 Task: Find connections with filter location Água Preta with filter topic #sharktankwith filter profile language English with filter current company The Viral Fever with filter school Vishwakarma Institute Of Technology with filter industry Wellness and Fitness Services with filter service category Growth Marketing with filter keywords title Business Manager
Action: Mouse moved to (681, 133)
Screenshot: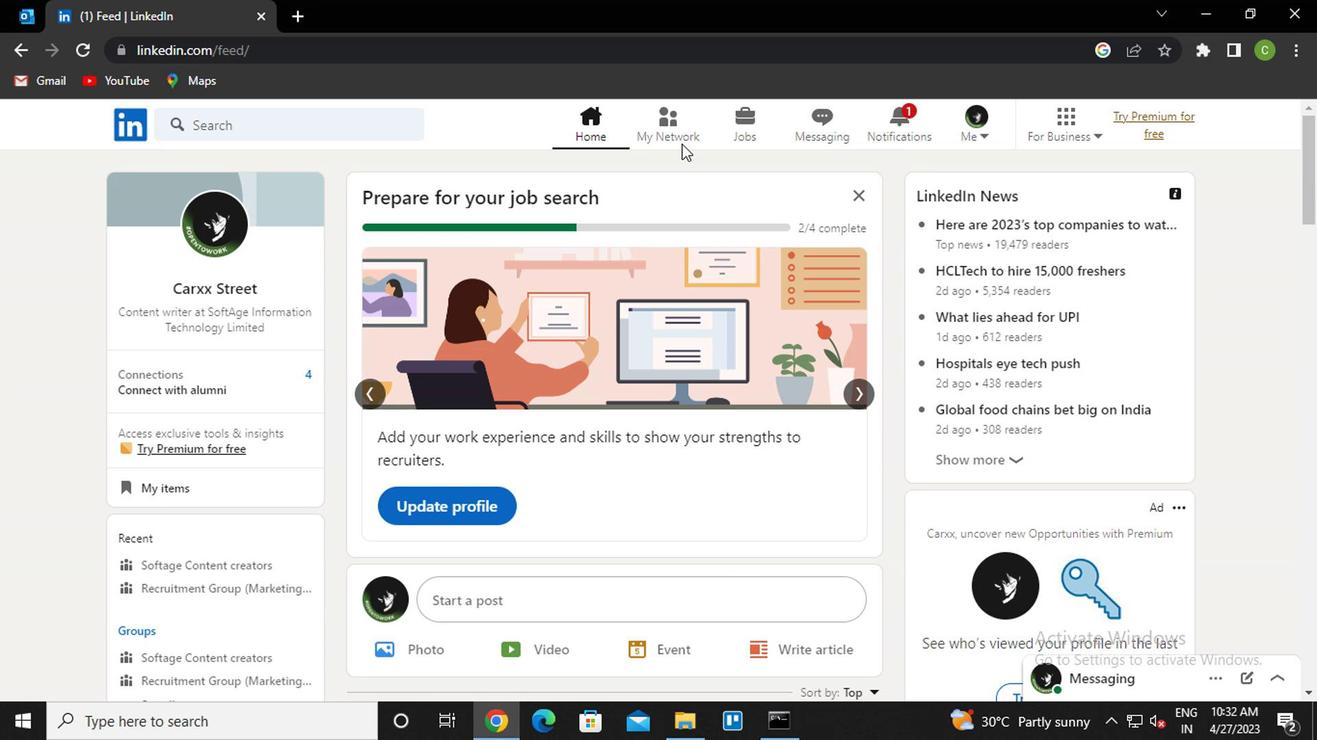 
Action: Mouse pressed left at (681, 133)
Screenshot: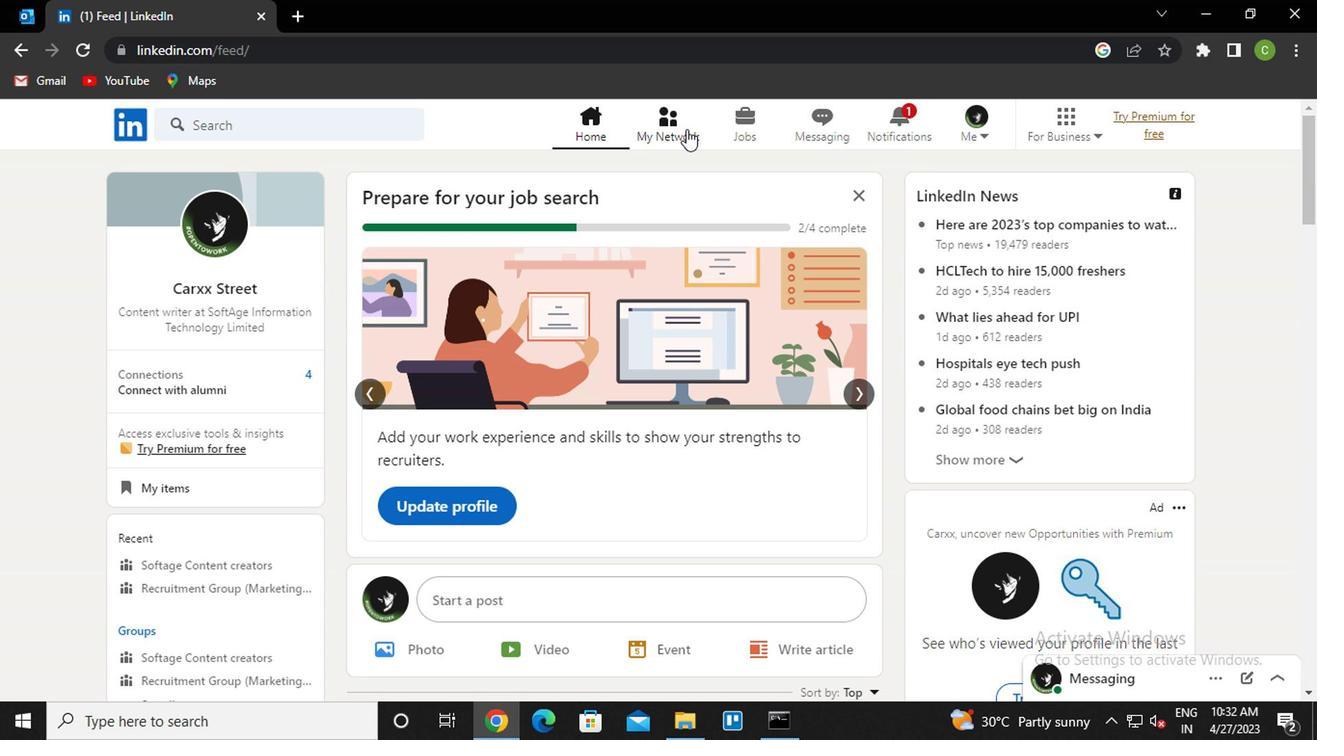 
Action: Mouse moved to (295, 234)
Screenshot: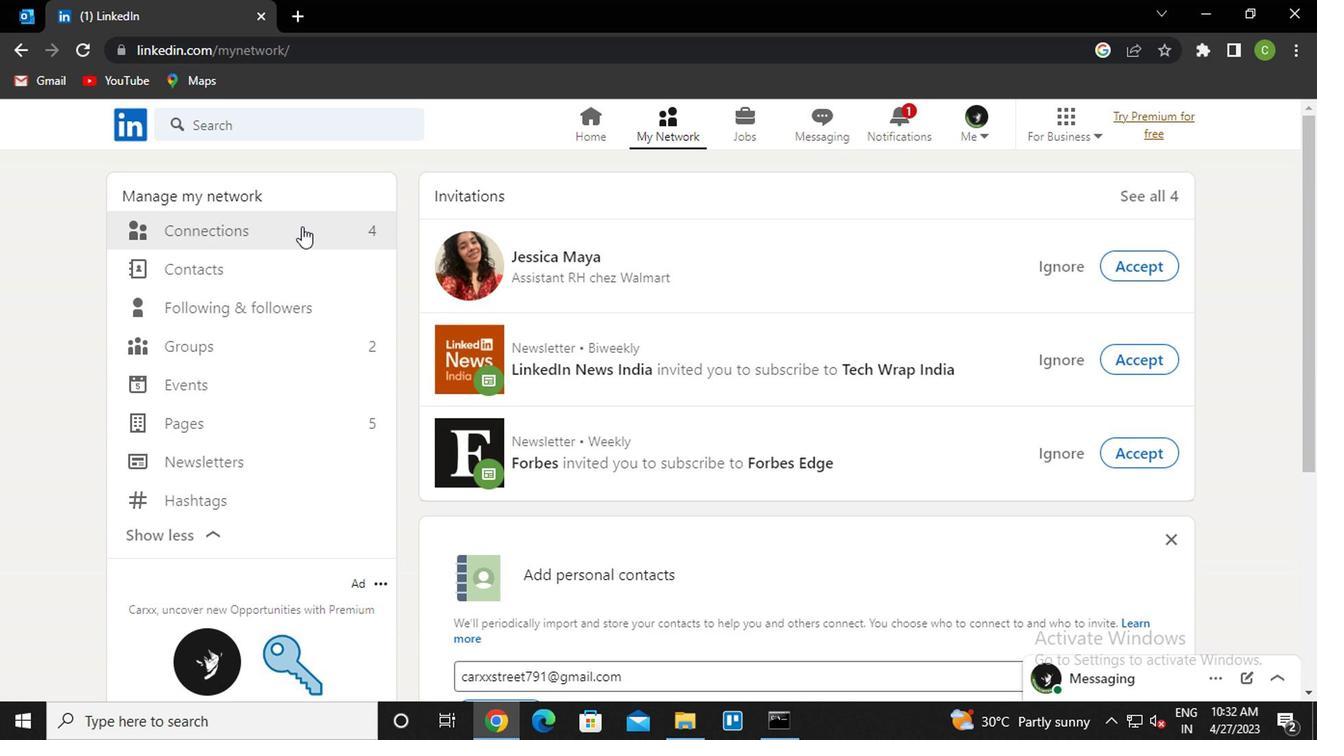 
Action: Mouse pressed left at (295, 234)
Screenshot: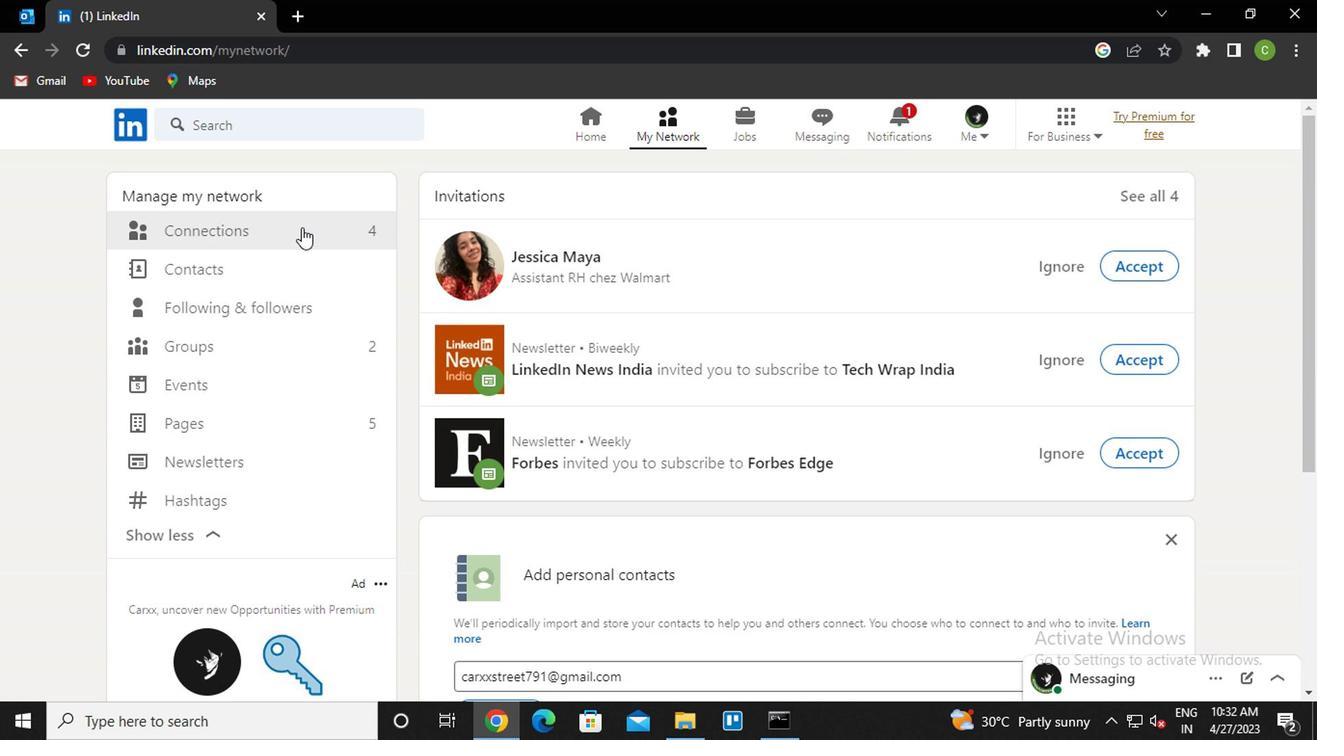 
Action: Mouse moved to (806, 243)
Screenshot: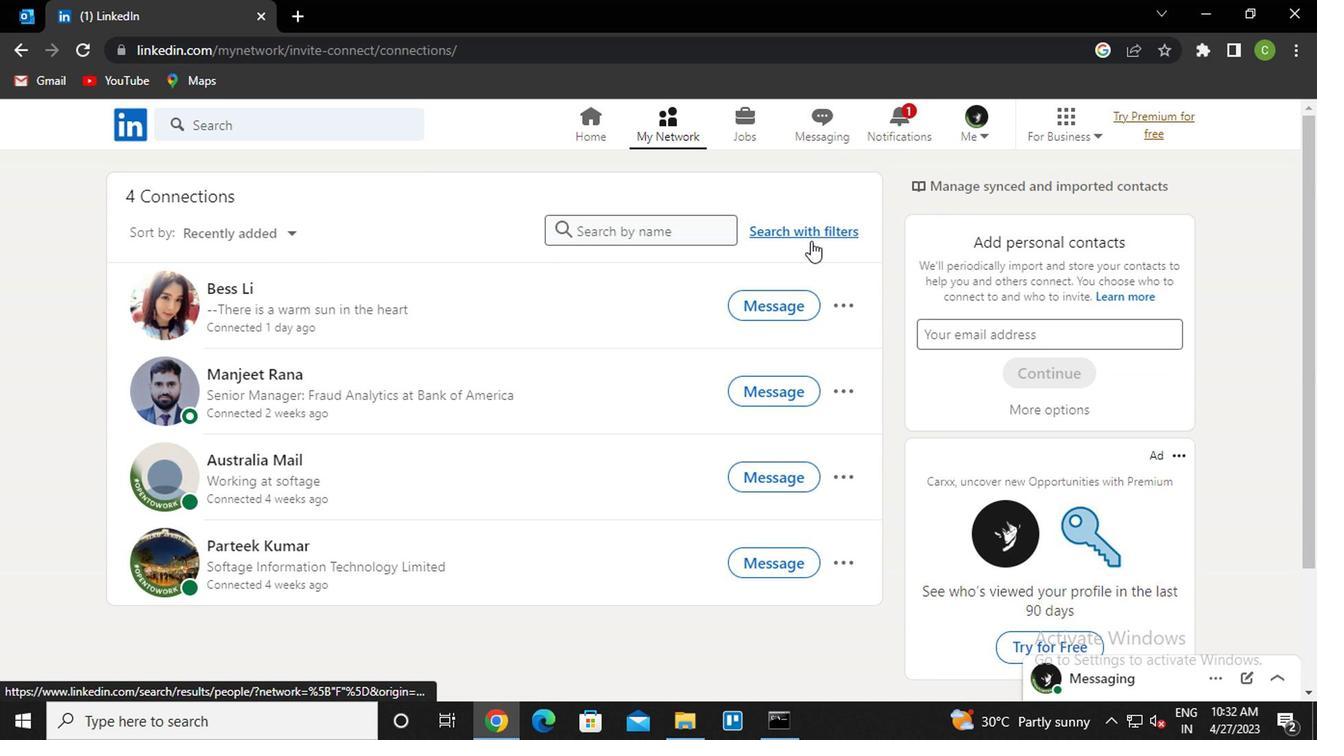 
Action: Mouse pressed left at (806, 243)
Screenshot: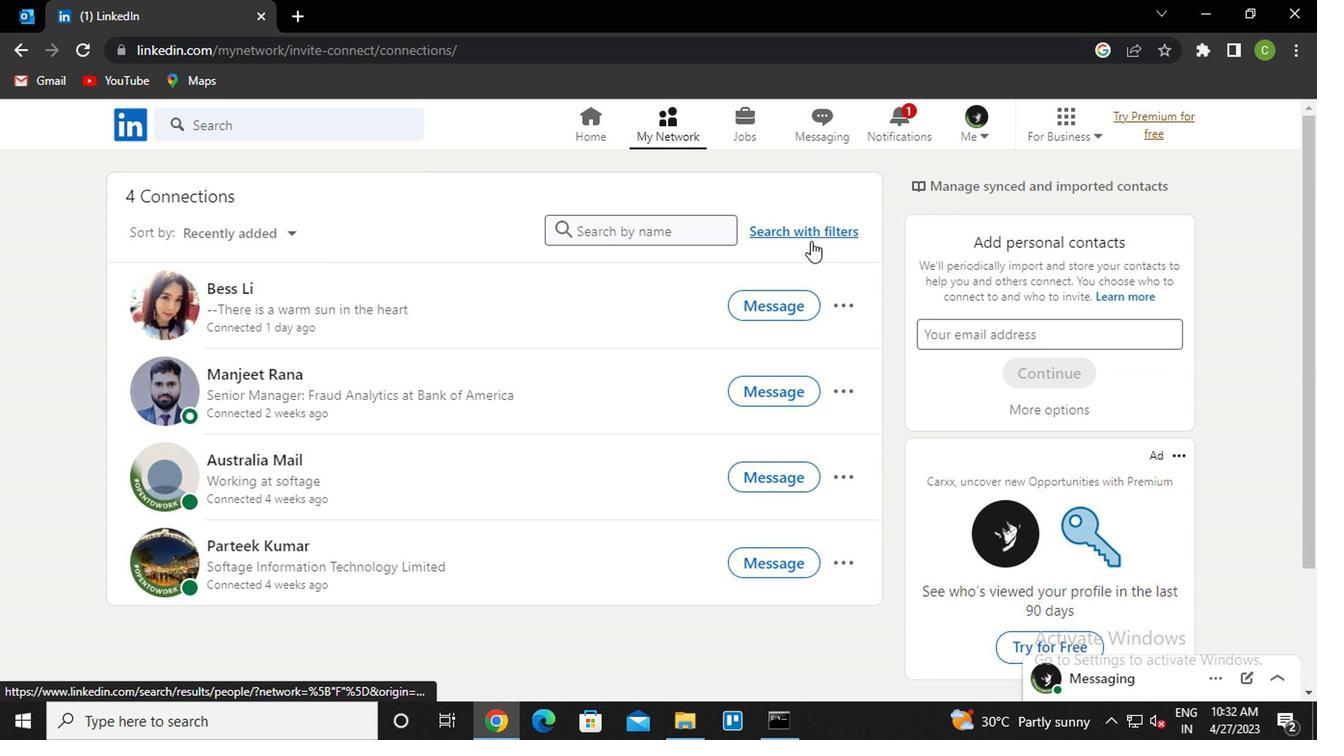 
Action: Mouse moved to (652, 175)
Screenshot: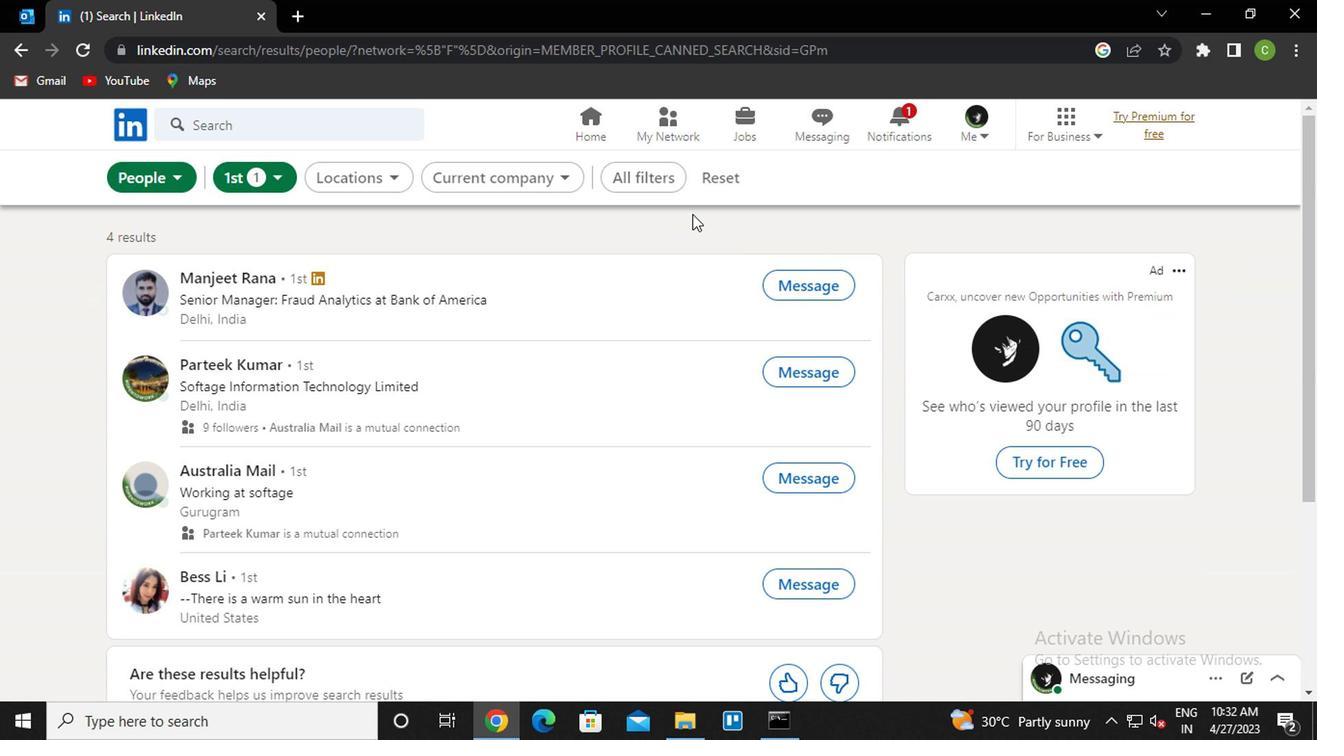 
Action: Mouse pressed left at (652, 175)
Screenshot: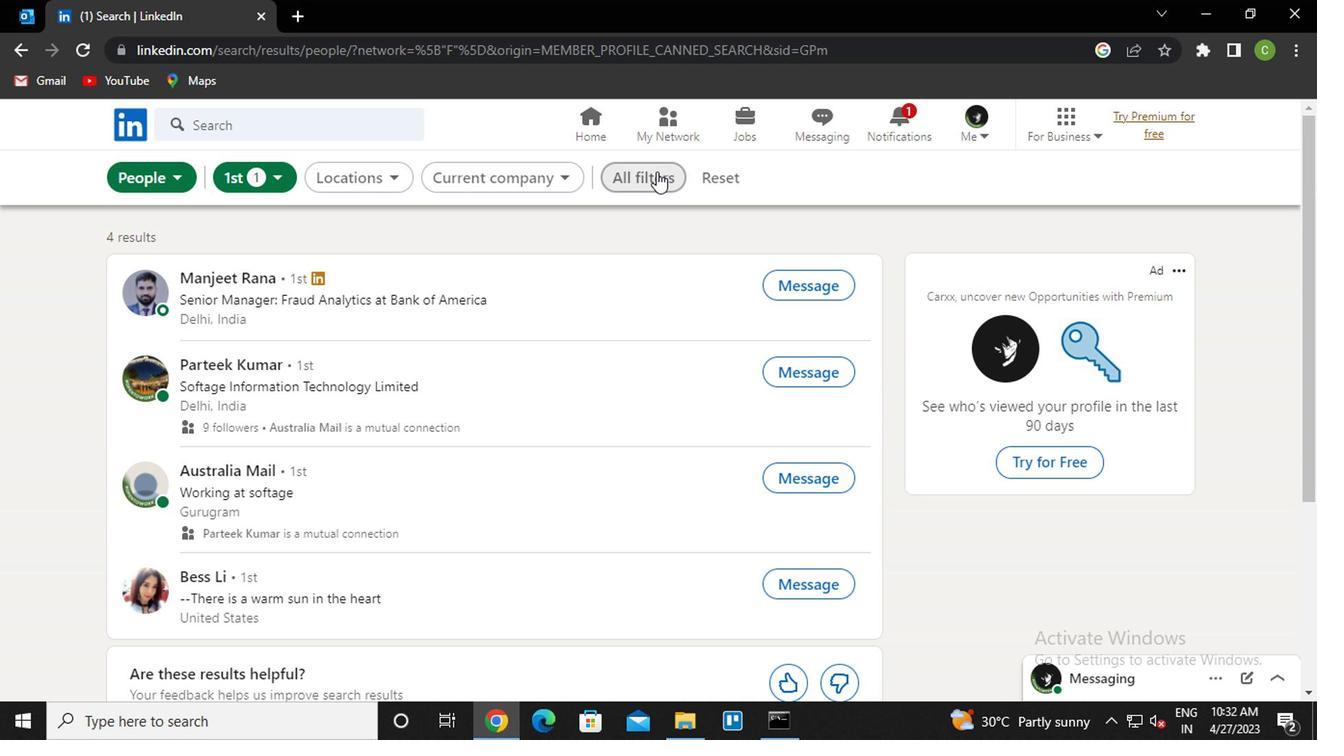 
Action: Mouse moved to (988, 394)
Screenshot: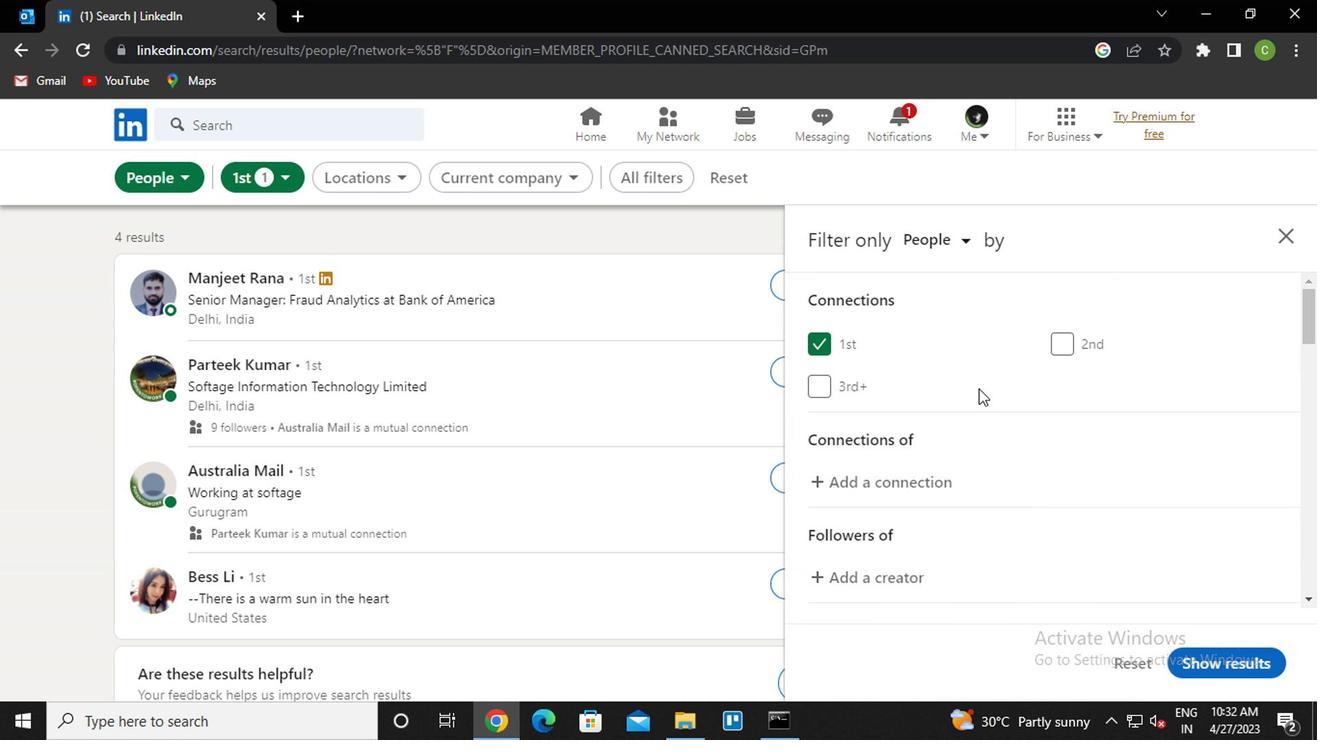 
Action: Mouse scrolled (988, 393) with delta (0, 0)
Screenshot: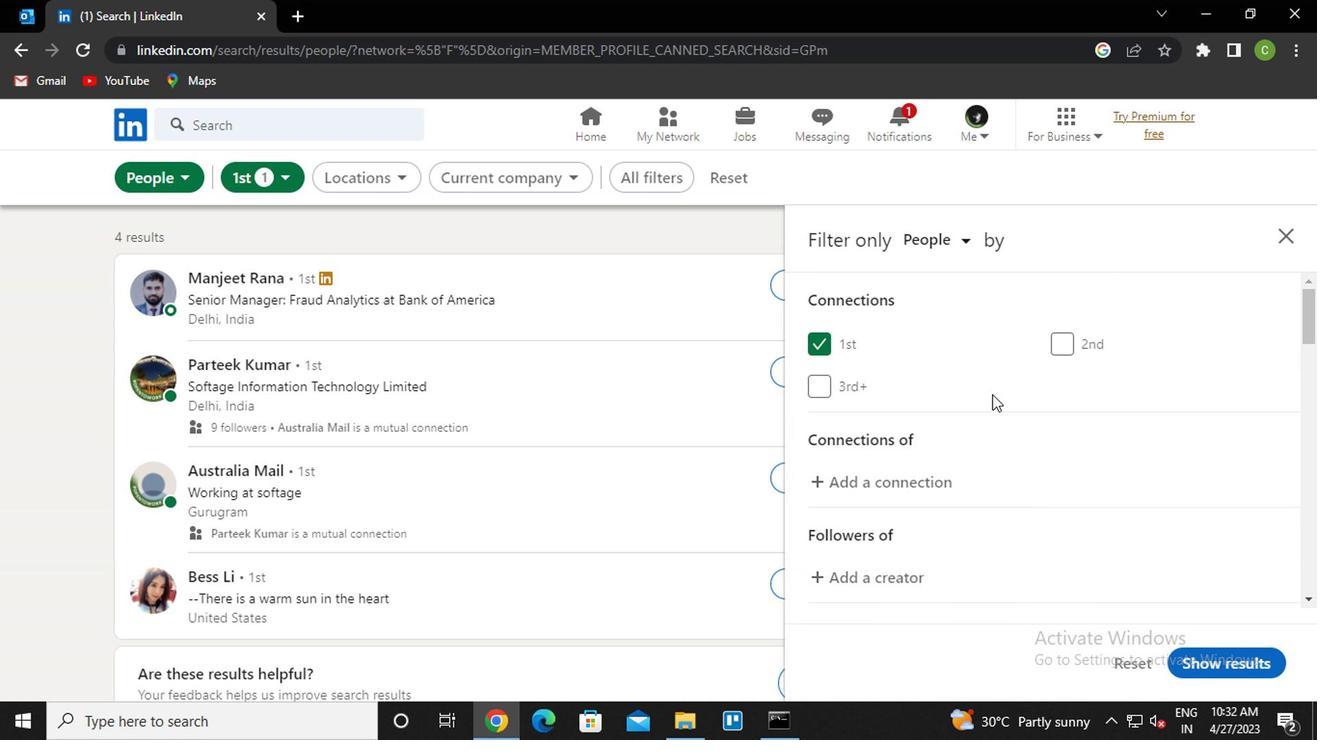 
Action: Mouse scrolled (988, 393) with delta (0, 0)
Screenshot: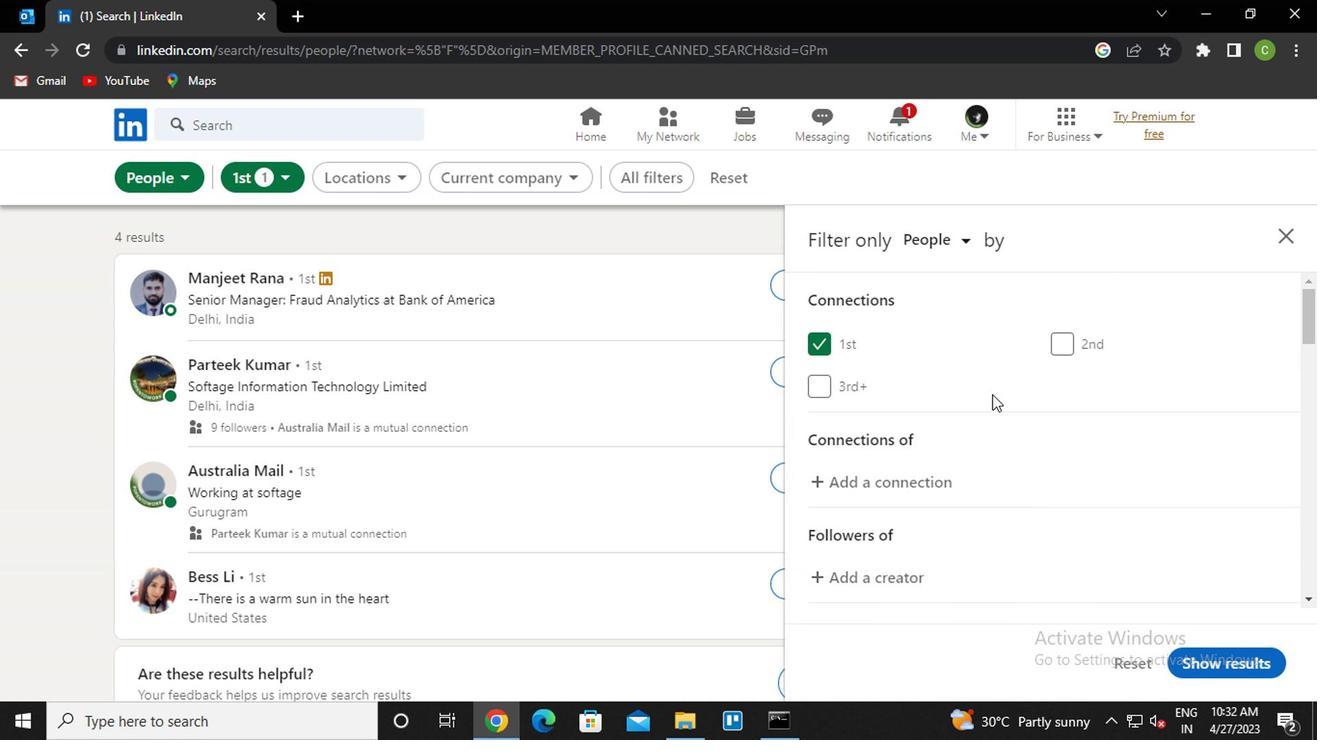 
Action: Mouse scrolled (988, 393) with delta (0, 0)
Screenshot: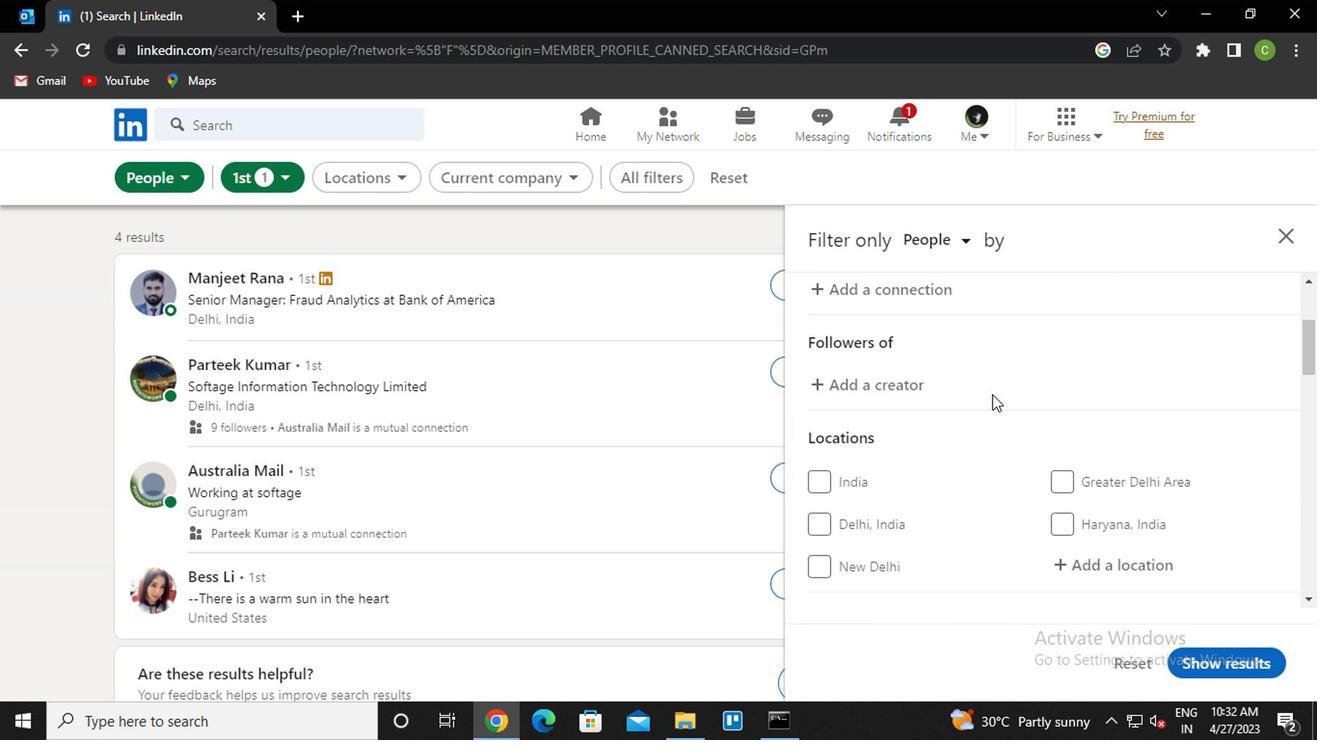 
Action: Mouse moved to (1082, 469)
Screenshot: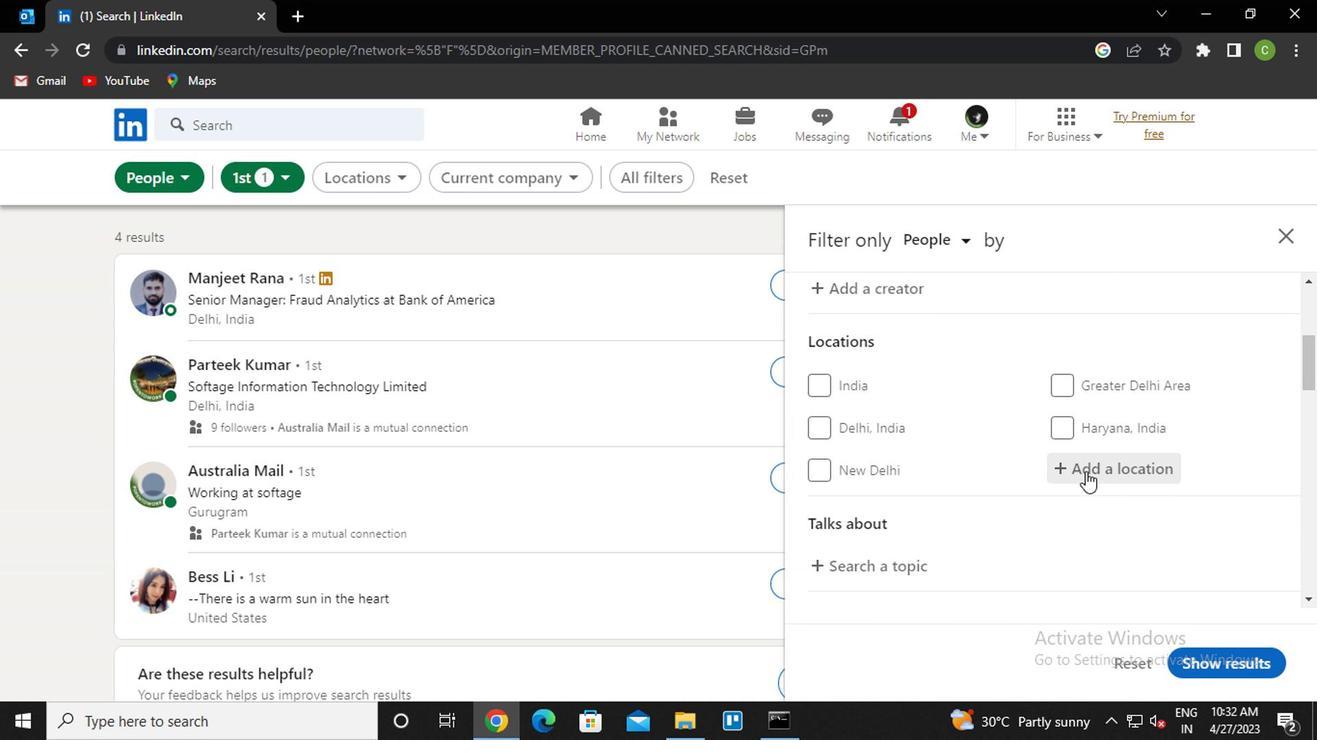 
Action: Mouse pressed left at (1082, 469)
Screenshot: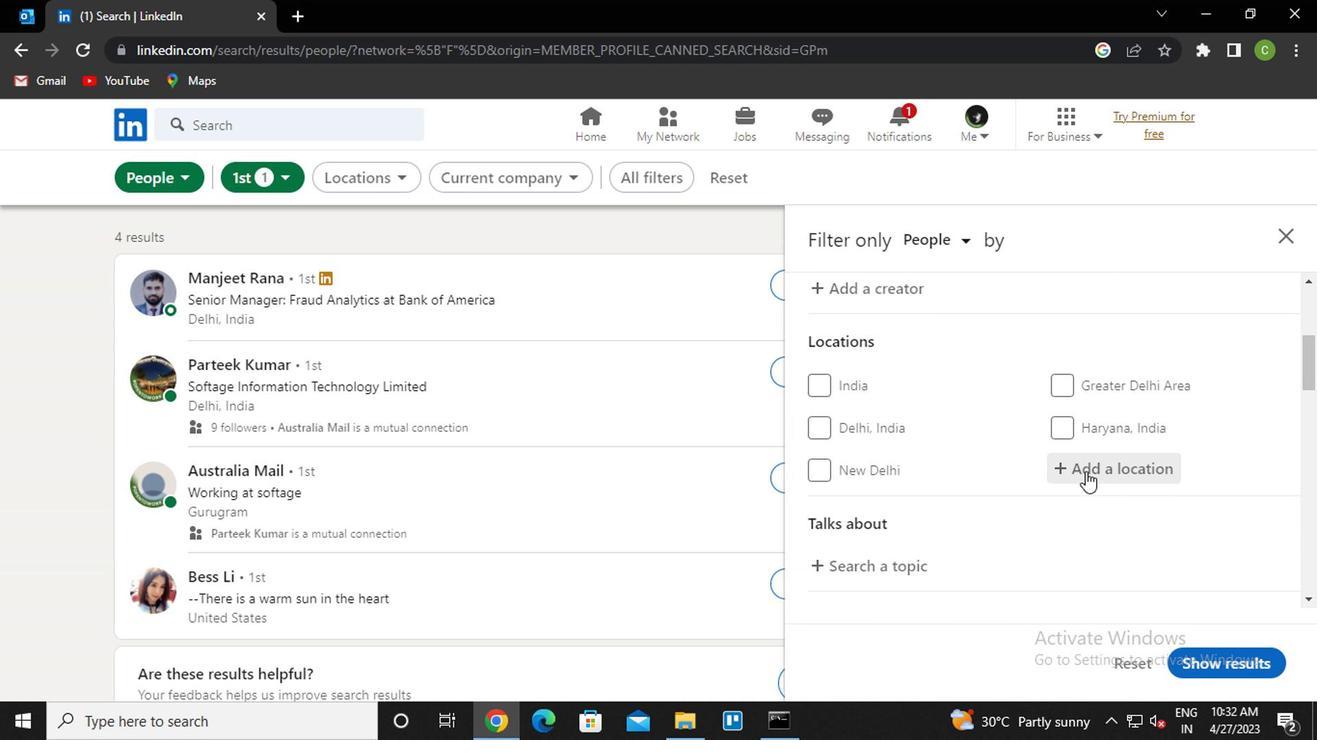 
Action: Key pressed a<Key.caps_lock>gua<Key.space>pret<Key.down><Key.enter>
Screenshot: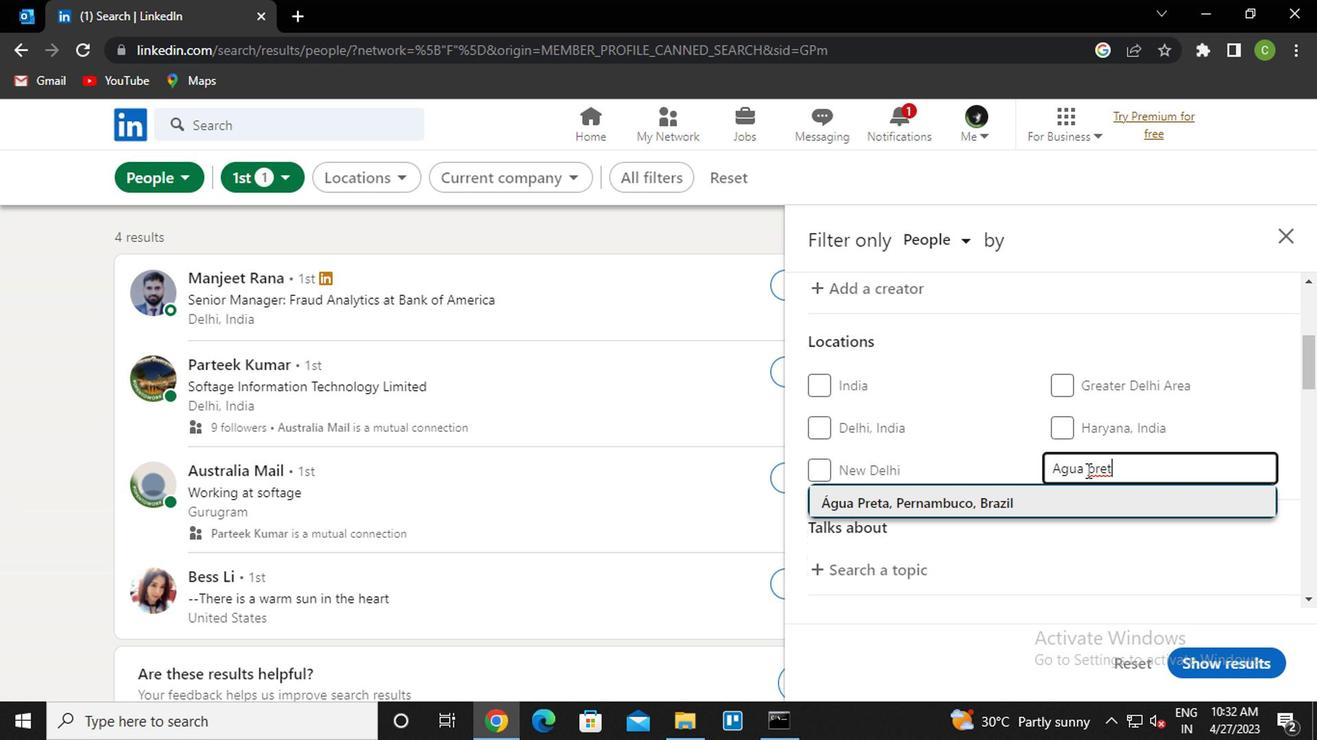 
Action: Mouse moved to (1075, 480)
Screenshot: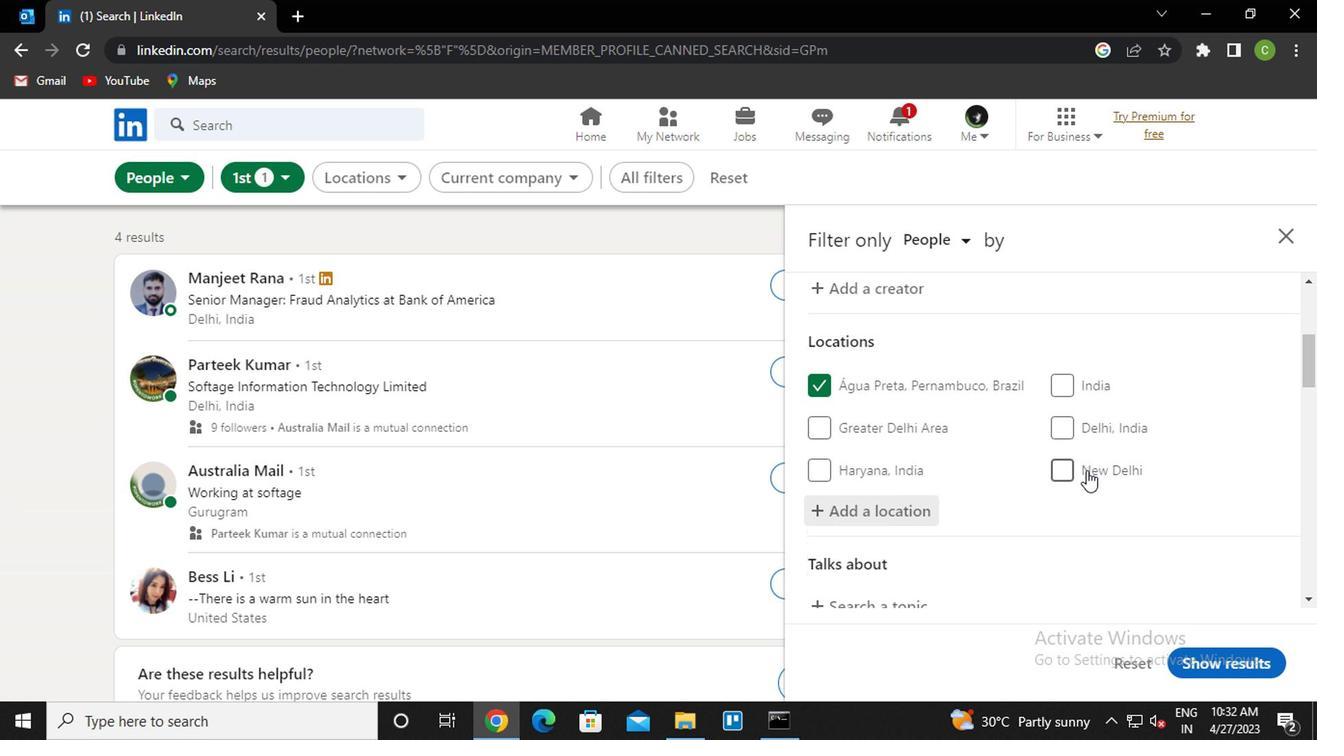 
Action: Mouse scrolled (1075, 479) with delta (0, 0)
Screenshot: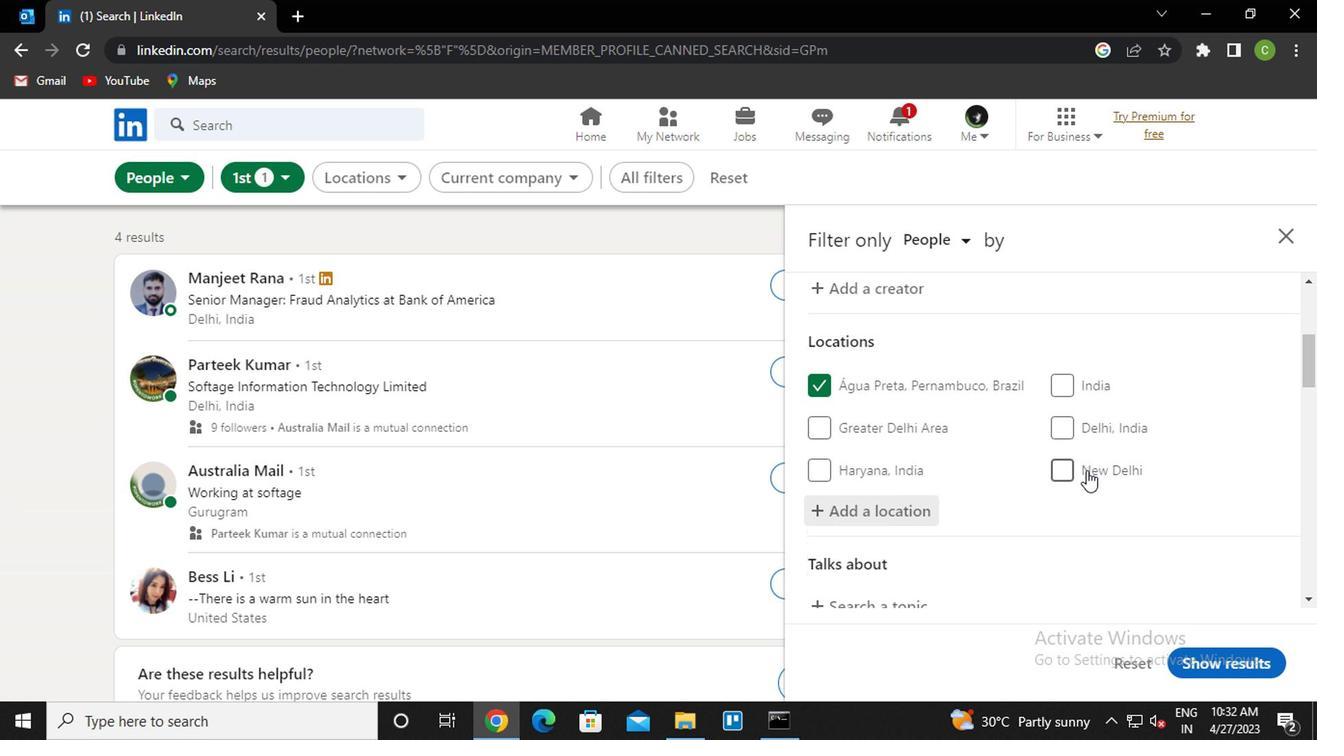 
Action: Mouse moved to (1074, 480)
Screenshot: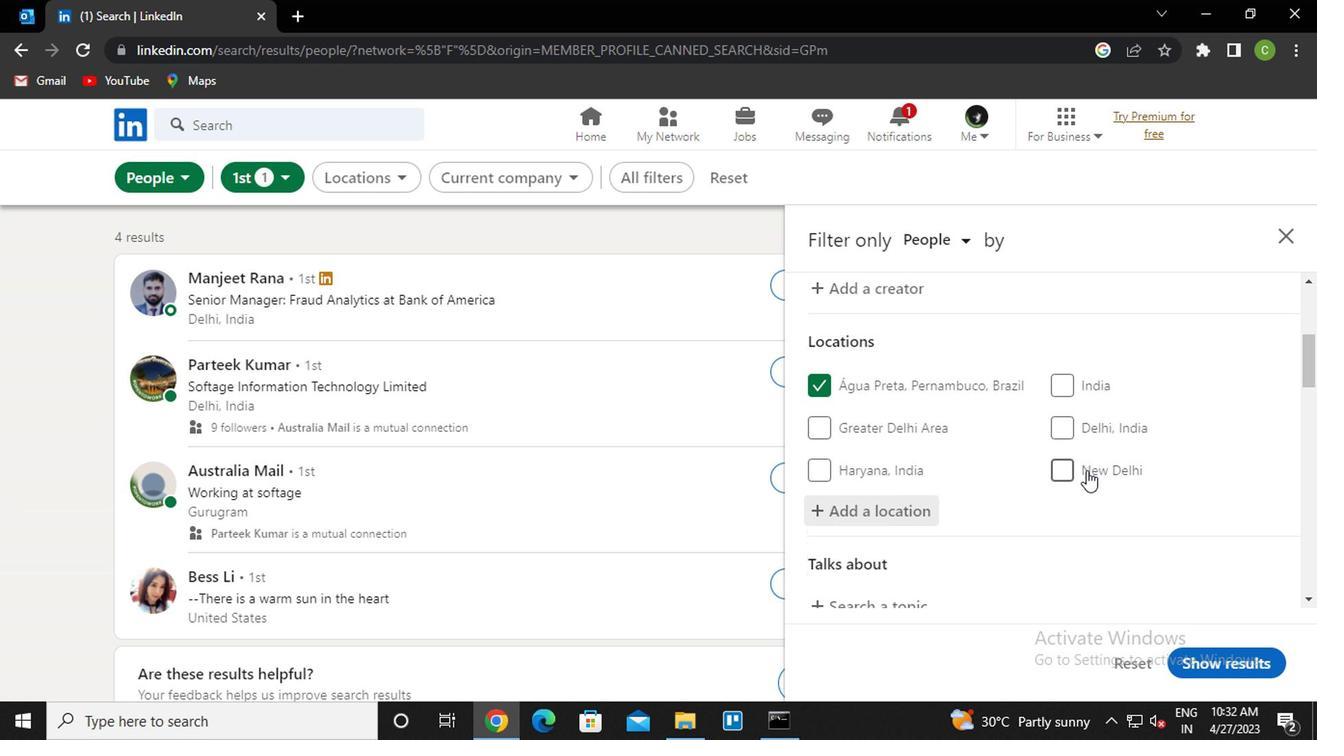 
Action: Mouse scrolled (1074, 480) with delta (0, 0)
Screenshot: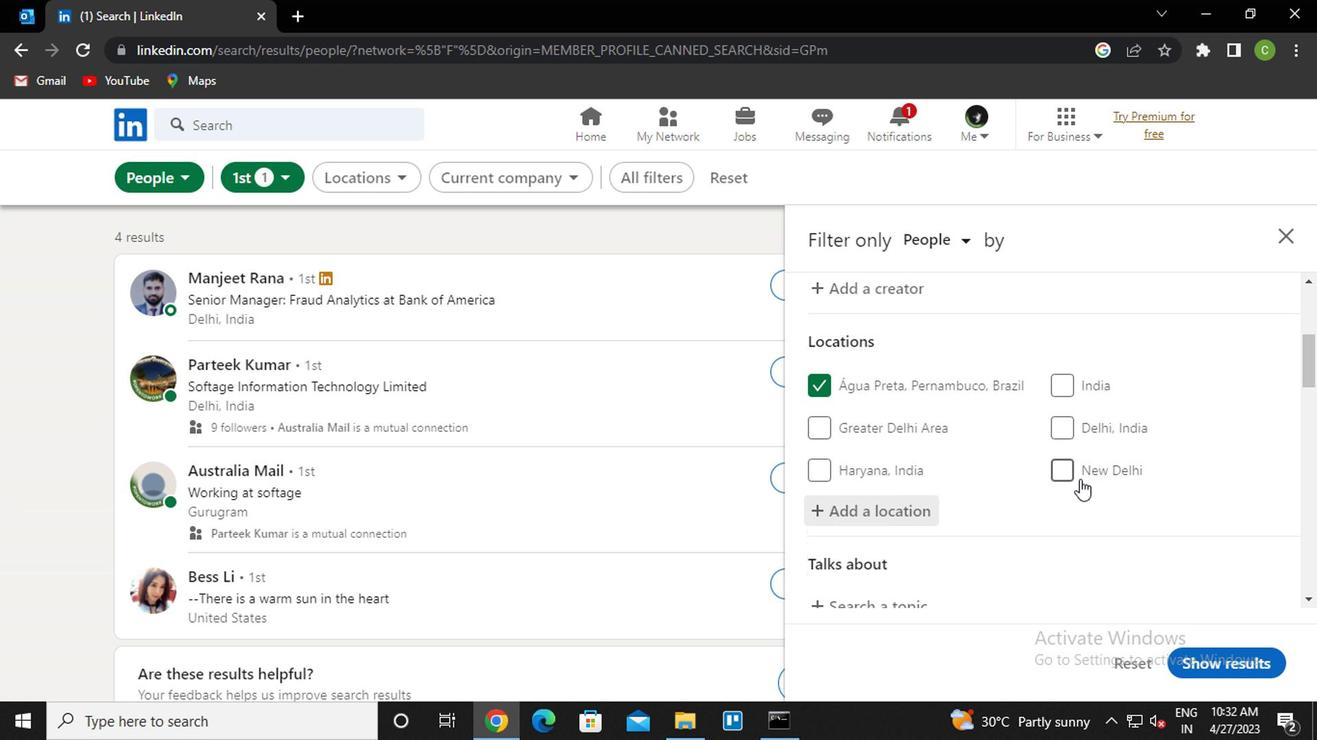 
Action: Mouse moved to (858, 406)
Screenshot: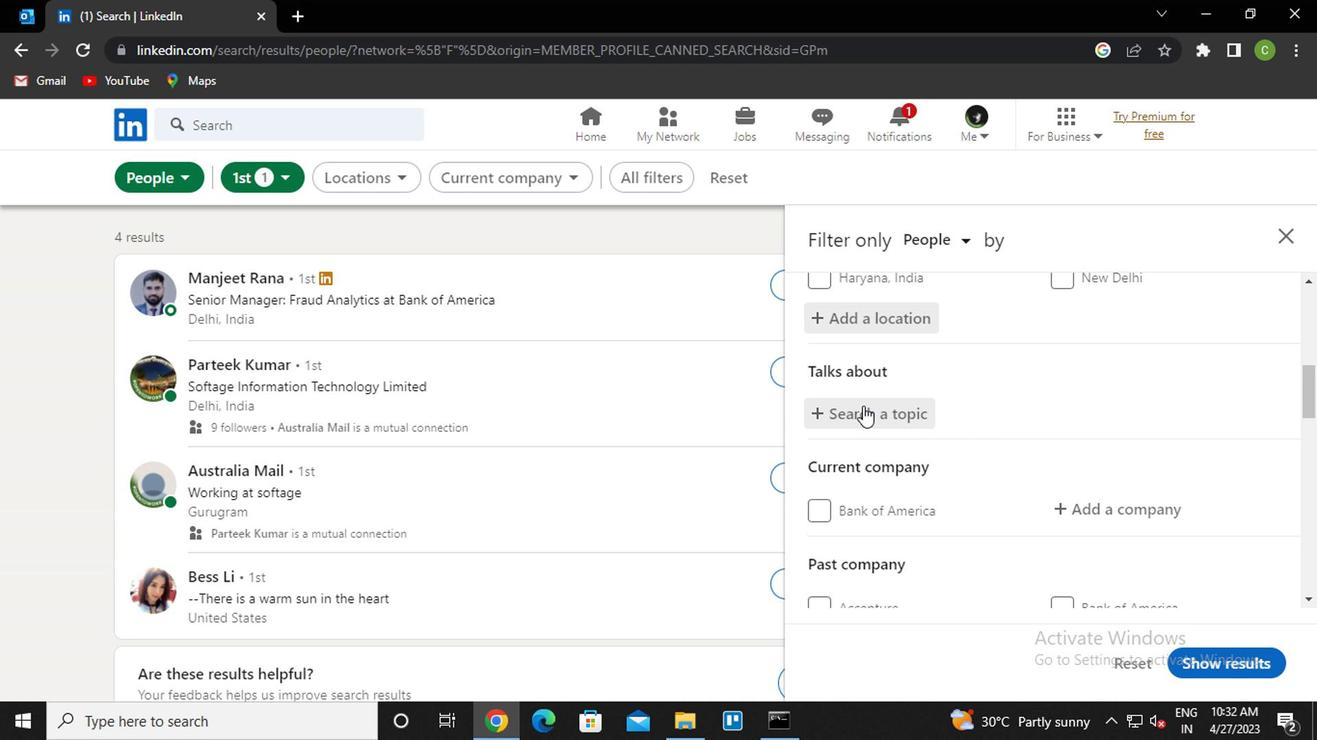 
Action: Mouse pressed left at (858, 406)
Screenshot: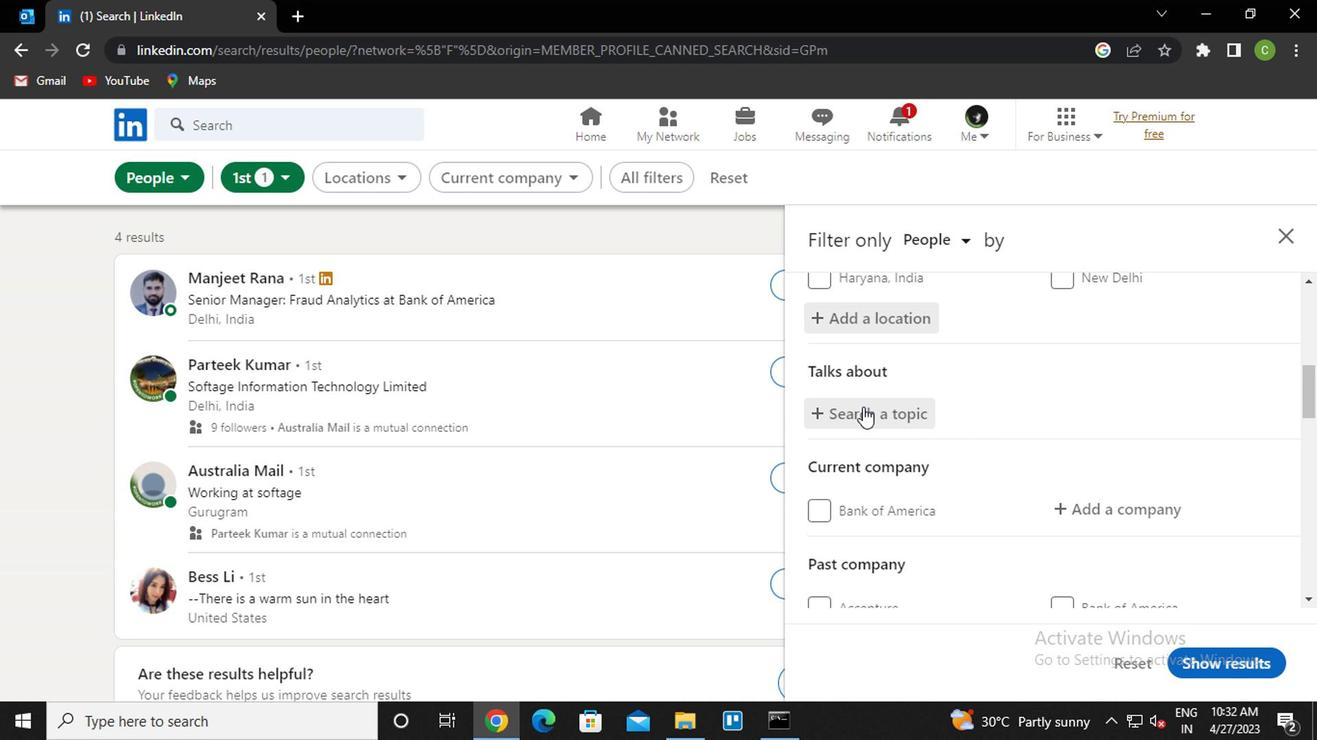 
Action: Mouse moved to (861, 406)
Screenshot: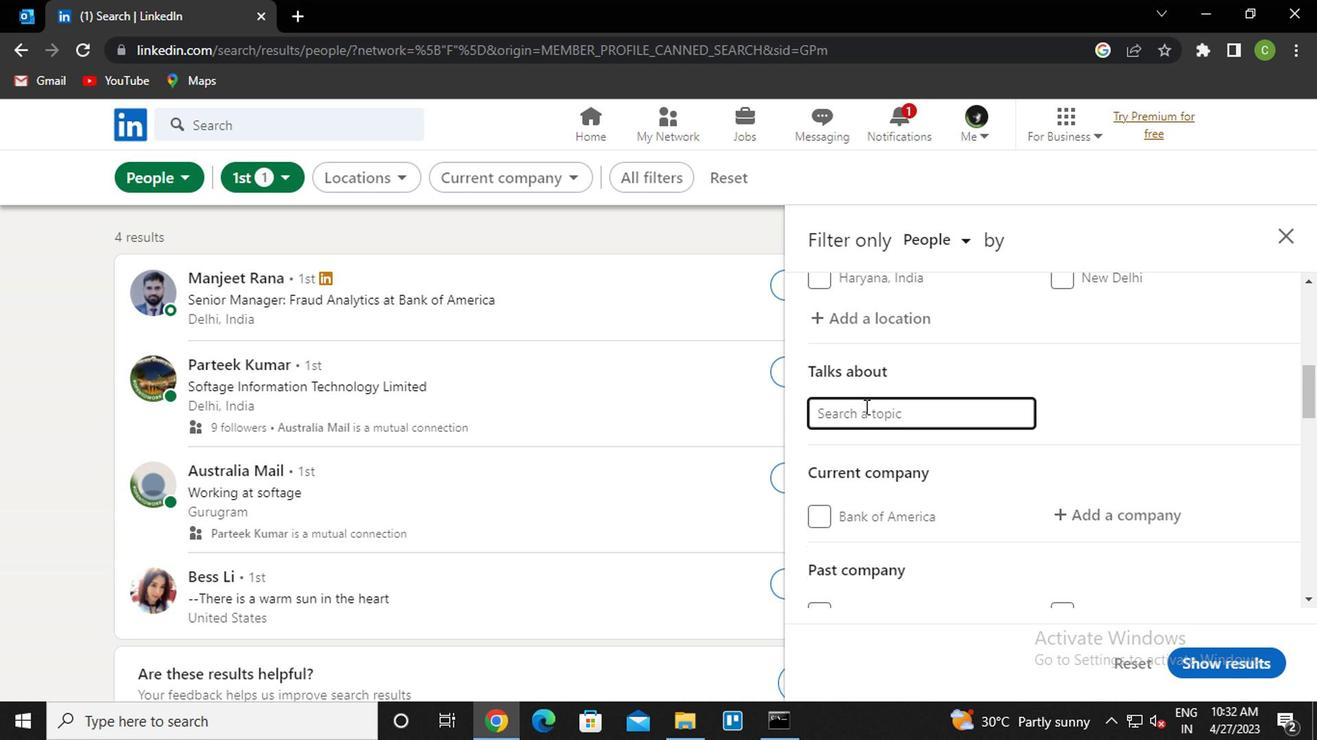 
Action: Key pressed <Key.caps_lock>s<Key.caps_lock>harktank<Key.down><Key.enter>
Screenshot: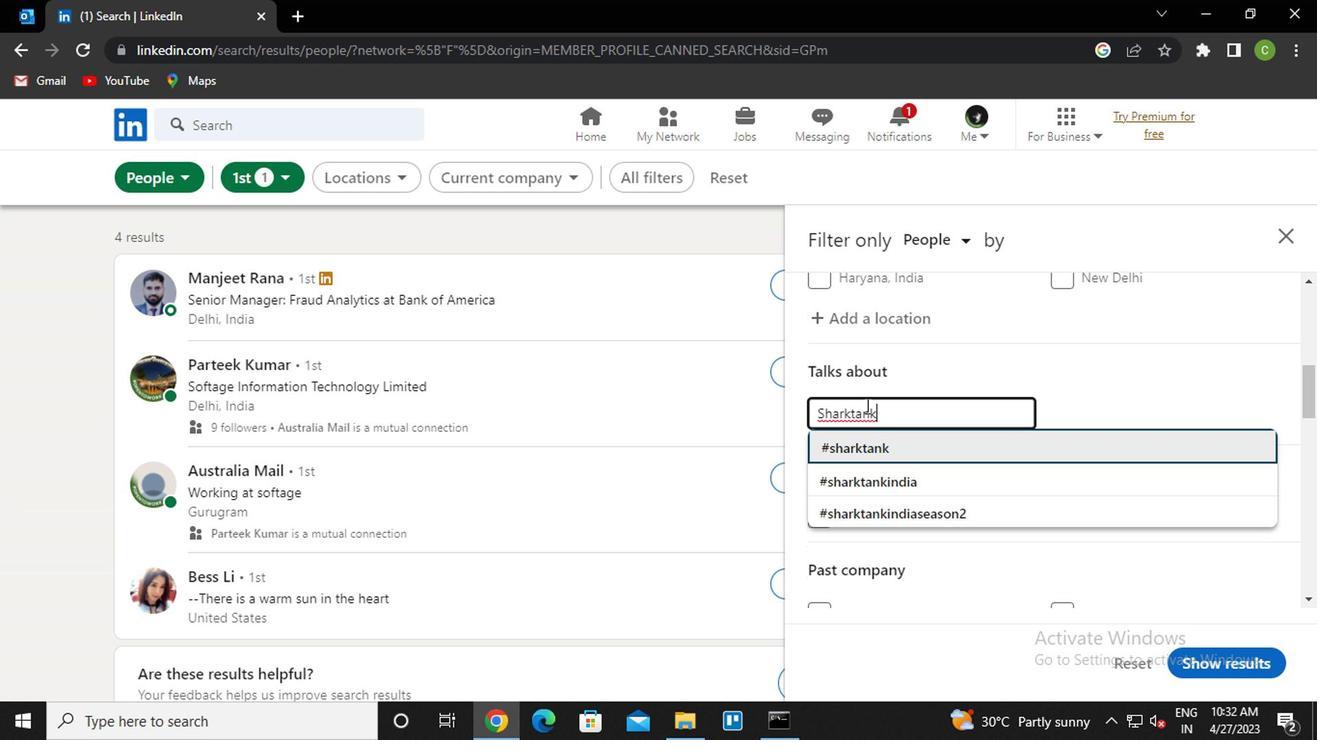 
Action: Mouse moved to (1086, 502)
Screenshot: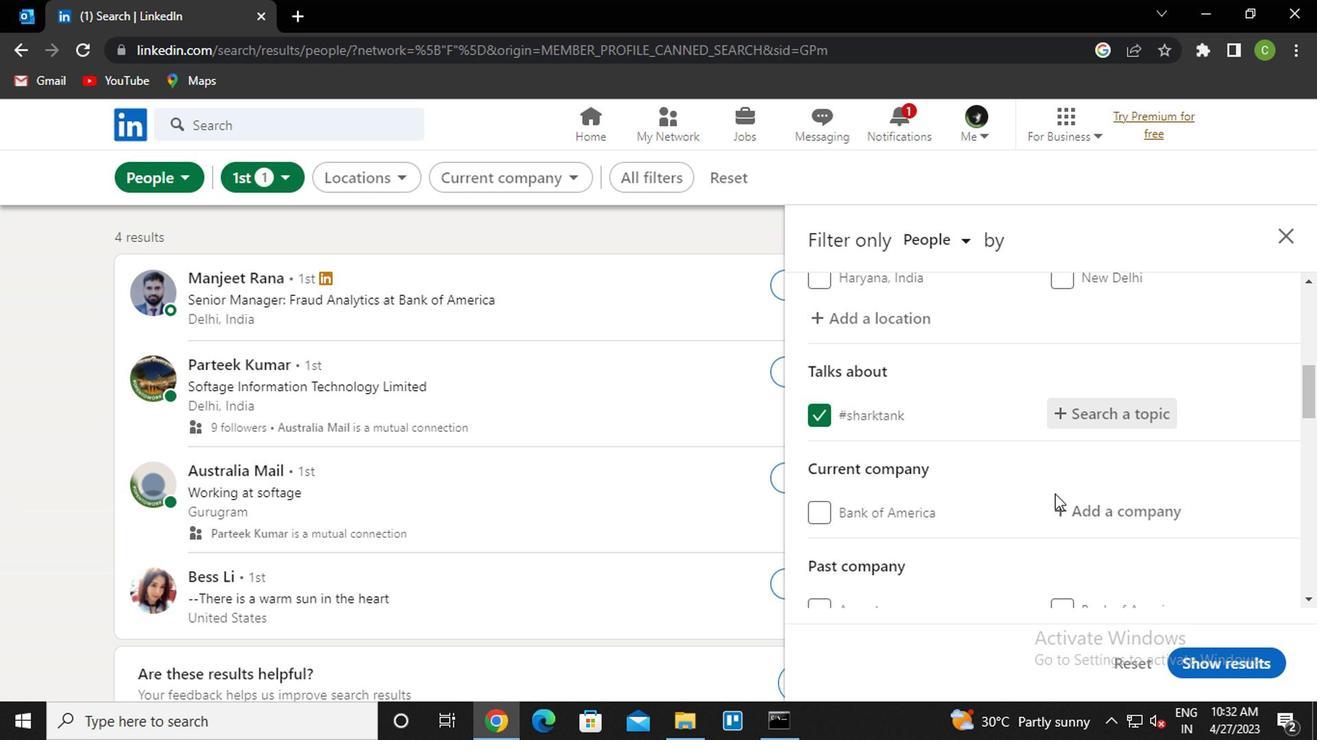 
Action: Mouse pressed left at (1086, 502)
Screenshot: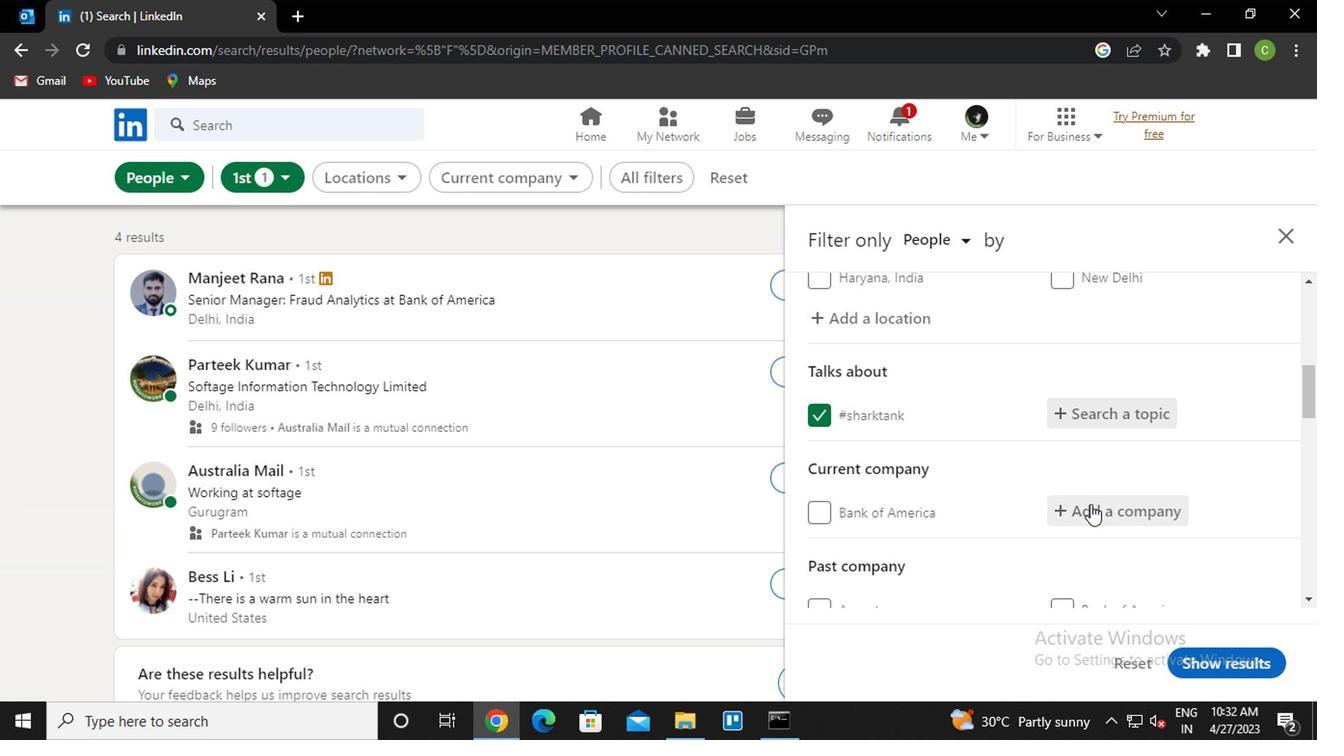 
Action: Mouse scrolled (1086, 502) with delta (0, 0)
Screenshot: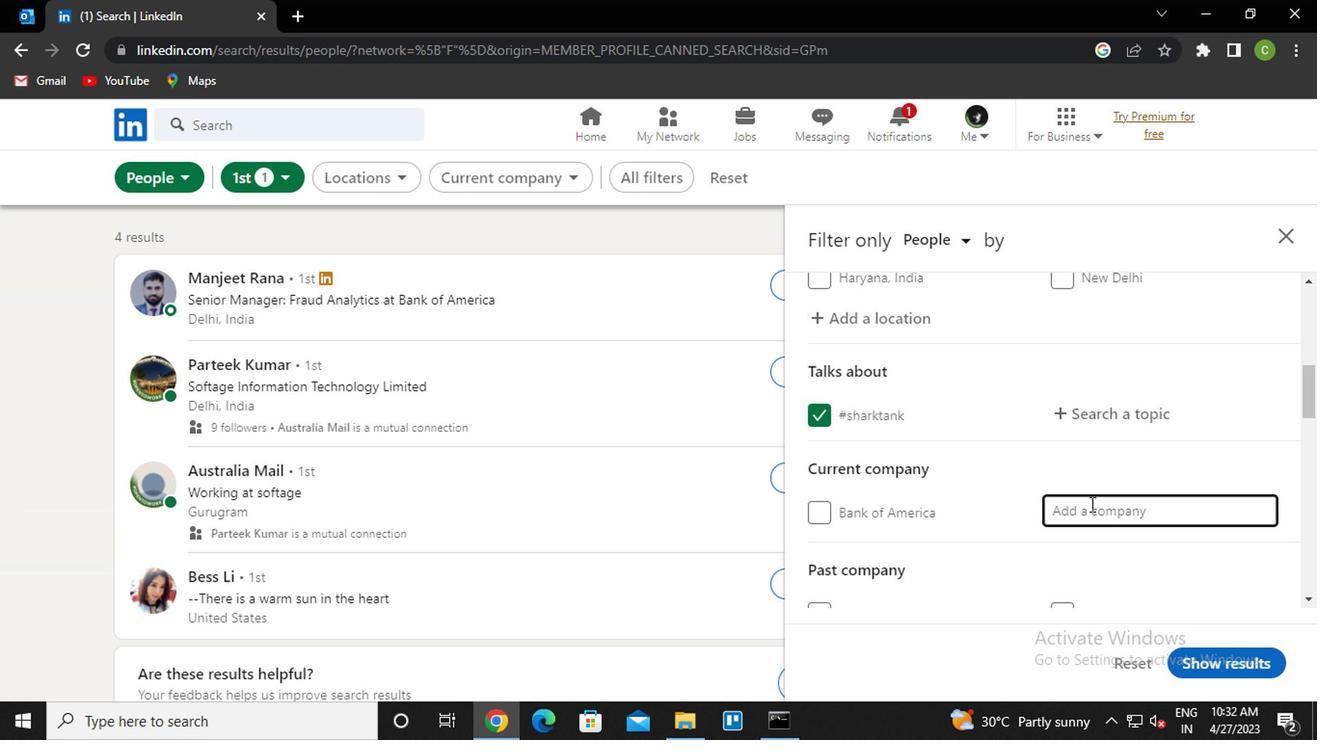 
Action: Mouse scrolled (1086, 502) with delta (0, 0)
Screenshot: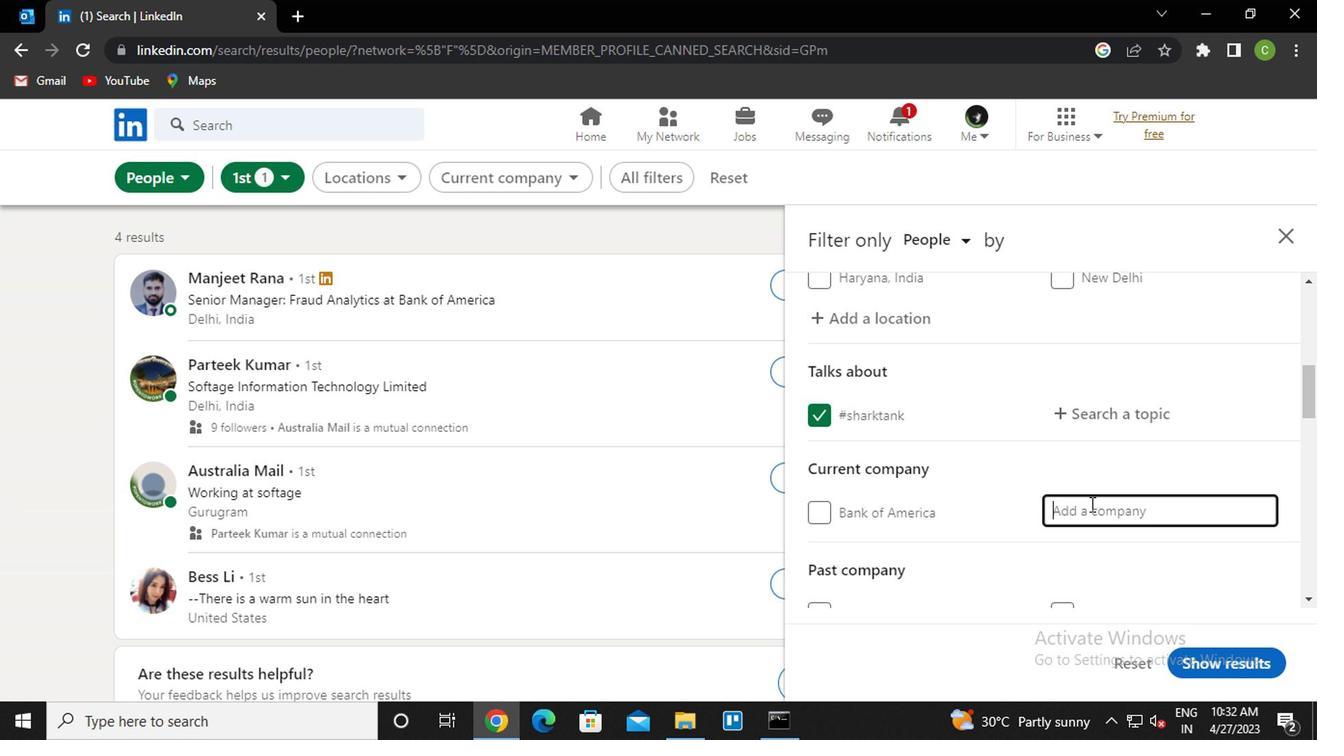 
Action: Mouse scrolled (1086, 502) with delta (0, 0)
Screenshot: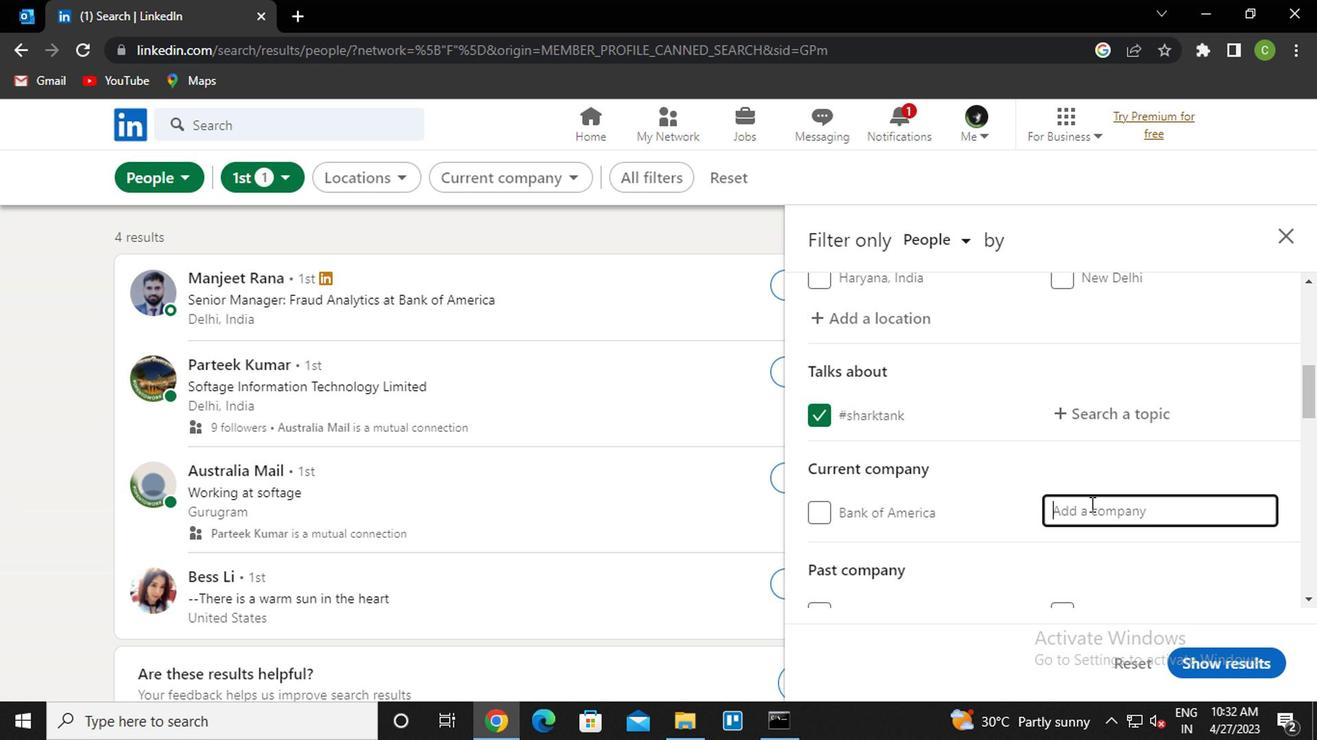 
Action: Mouse scrolled (1086, 502) with delta (0, 0)
Screenshot: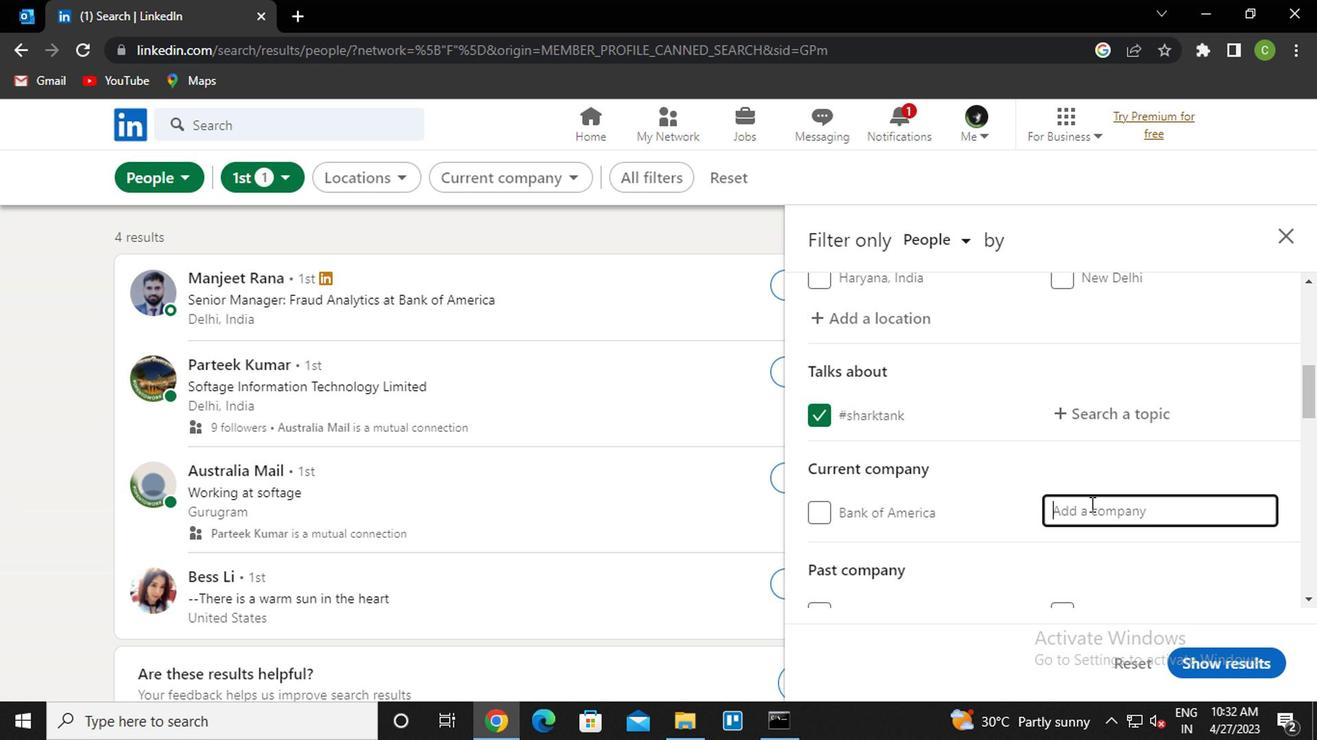 
Action: Mouse scrolled (1086, 502) with delta (0, 0)
Screenshot: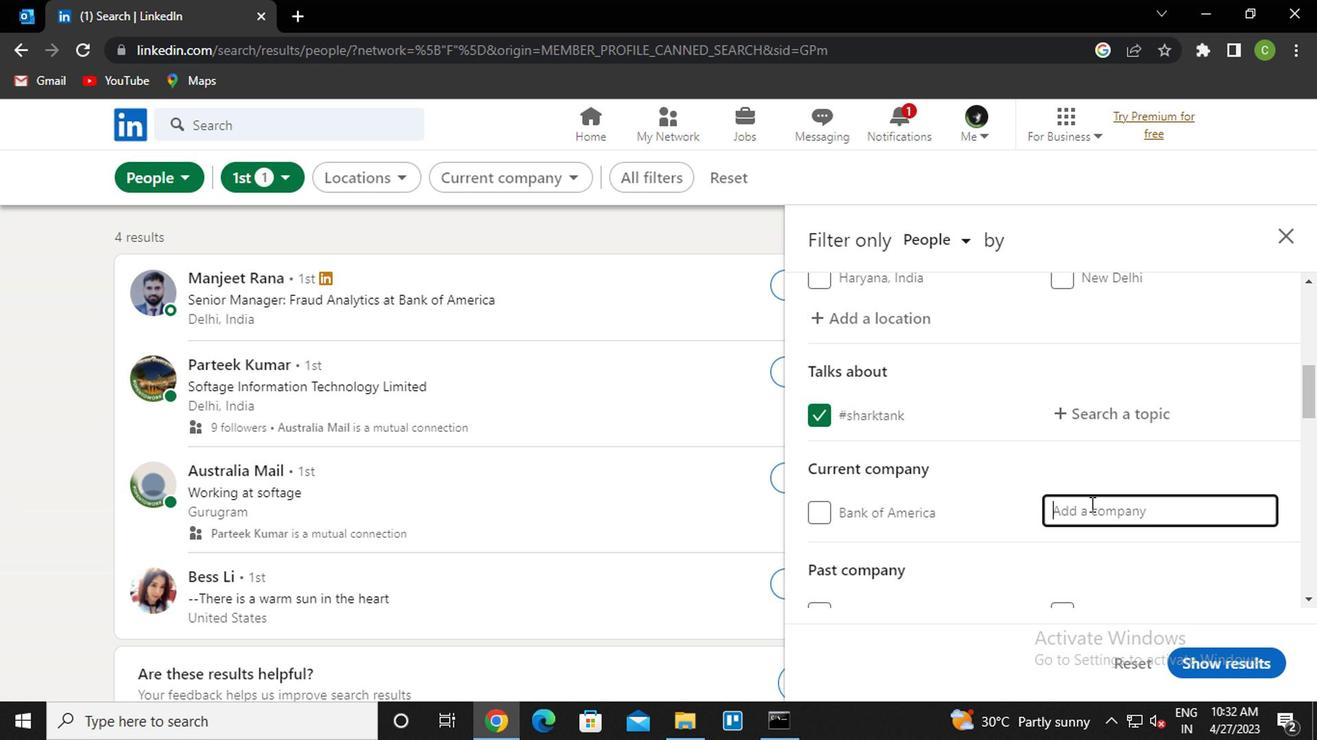 
Action: Mouse scrolled (1086, 502) with delta (0, 0)
Screenshot: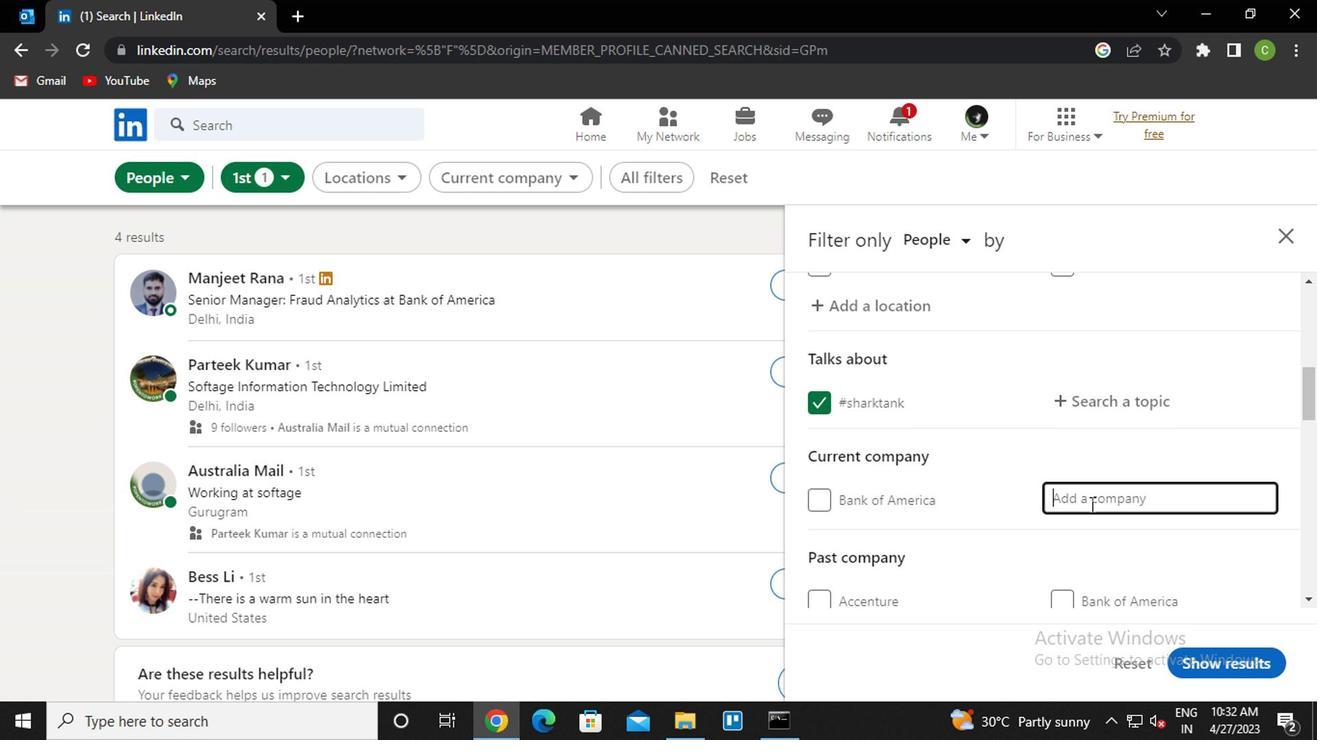 
Action: Mouse moved to (998, 496)
Screenshot: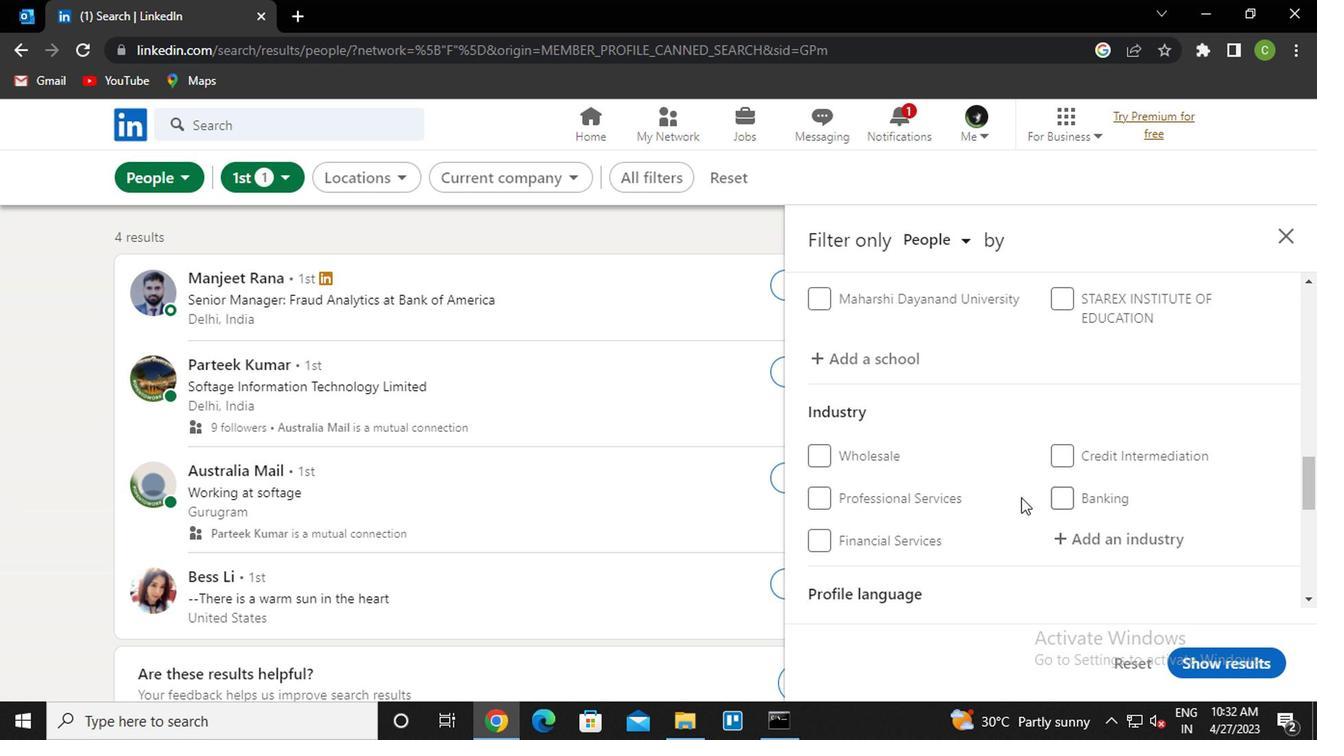 
Action: Mouse scrolled (998, 495) with delta (0, 0)
Screenshot: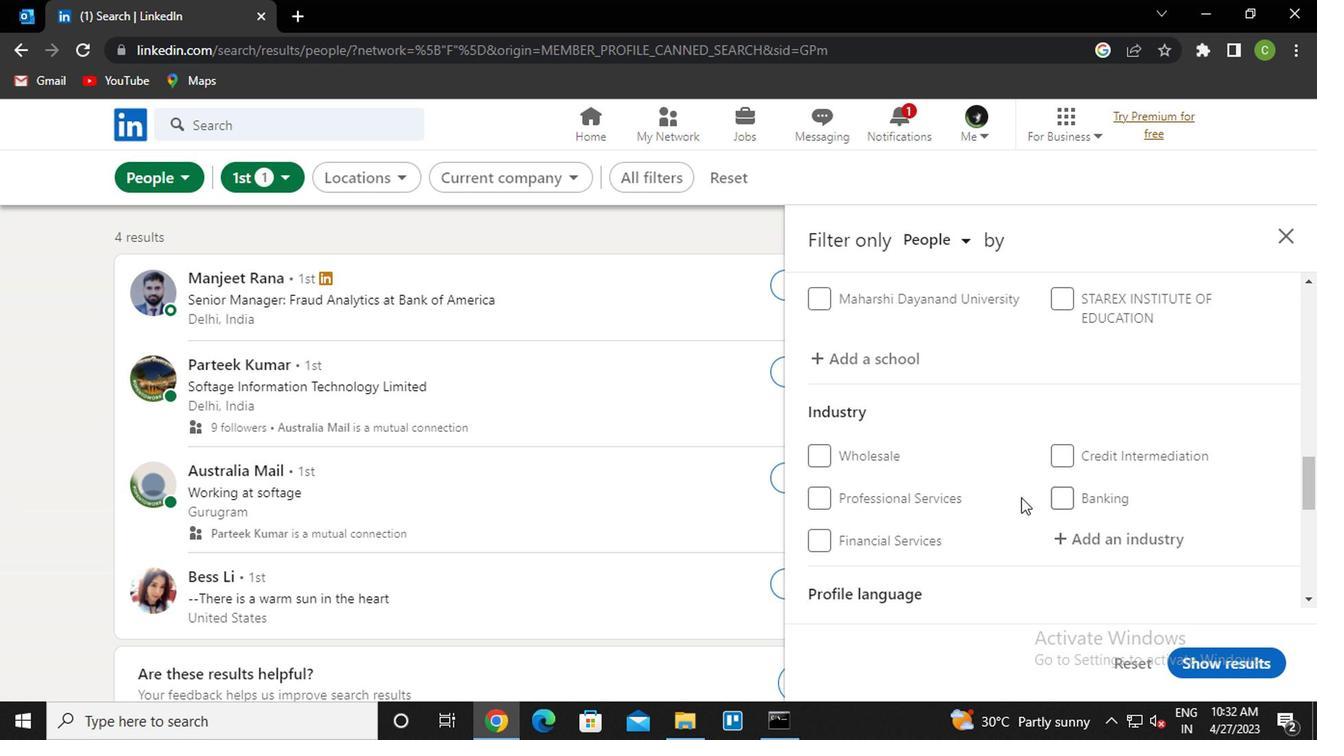 
Action: Mouse moved to (992, 497)
Screenshot: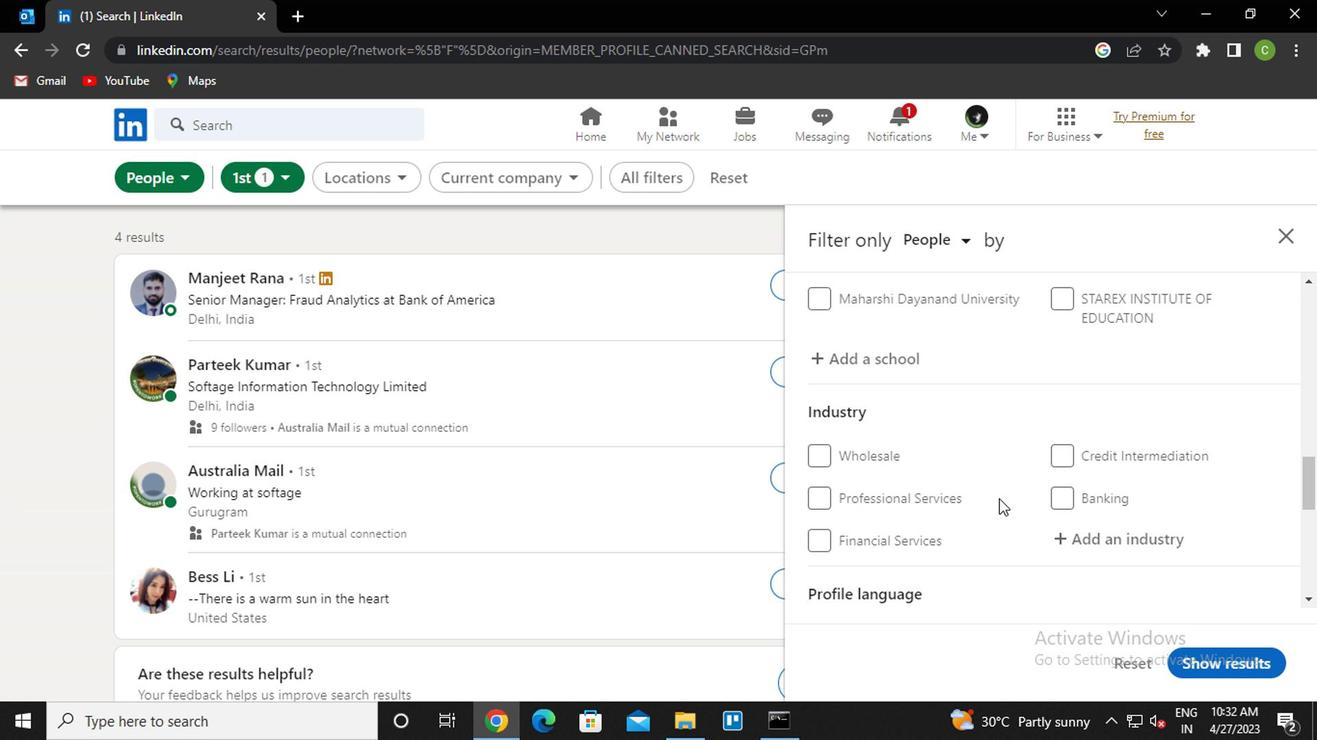 
Action: Mouse scrolled (992, 496) with delta (0, -1)
Screenshot: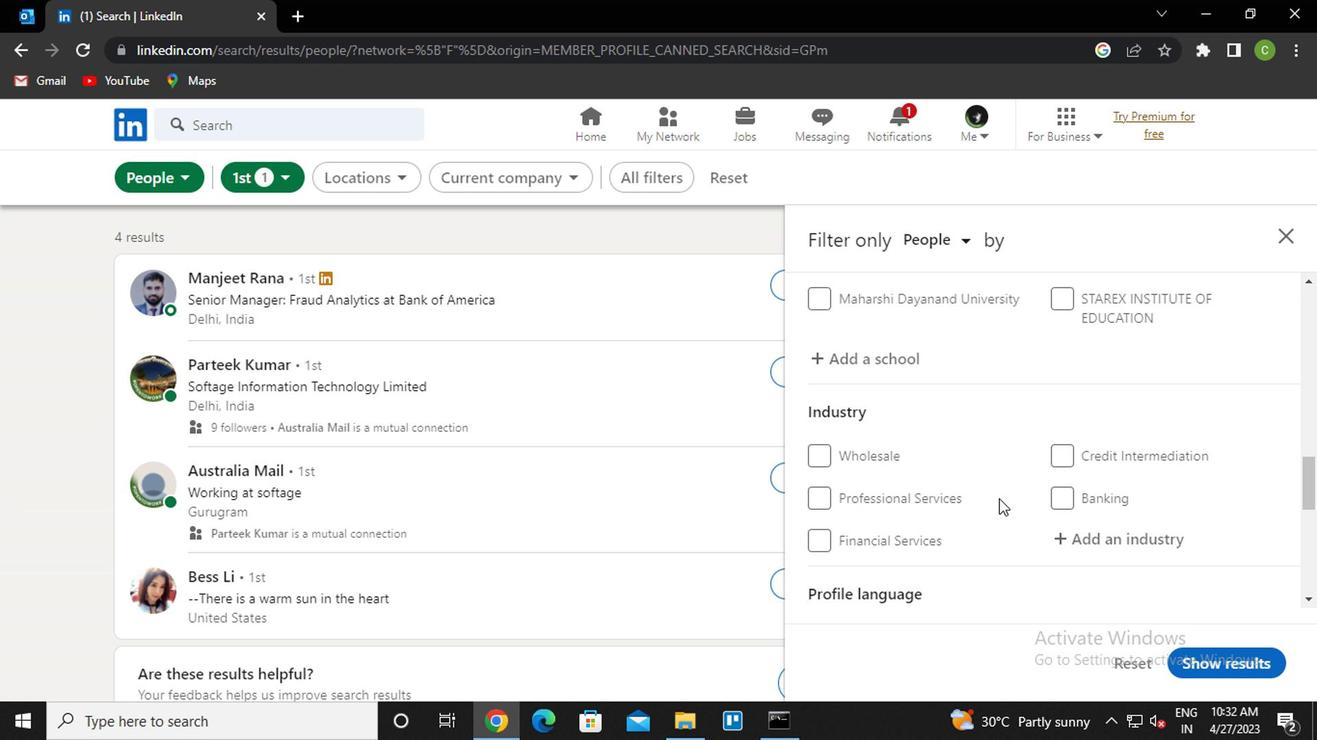 
Action: Mouse moved to (820, 445)
Screenshot: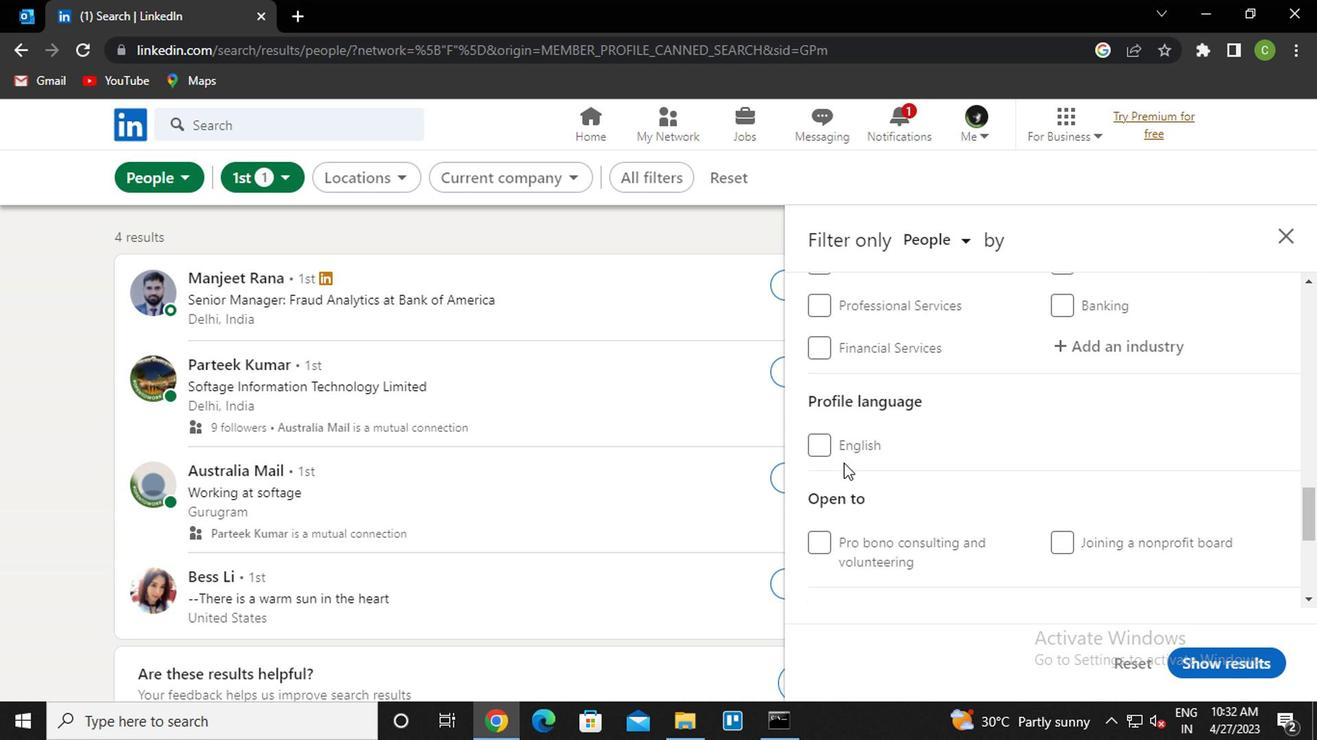 
Action: Mouse pressed left at (820, 445)
Screenshot: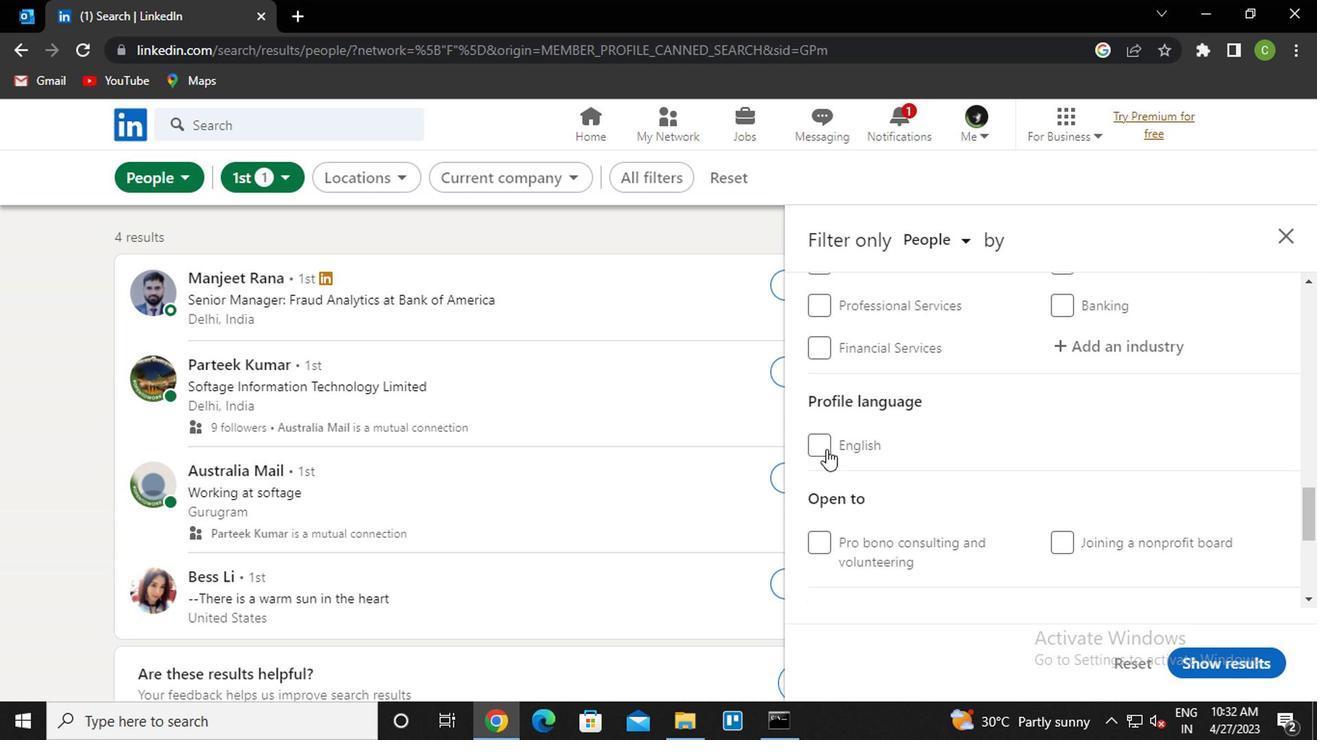 
Action: Mouse moved to (963, 515)
Screenshot: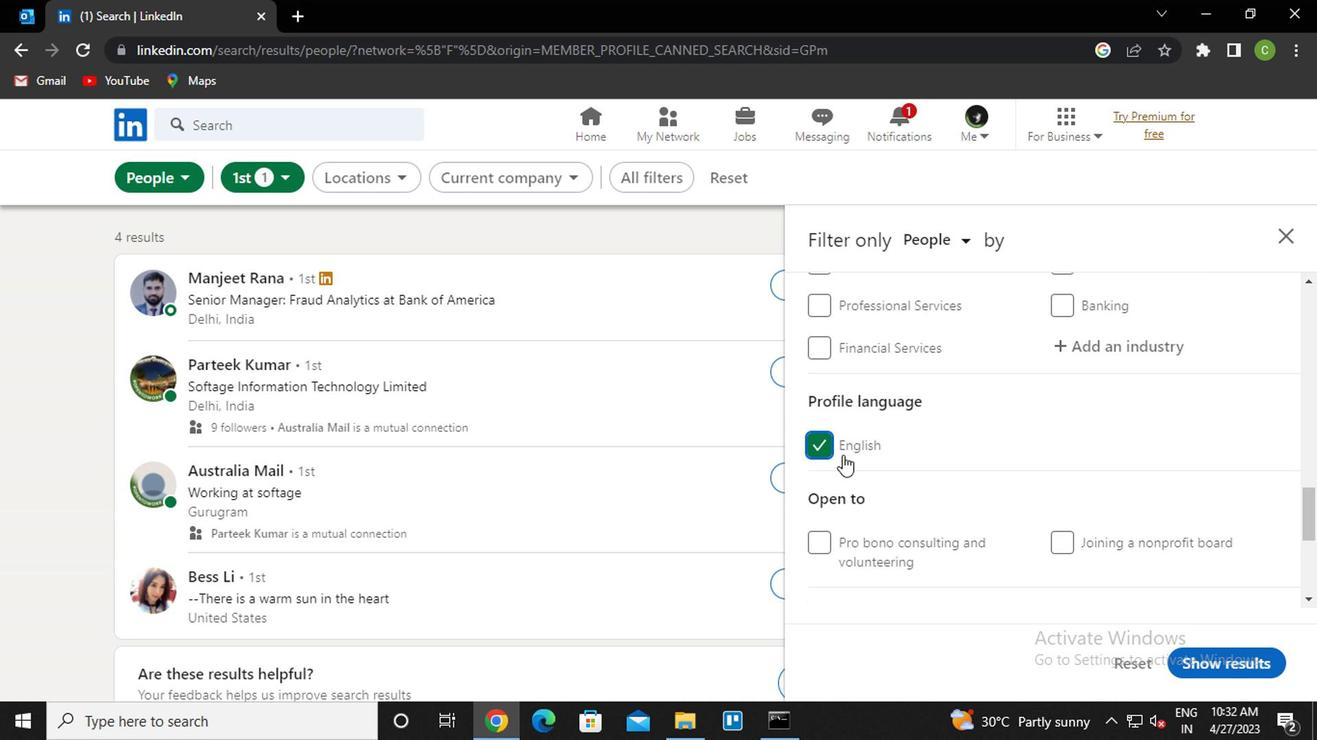 
Action: Mouse scrolled (963, 515) with delta (0, 0)
Screenshot: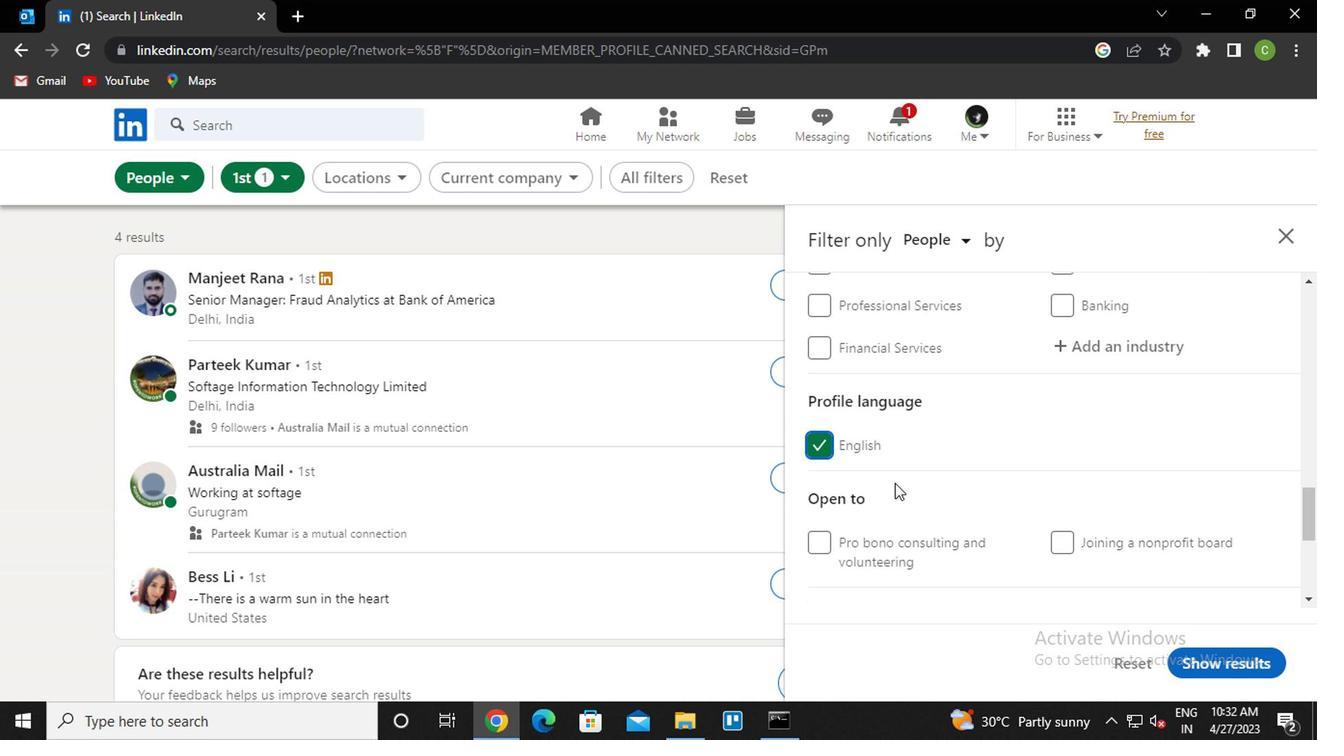 
Action: Mouse scrolled (963, 515) with delta (0, 0)
Screenshot: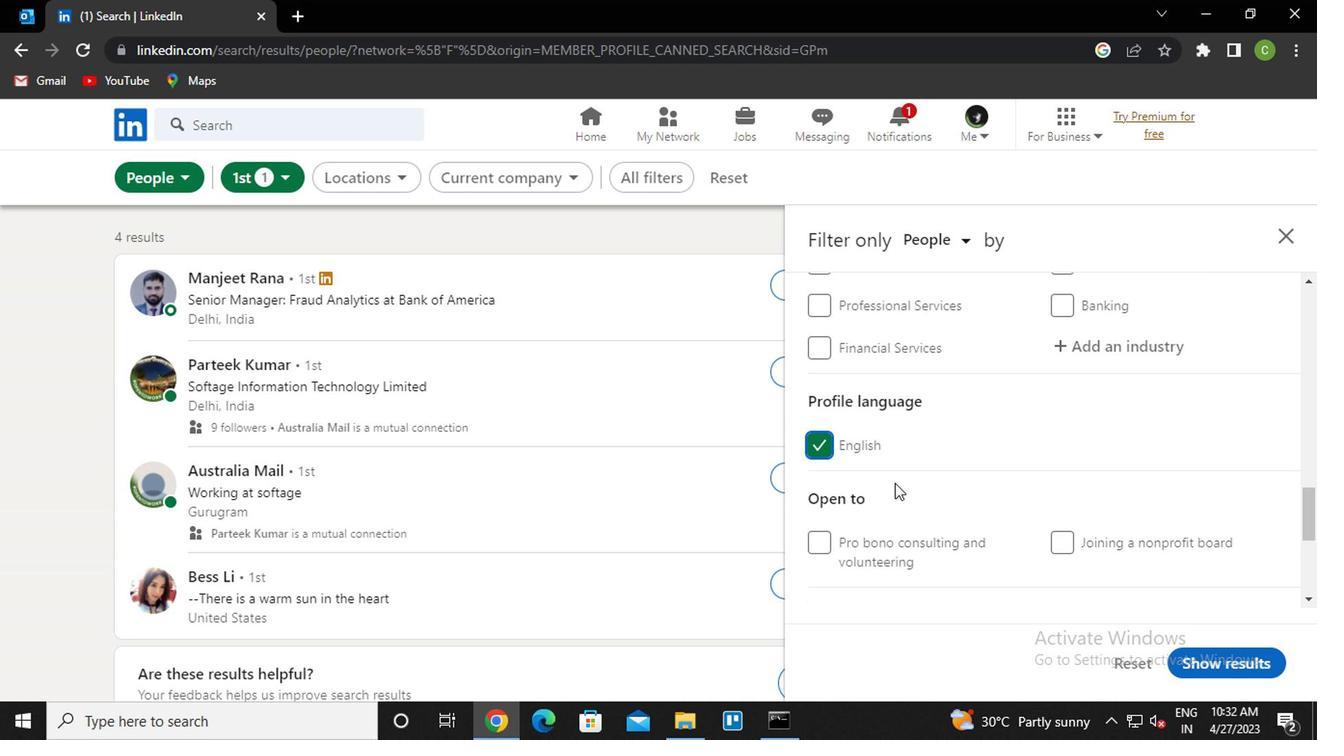 
Action: Mouse scrolled (963, 515) with delta (0, 0)
Screenshot: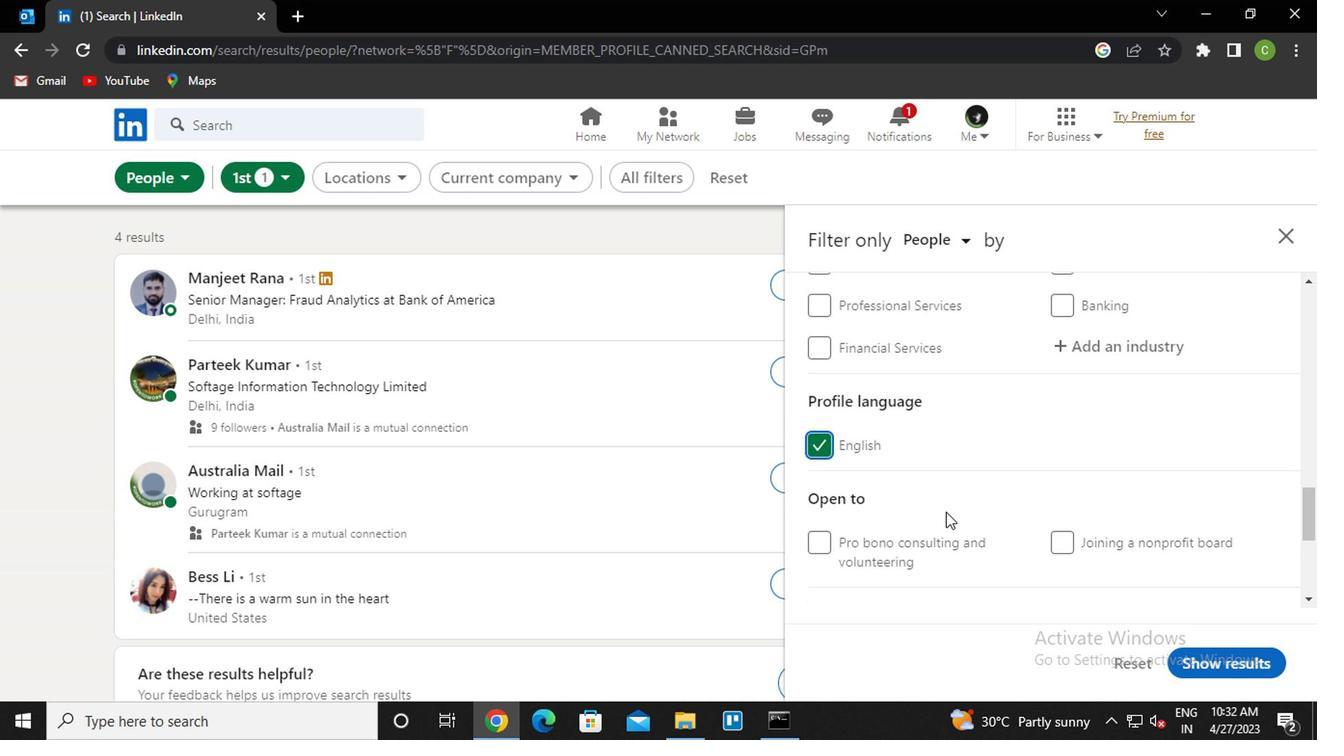 
Action: Mouse moved to (963, 515)
Screenshot: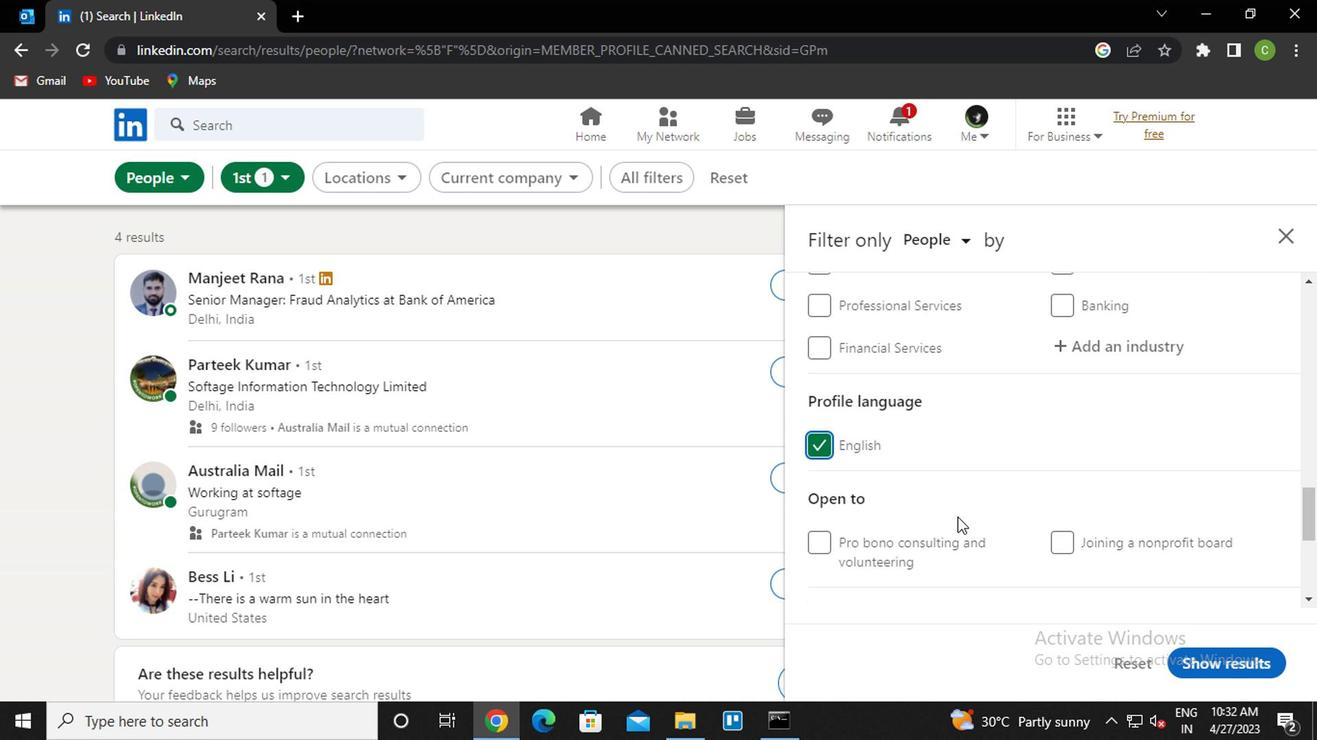 
Action: Mouse scrolled (963, 515) with delta (0, 0)
Screenshot: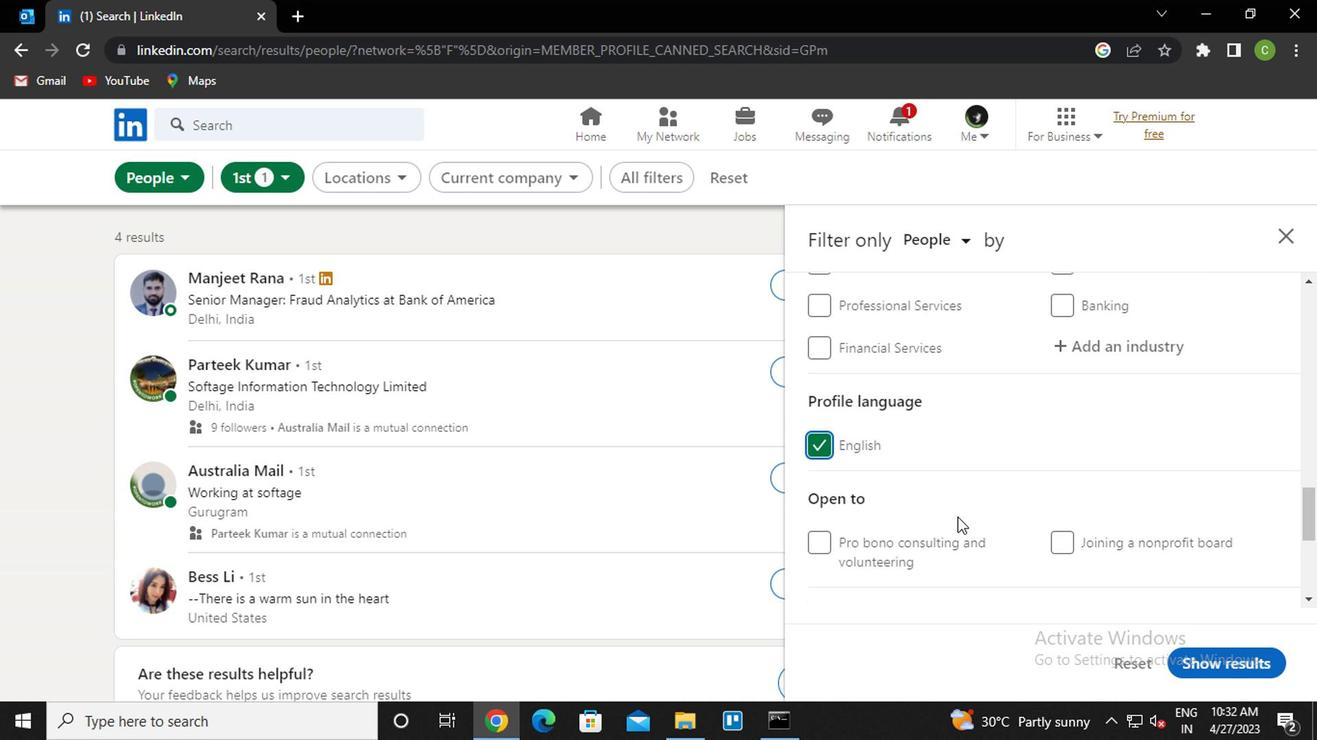 
Action: Mouse moved to (968, 512)
Screenshot: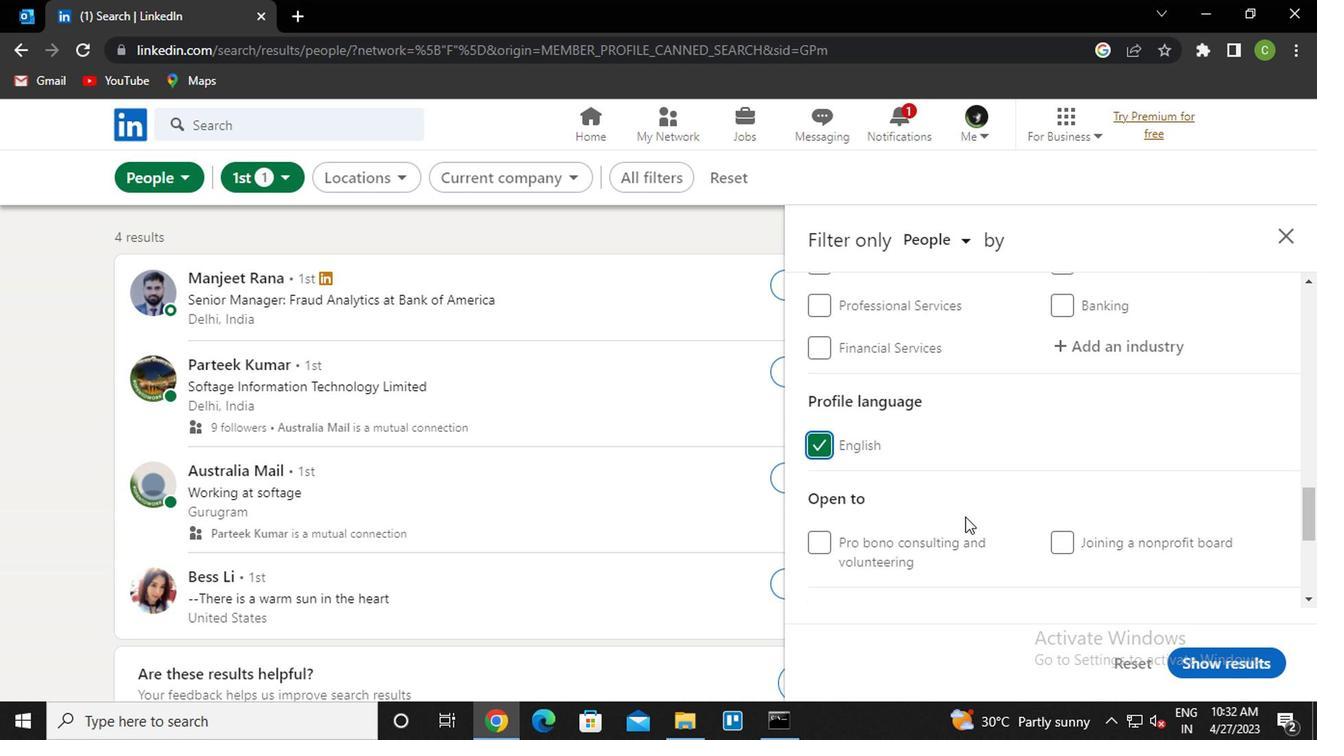 
Action: Mouse scrolled (968, 513) with delta (0, 0)
Screenshot: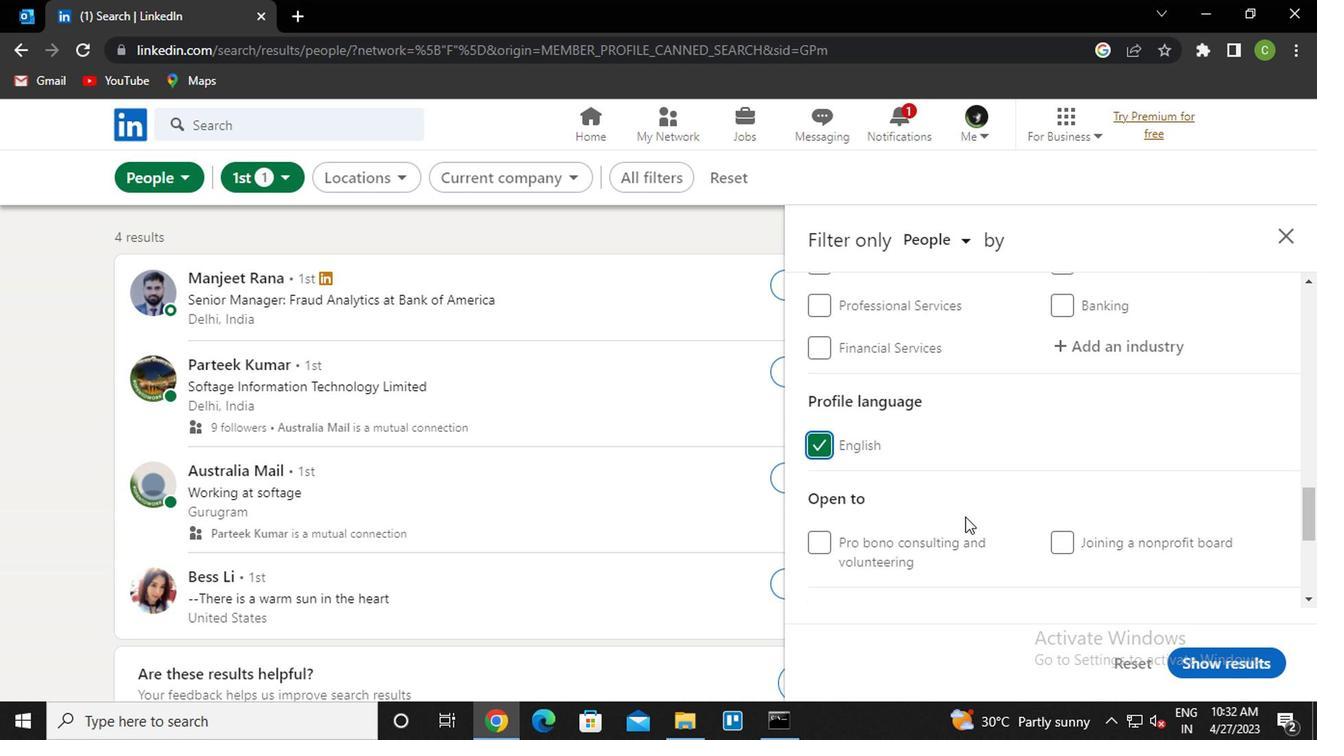 
Action: Mouse moved to (977, 505)
Screenshot: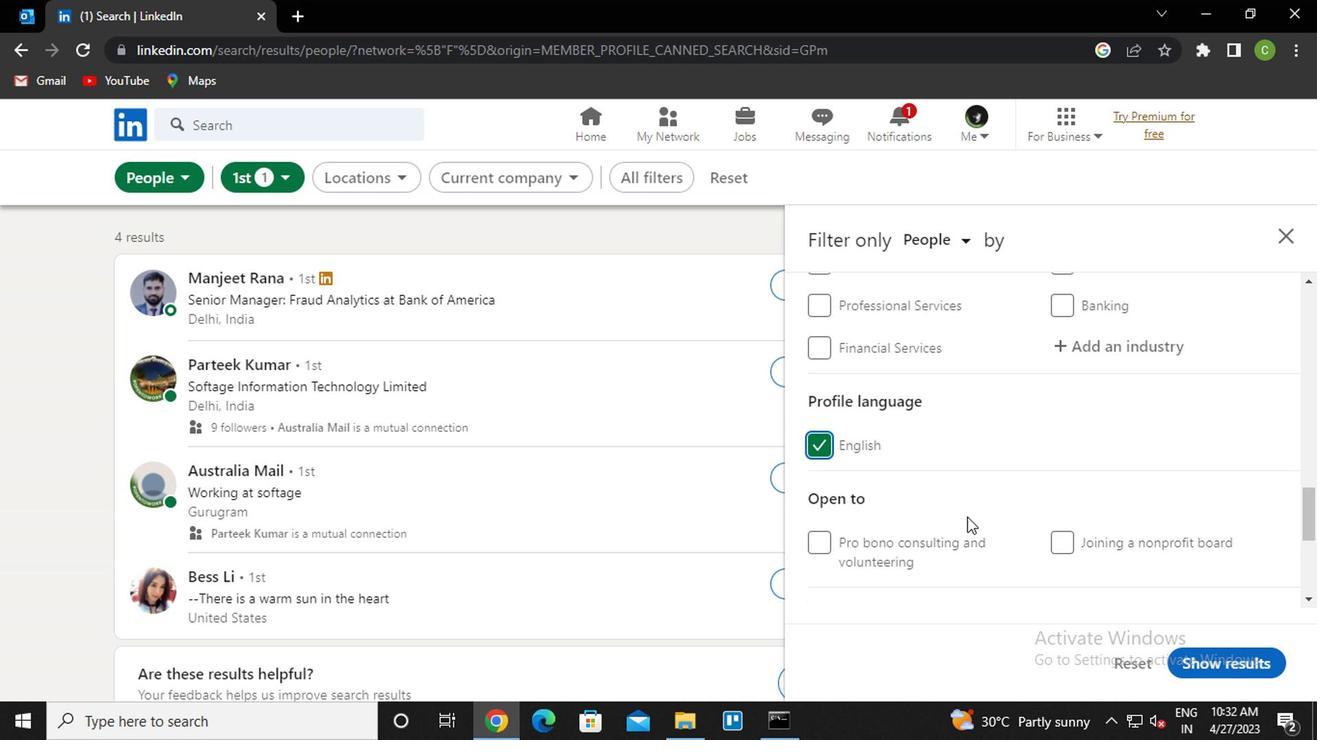 
Action: Mouse scrolled (977, 507) with delta (0, 1)
Screenshot: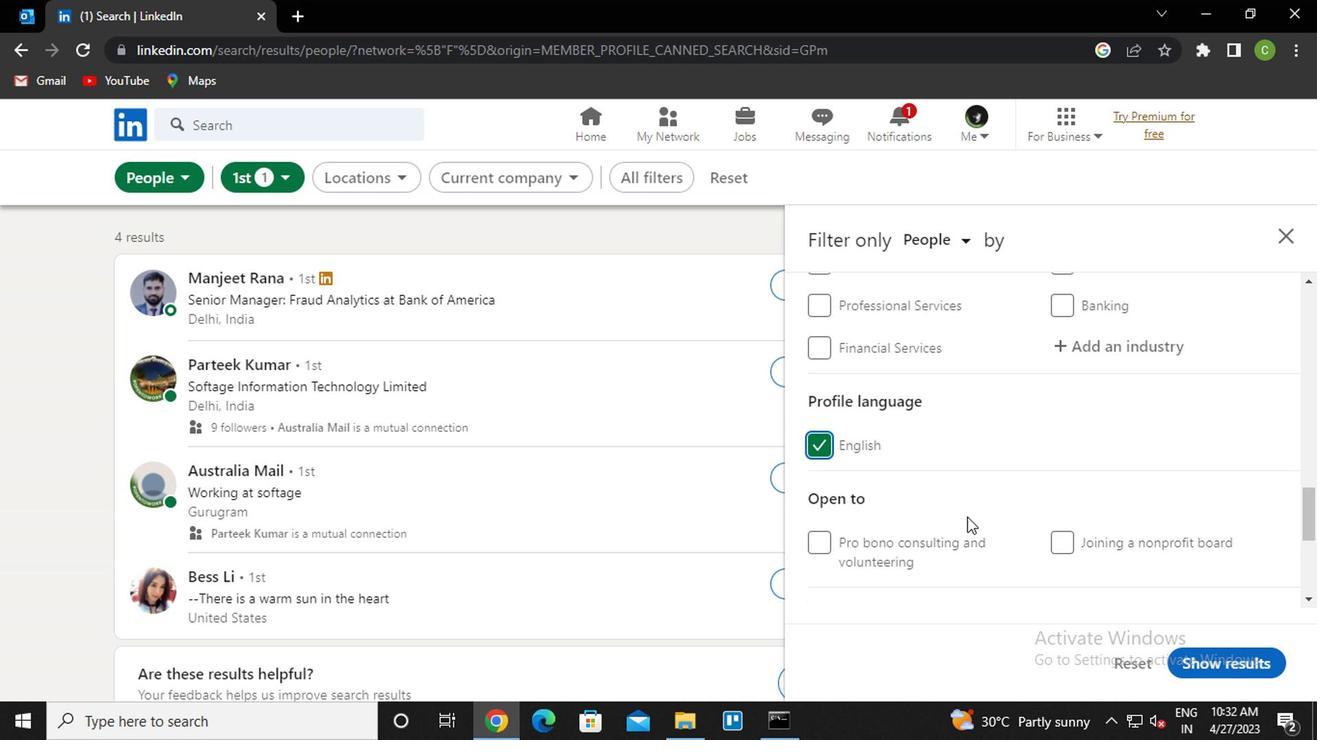 
Action: Mouse moved to (1001, 489)
Screenshot: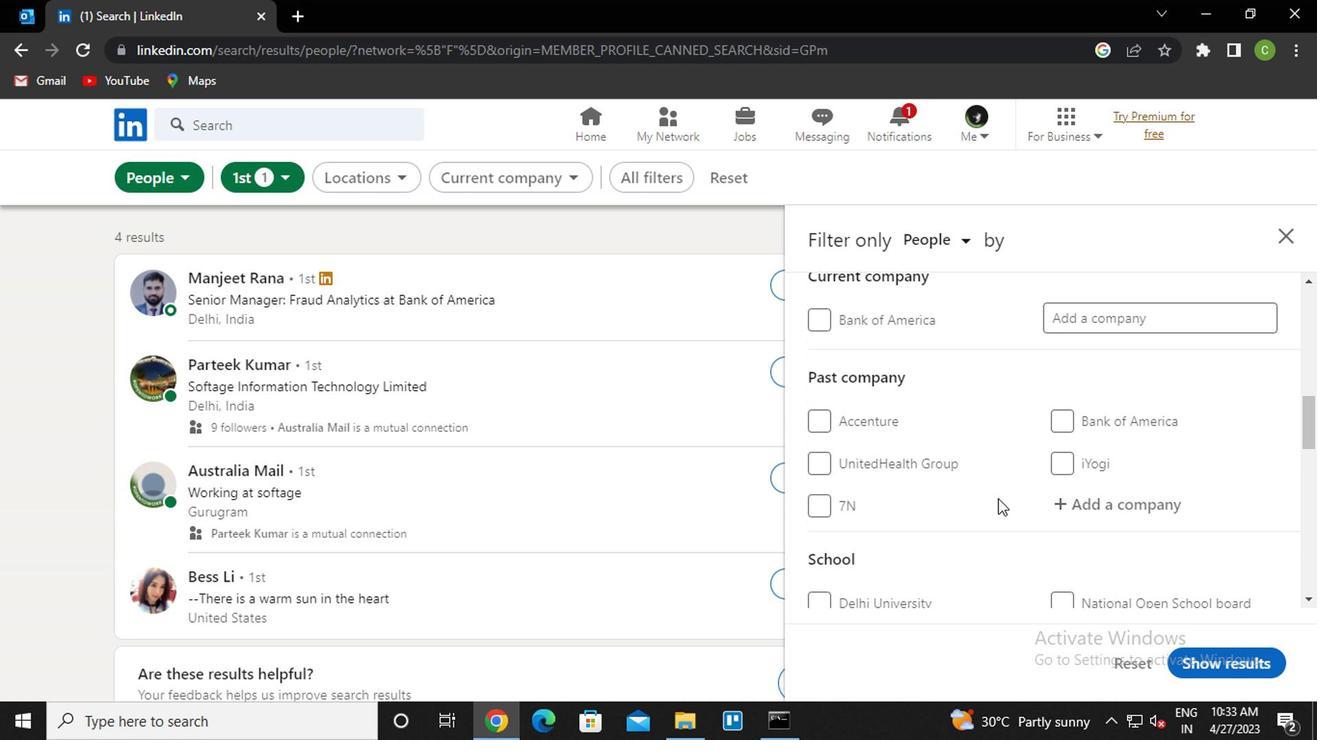 
Action: Mouse scrolled (1001, 490) with delta (0, 0)
Screenshot: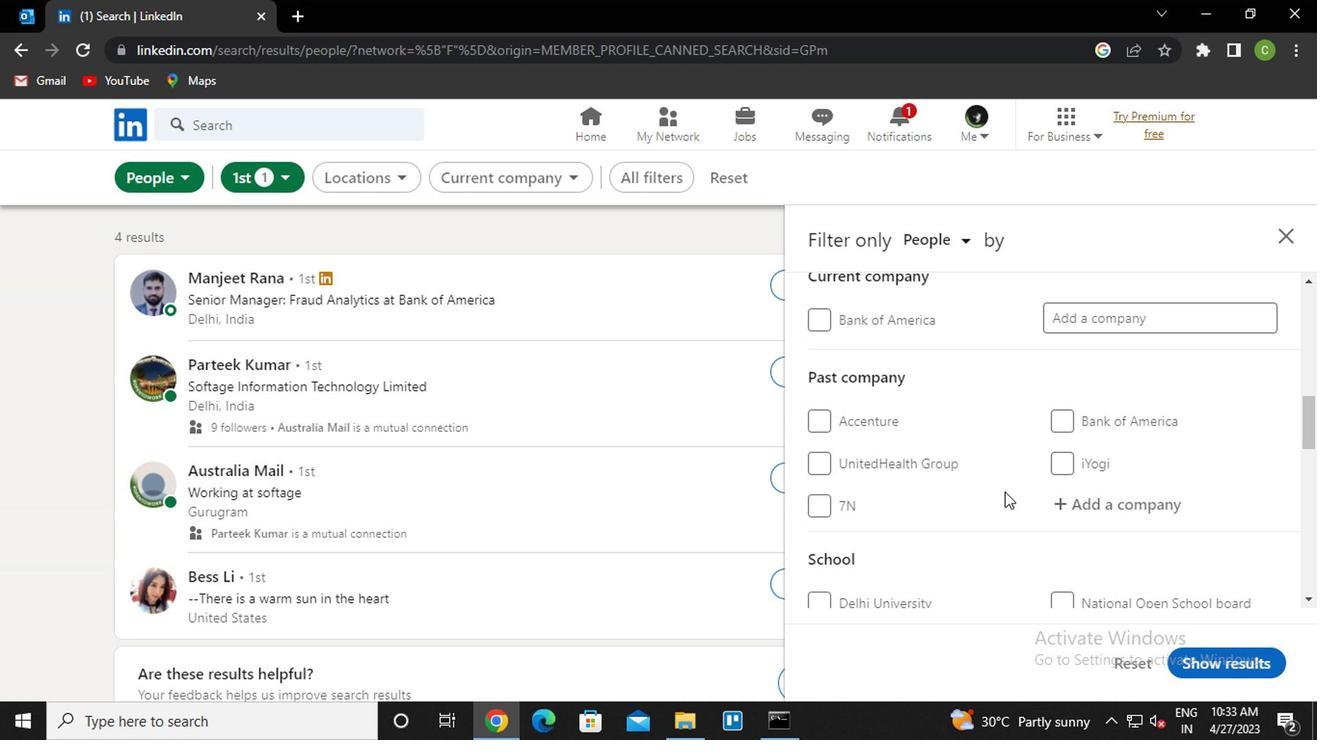 
Action: Mouse scrolled (1001, 490) with delta (0, 0)
Screenshot: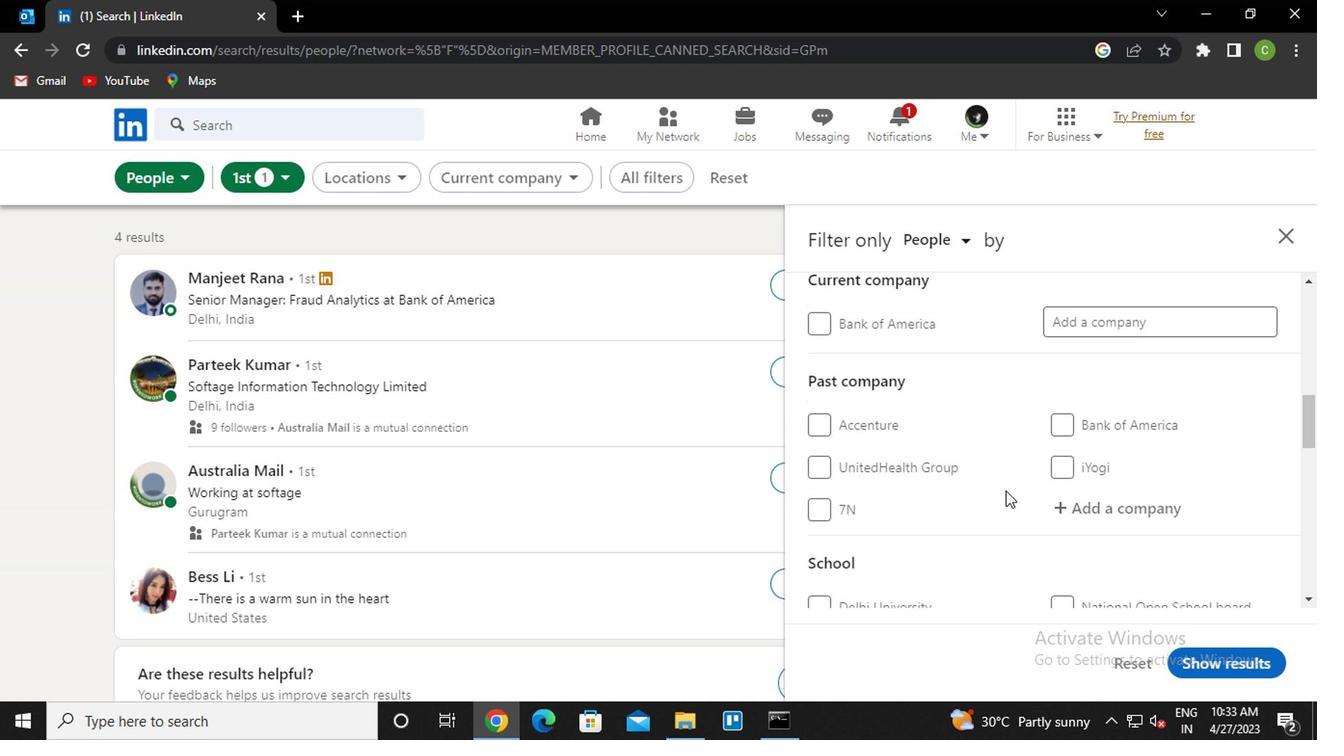 
Action: Mouse moved to (1098, 510)
Screenshot: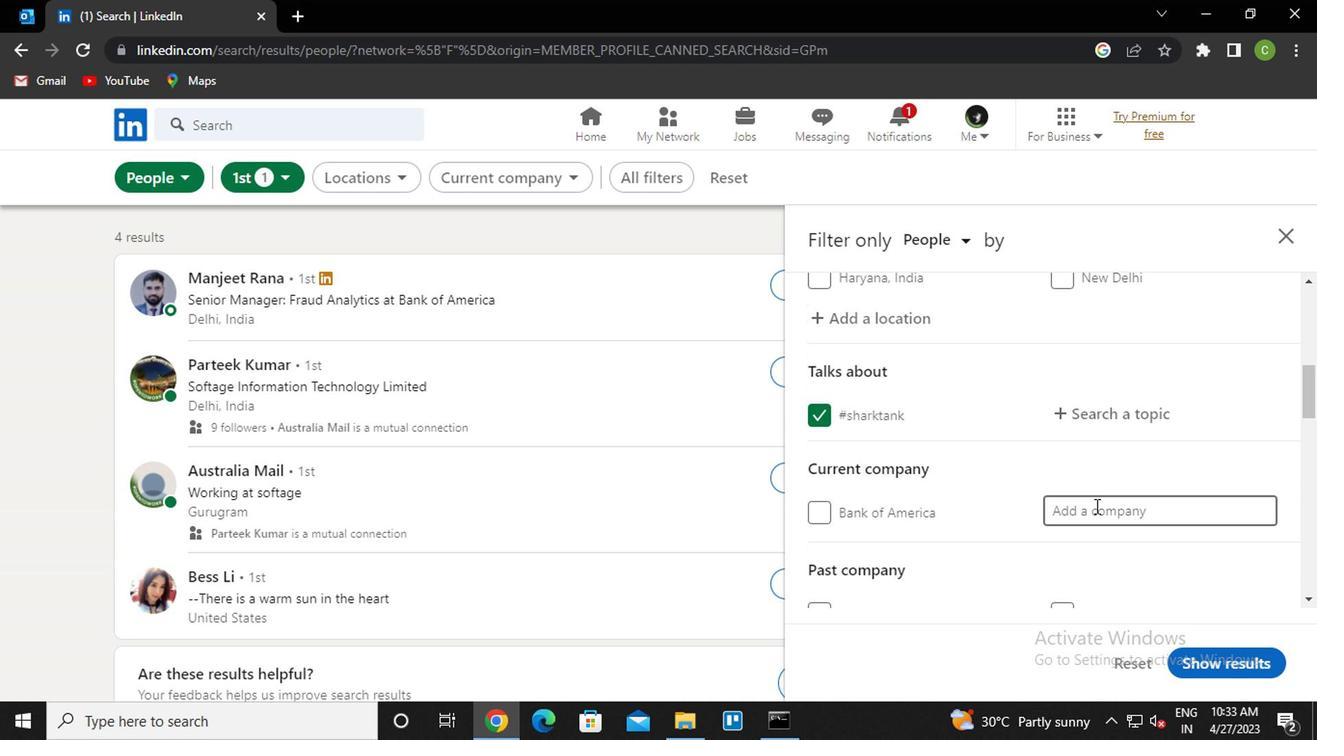 
Action: Mouse pressed left at (1098, 510)
Screenshot: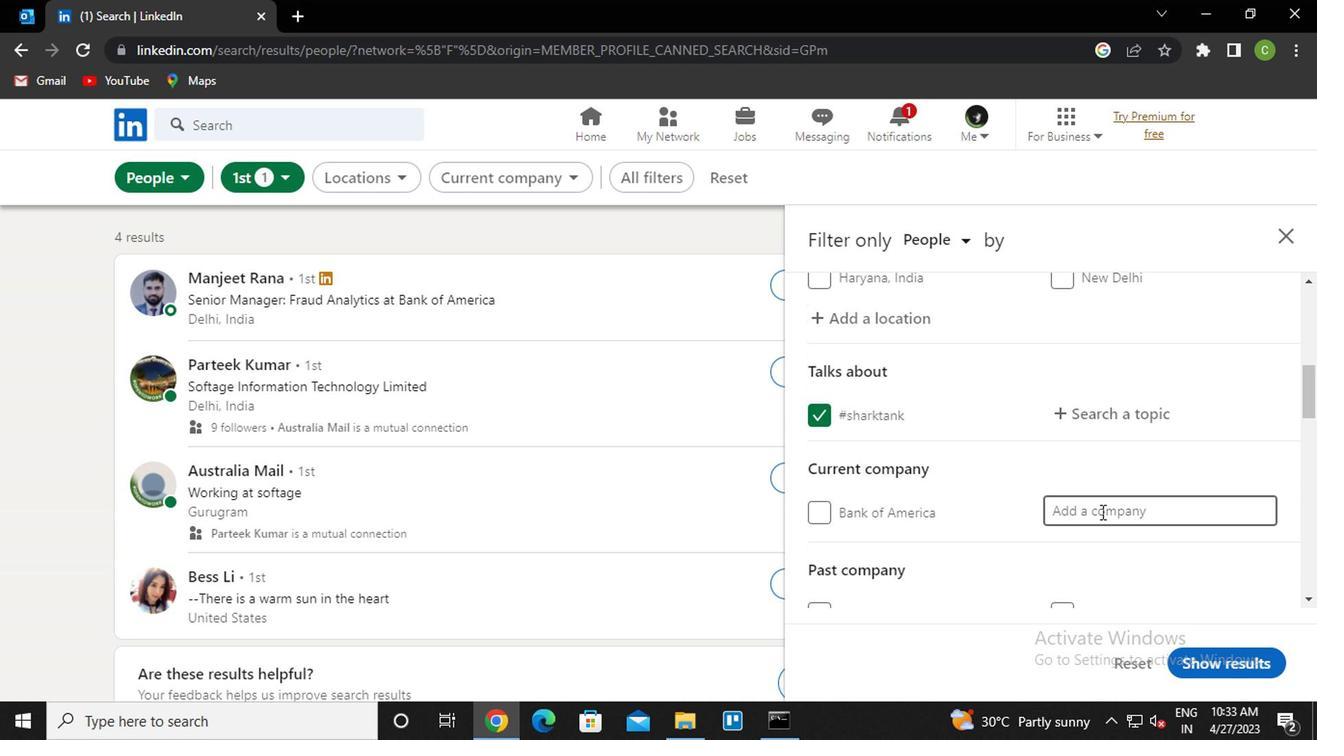 
Action: Key pressed <Key.caps_lock>t<Key.caps_lock>He<Key.space>viral<Key.down><Key.enter>
Screenshot: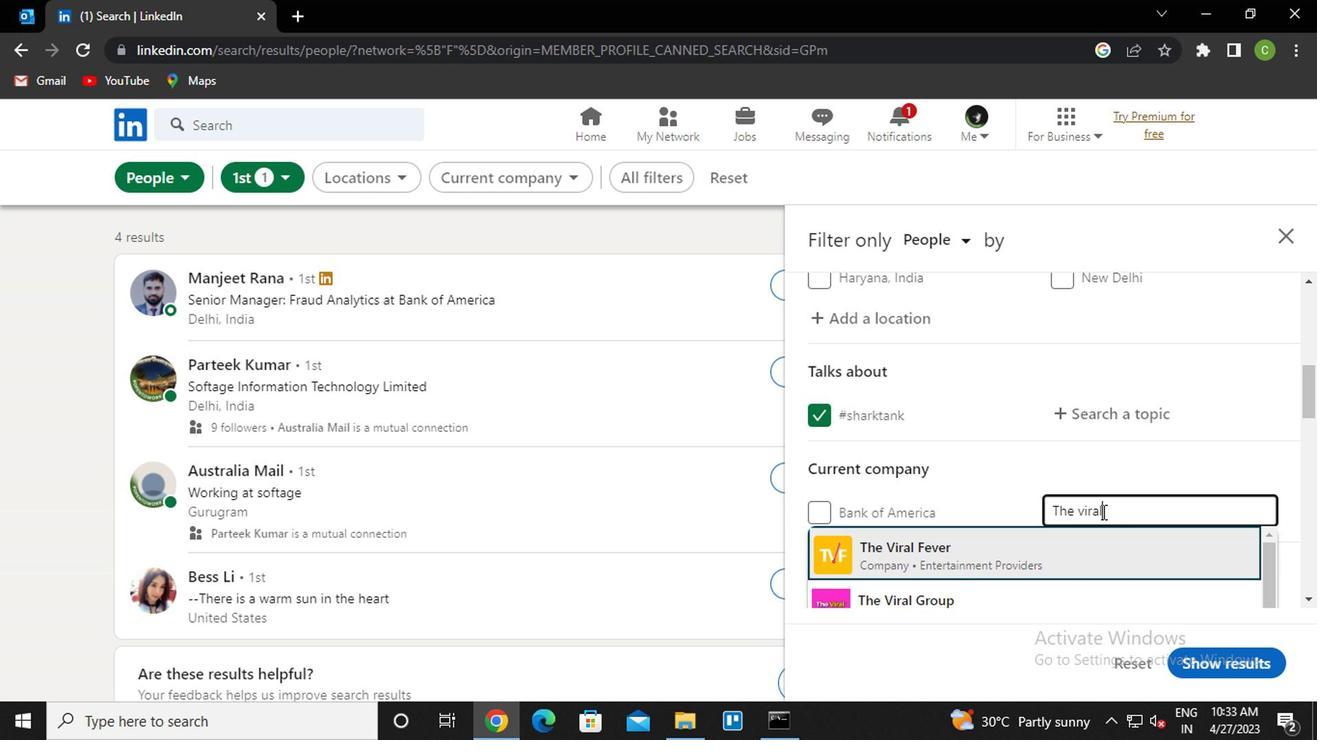 
Action: Mouse moved to (1042, 527)
Screenshot: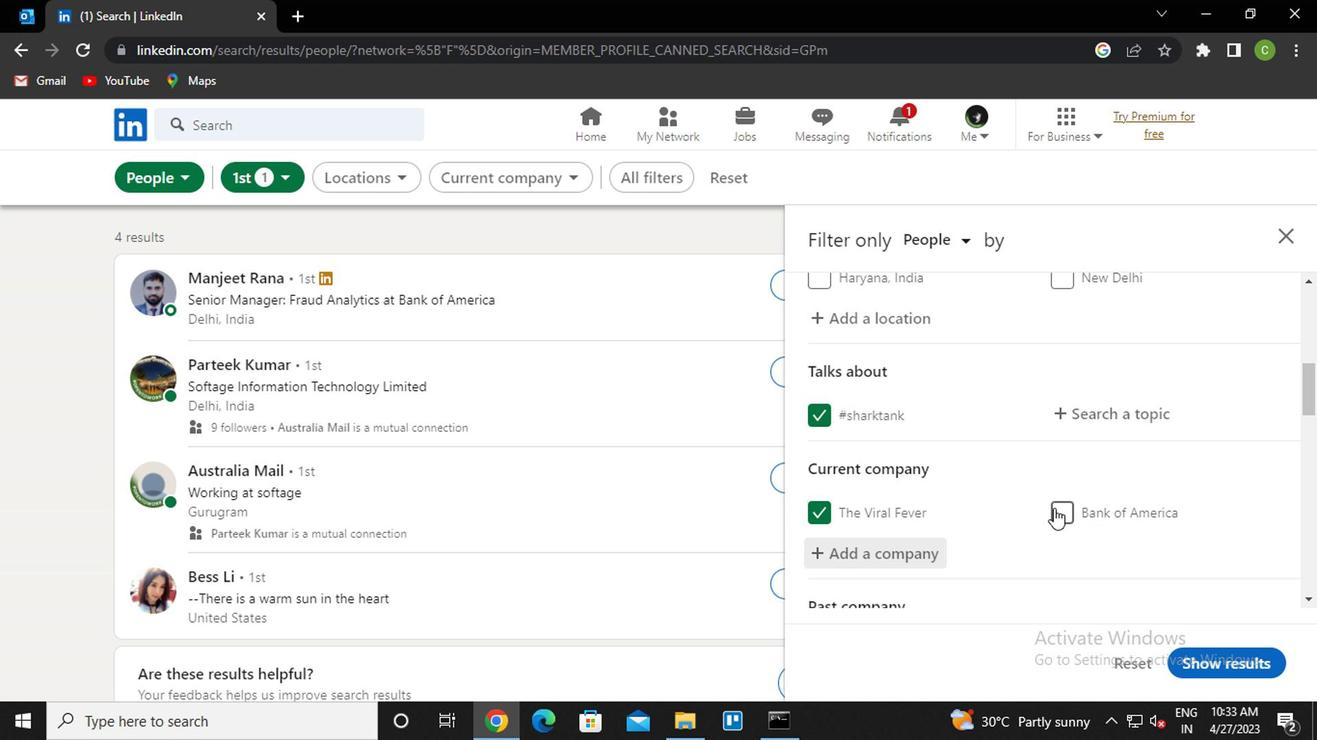 
Action: Mouse scrolled (1042, 526) with delta (0, 0)
Screenshot: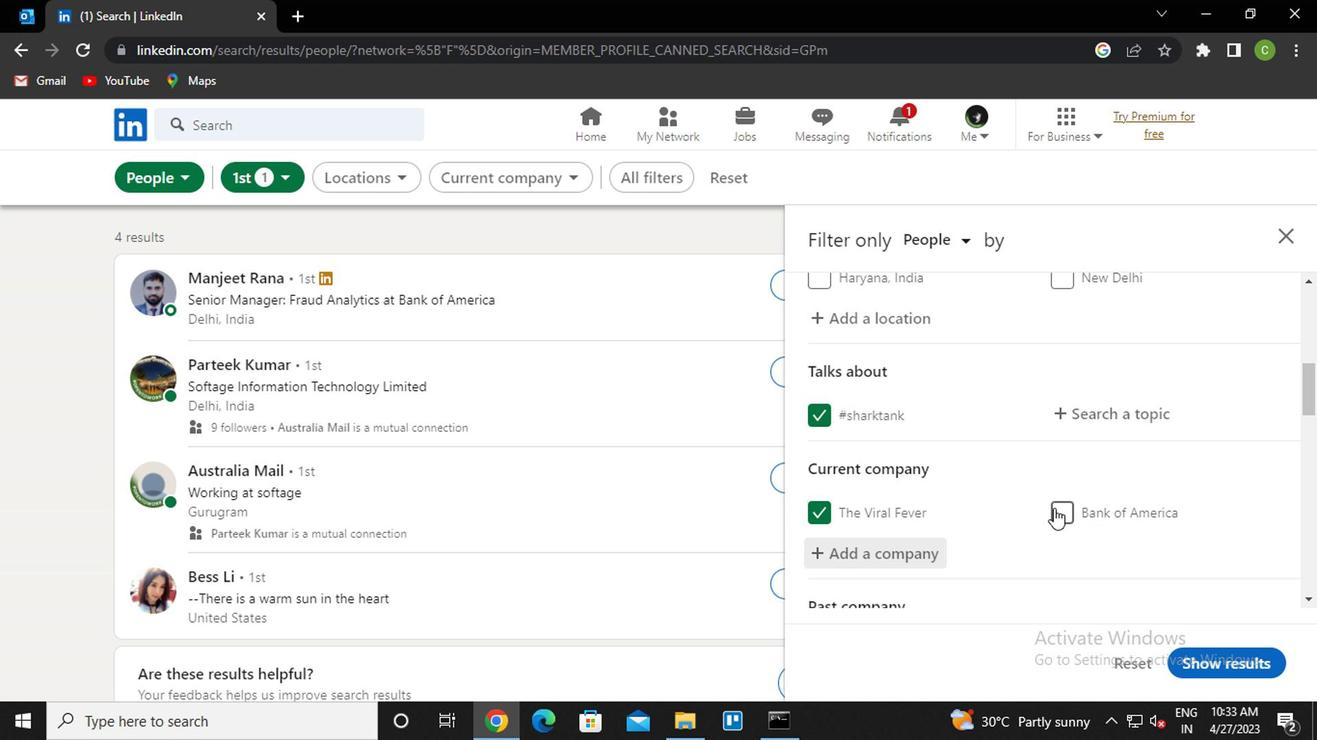 
Action: Mouse moved to (1027, 515)
Screenshot: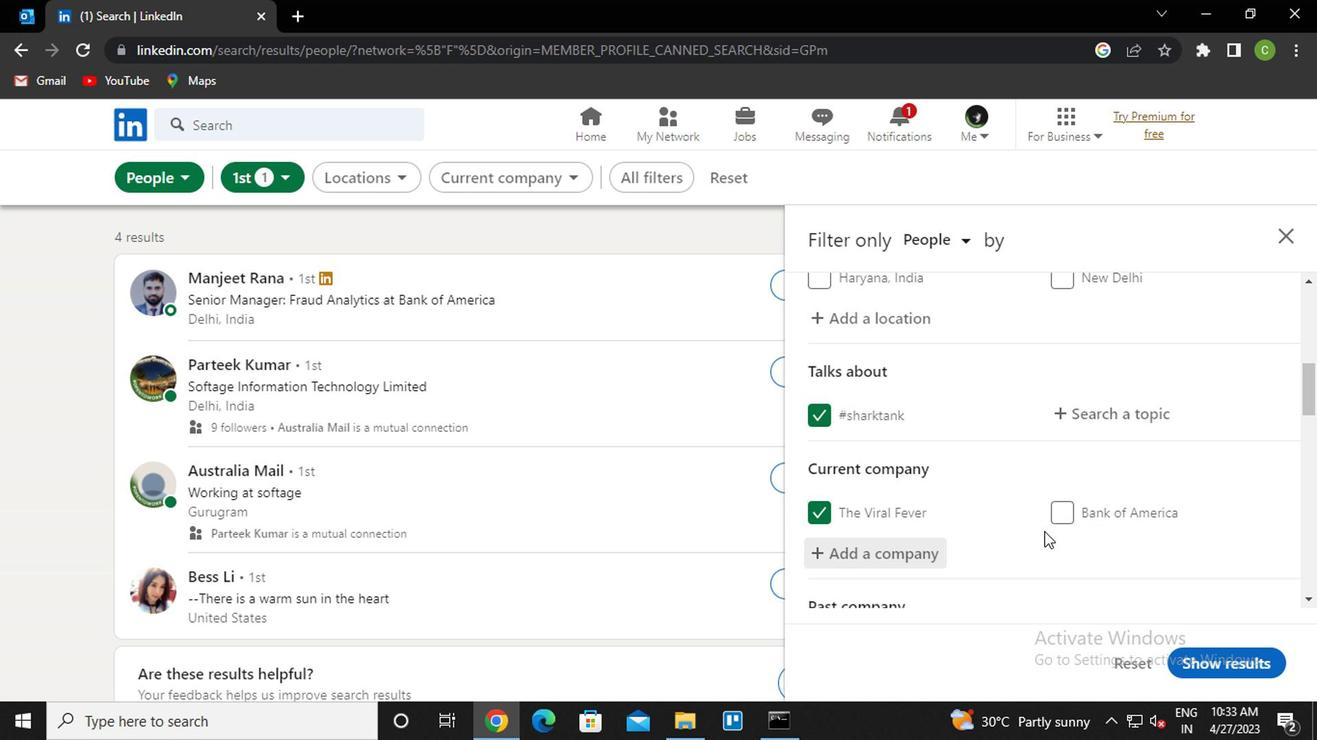 
Action: Mouse scrolled (1027, 515) with delta (0, 0)
Screenshot: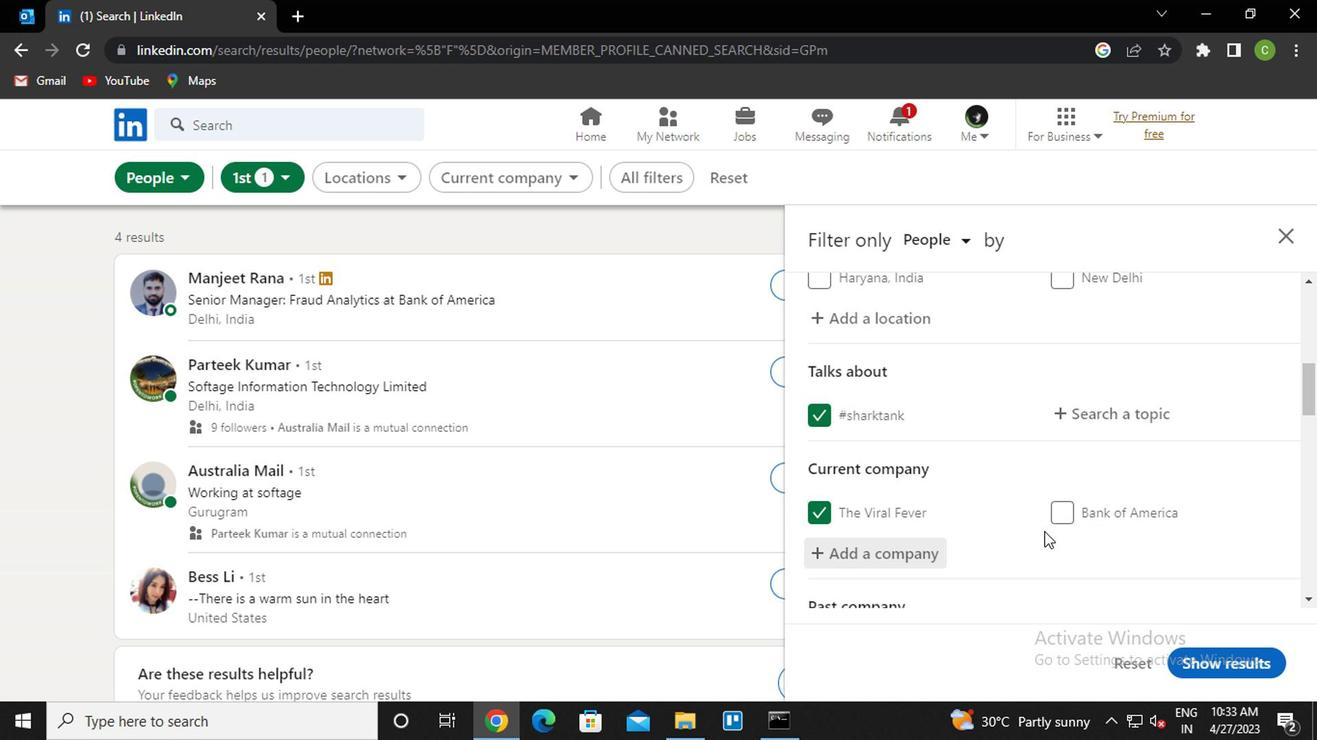 
Action: Mouse moved to (972, 472)
Screenshot: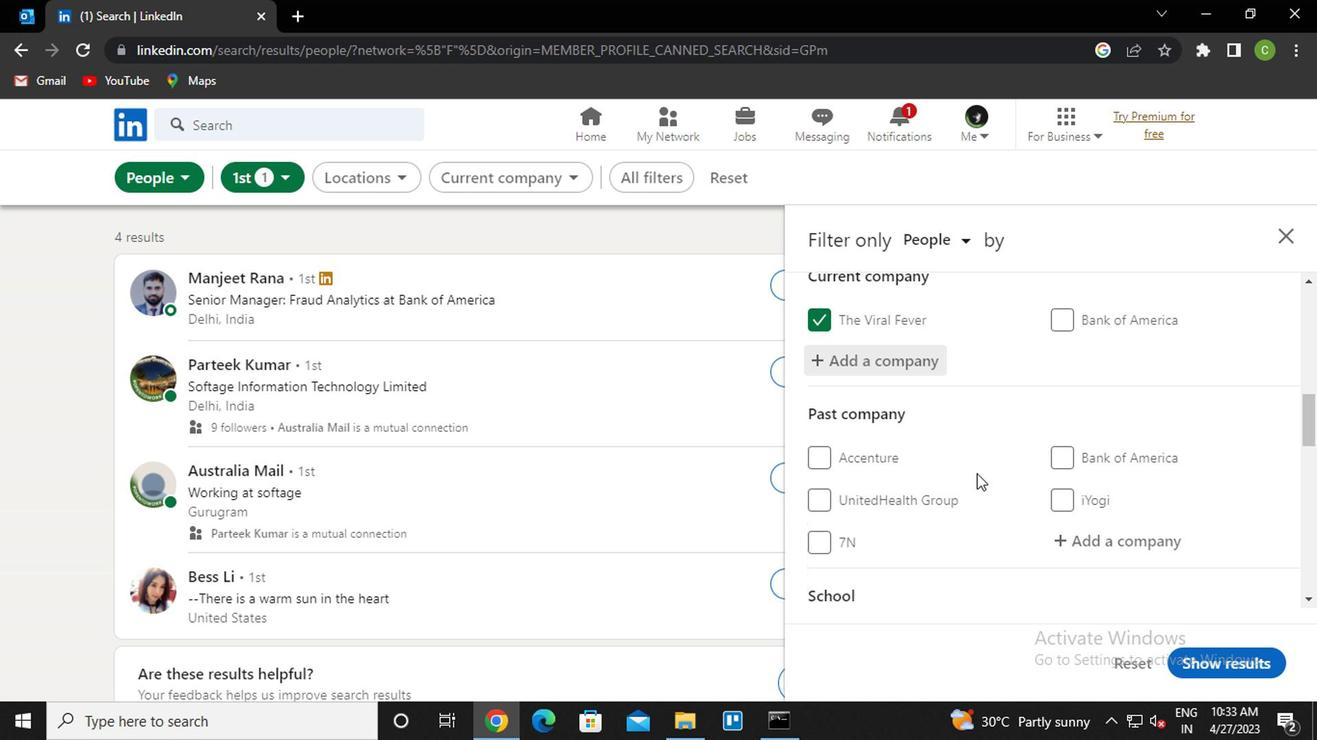 
Action: Mouse scrolled (972, 471) with delta (0, -1)
Screenshot: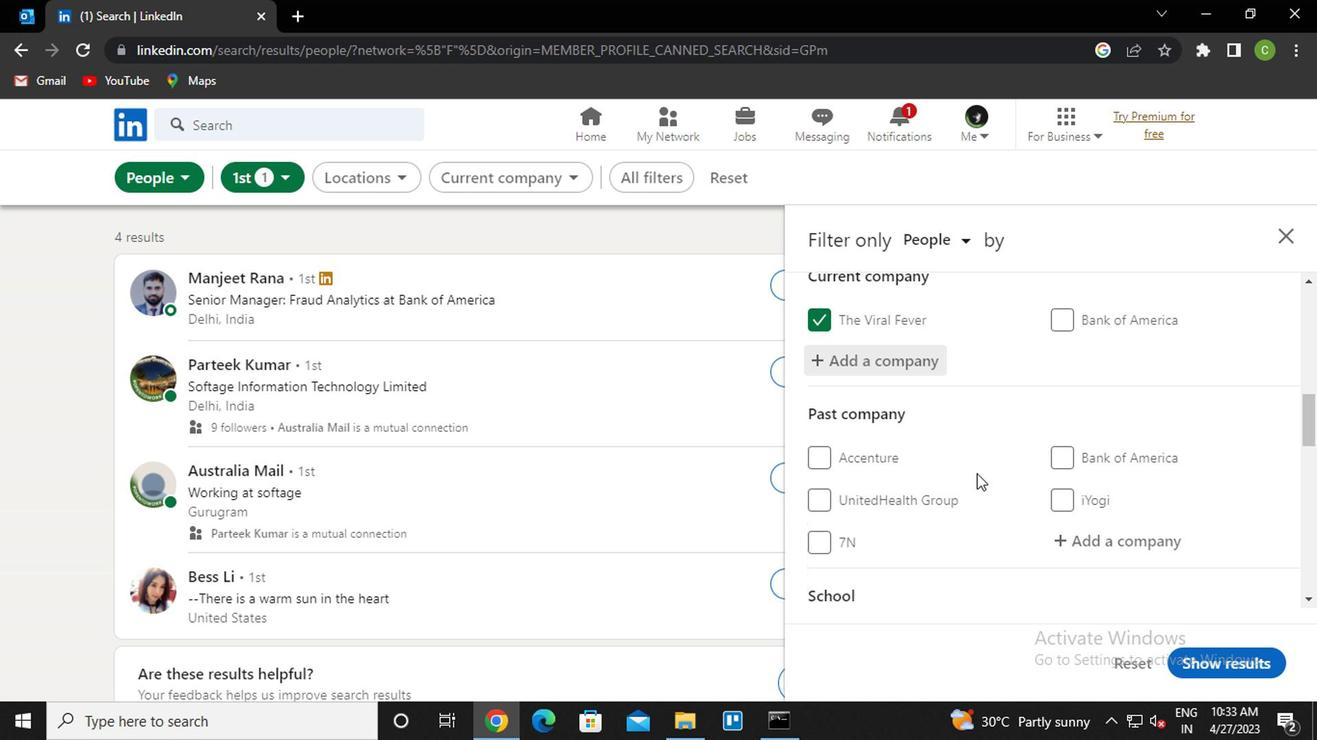 
Action: Mouse moved to (970, 476)
Screenshot: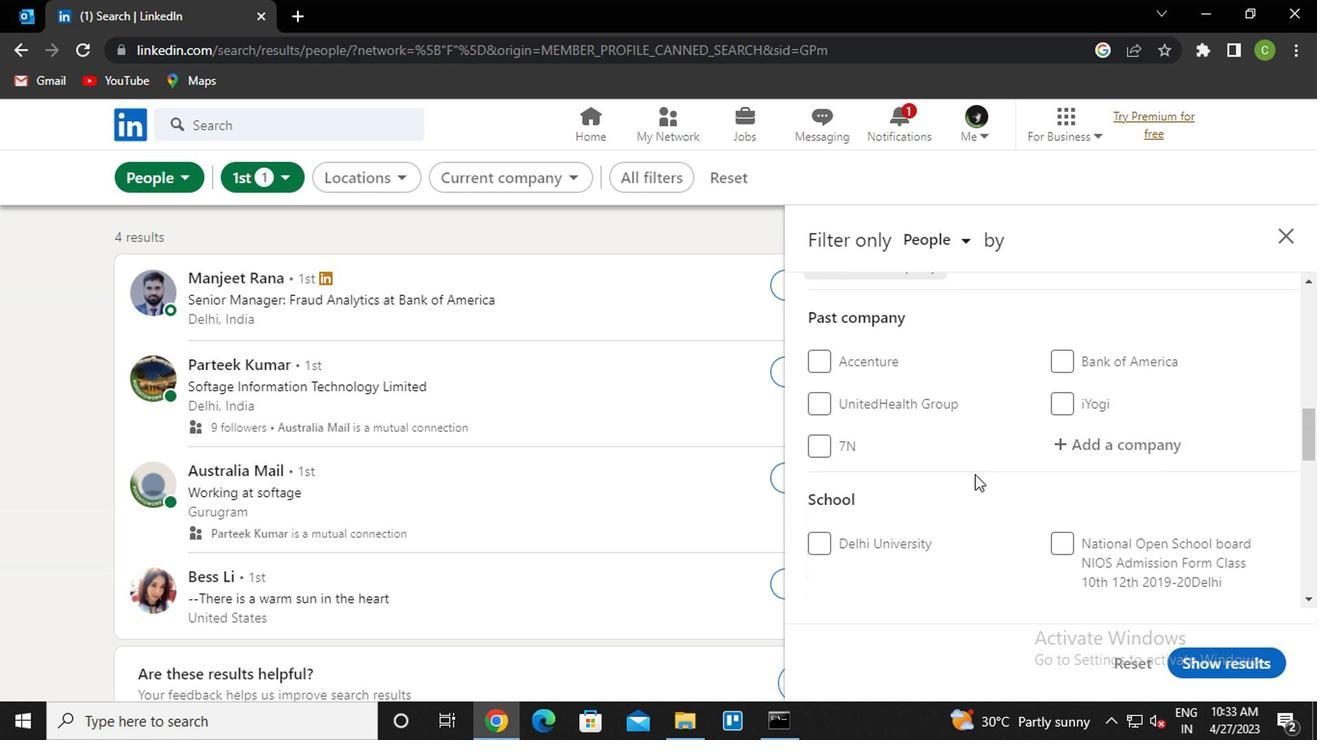 
Action: Mouse scrolled (970, 475) with delta (0, 0)
Screenshot: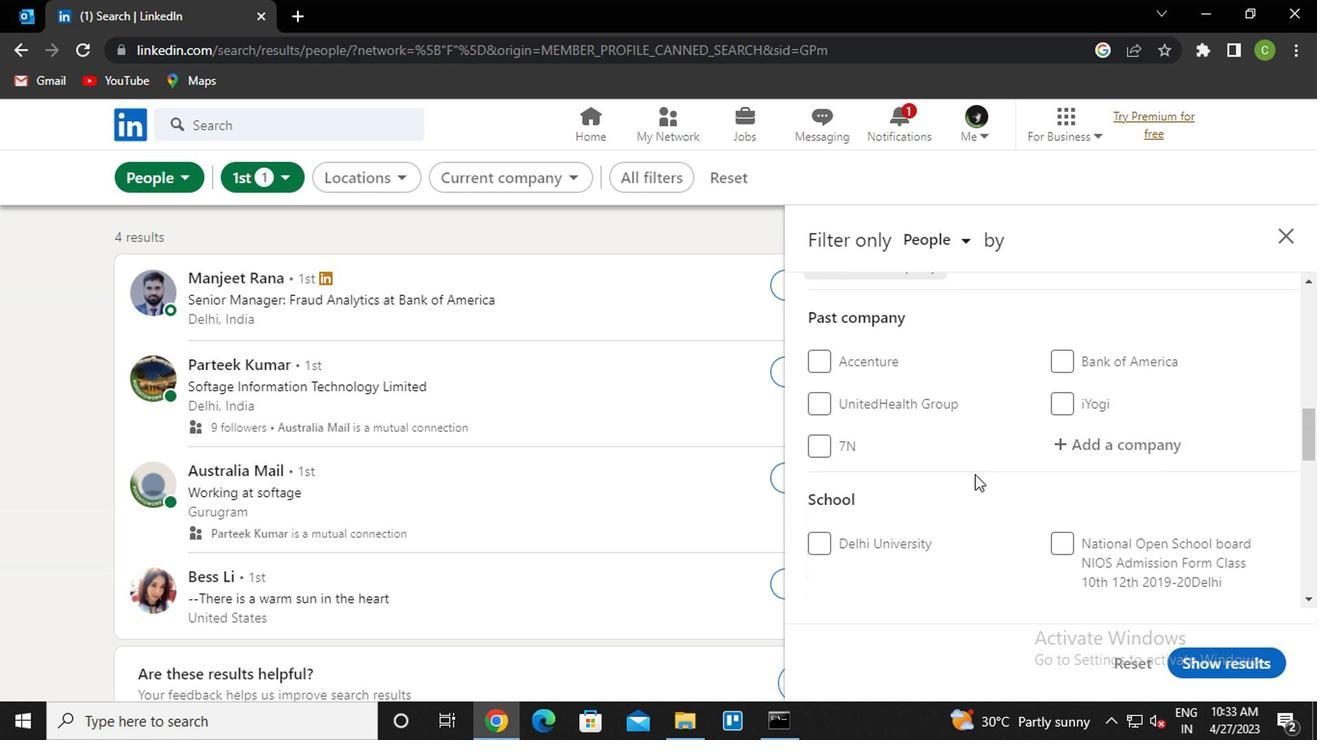 
Action: Mouse moved to (963, 482)
Screenshot: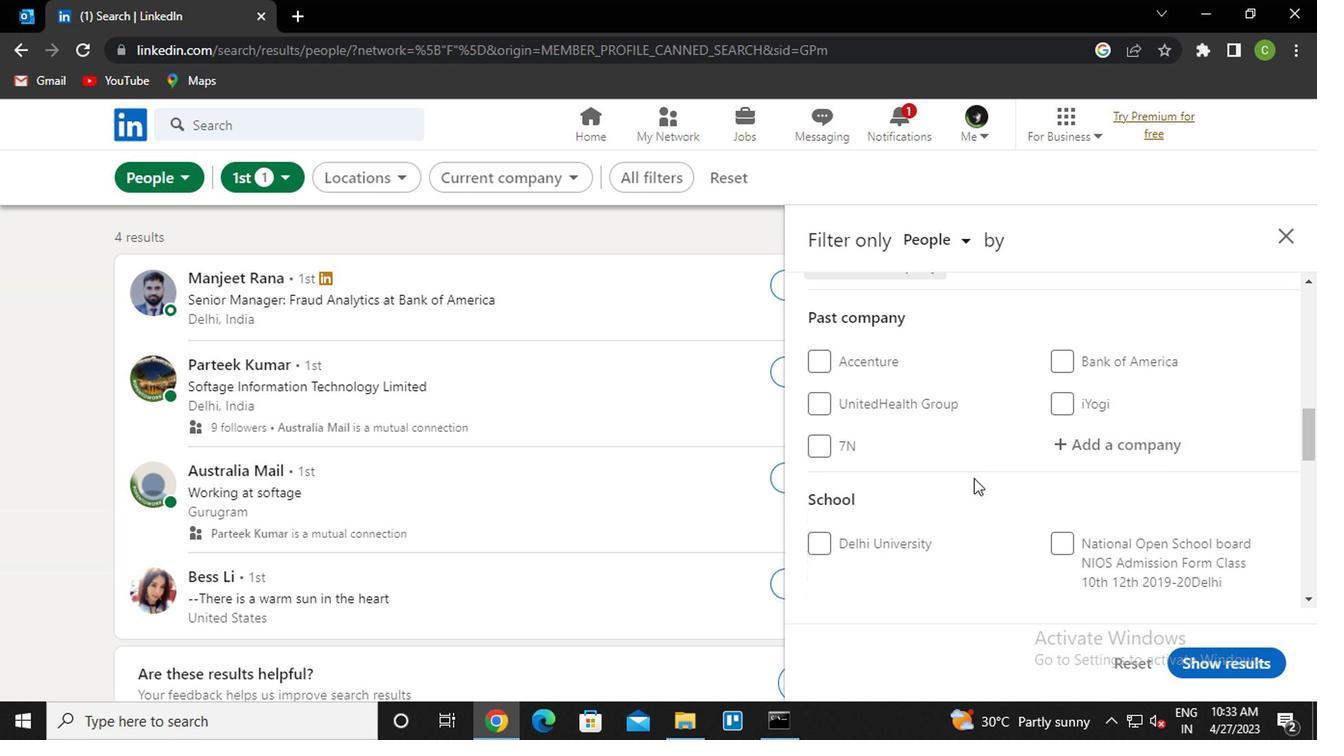 
Action: Mouse scrolled (963, 482) with delta (0, 0)
Screenshot: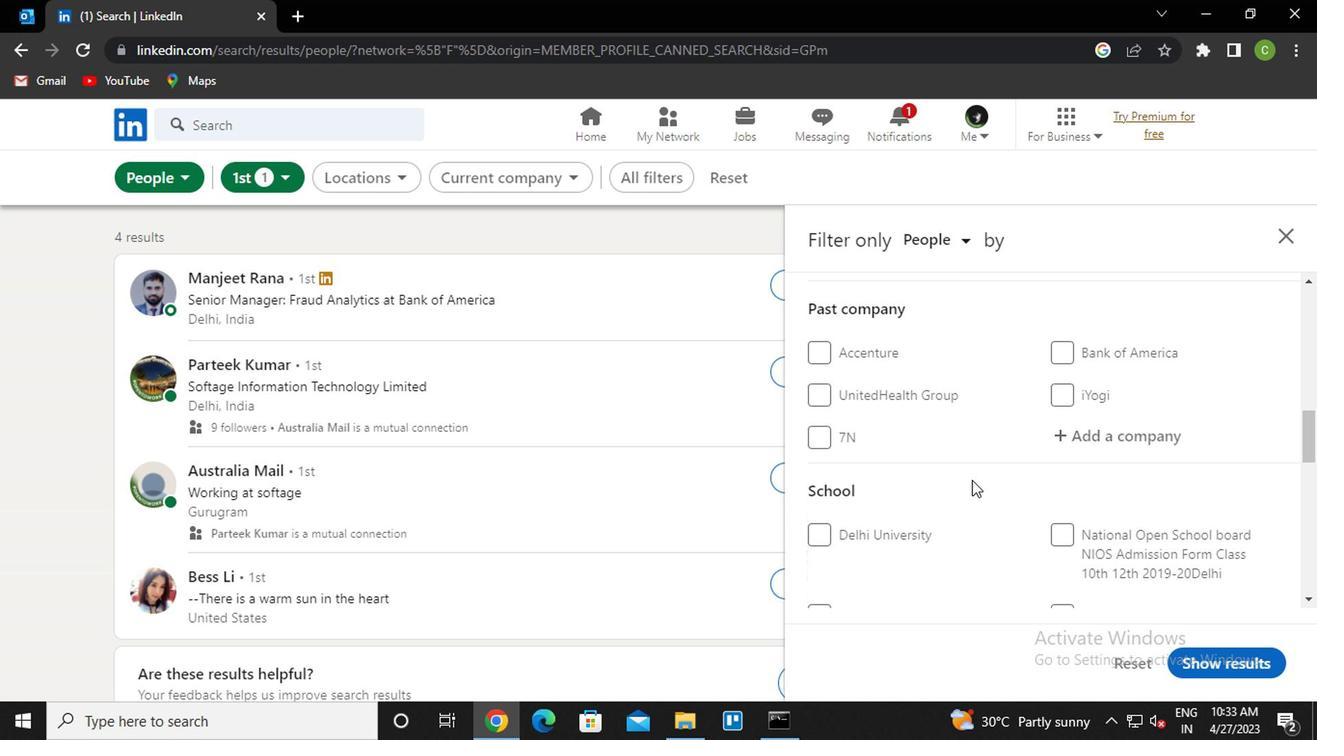 
Action: Mouse moved to (894, 491)
Screenshot: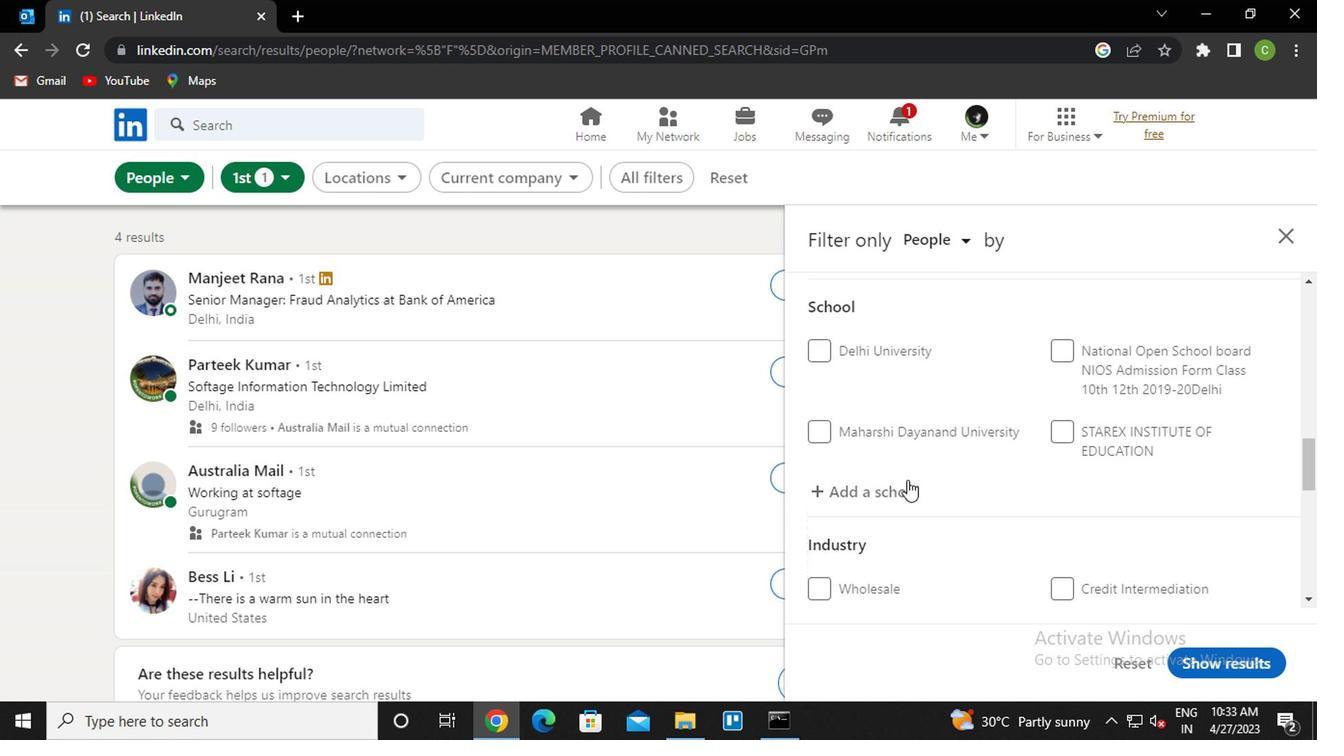 
Action: Mouse pressed left at (894, 491)
Screenshot: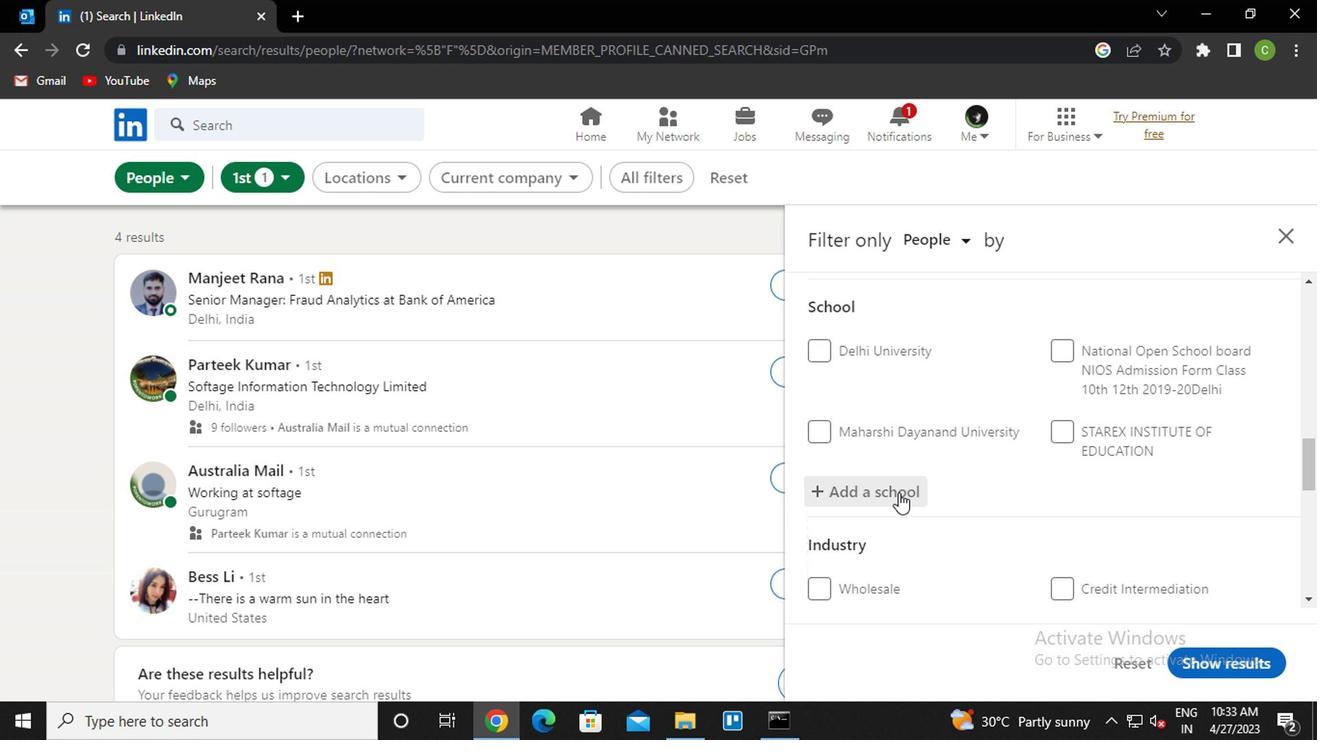 
Action: Mouse moved to (893, 492)
Screenshot: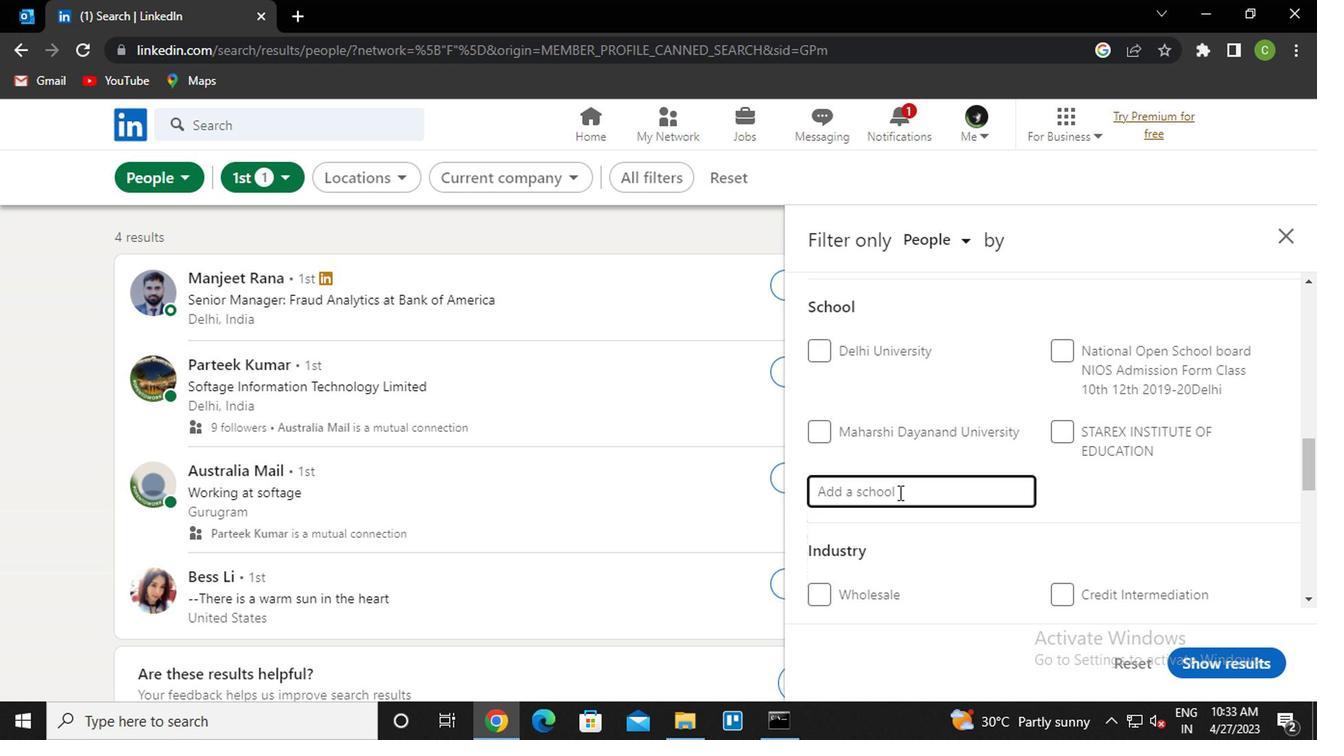 
Action: Key pressed <Key.caps_lock>v<Key.caps_lock>ishwakarma<Key.down><Key.enter>
Screenshot: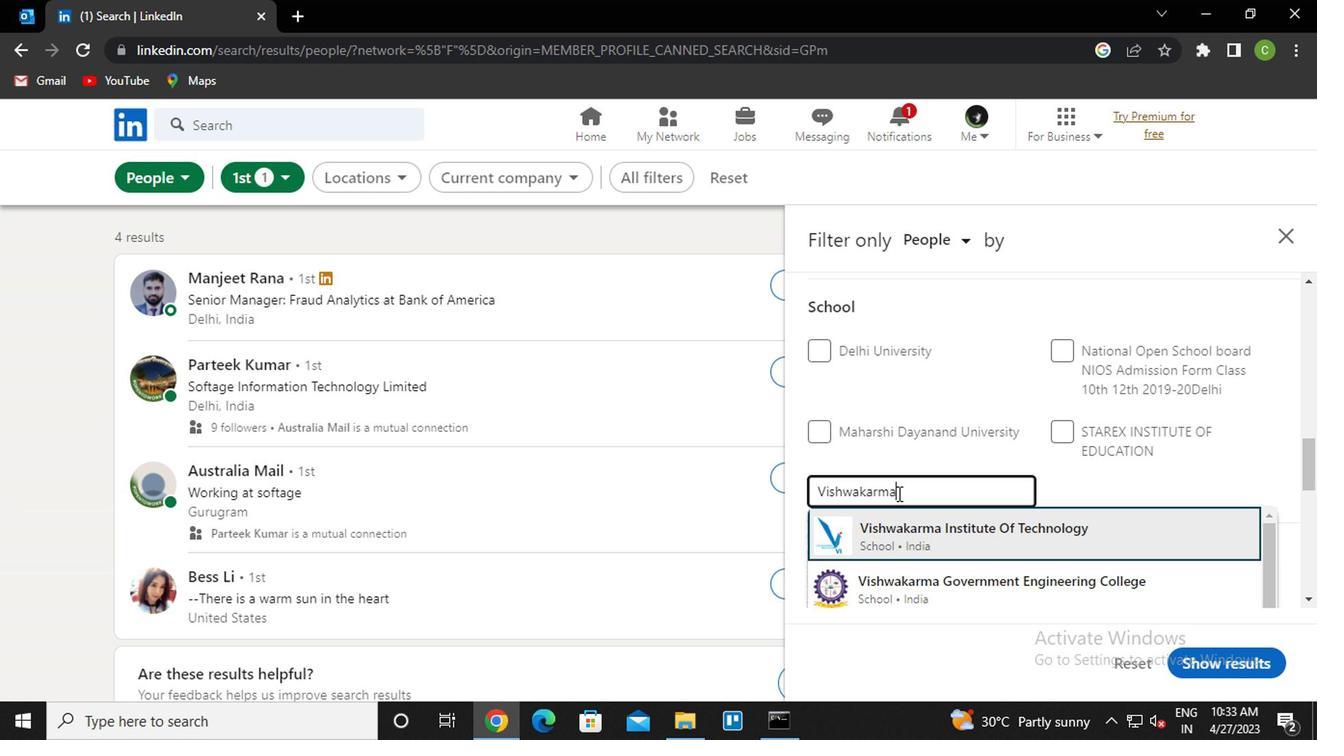 
Action: Mouse moved to (963, 490)
Screenshot: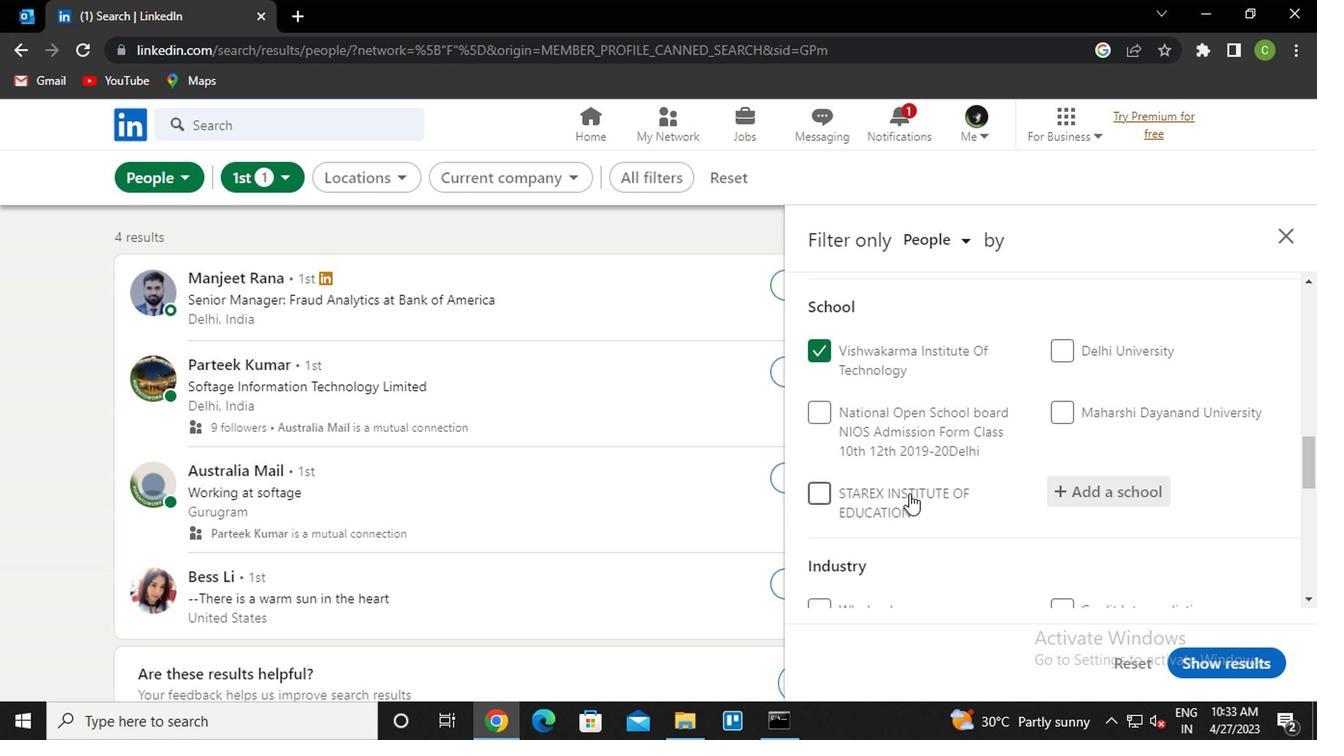 
Action: Mouse scrolled (963, 489) with delta (0, 0)
Screenshot: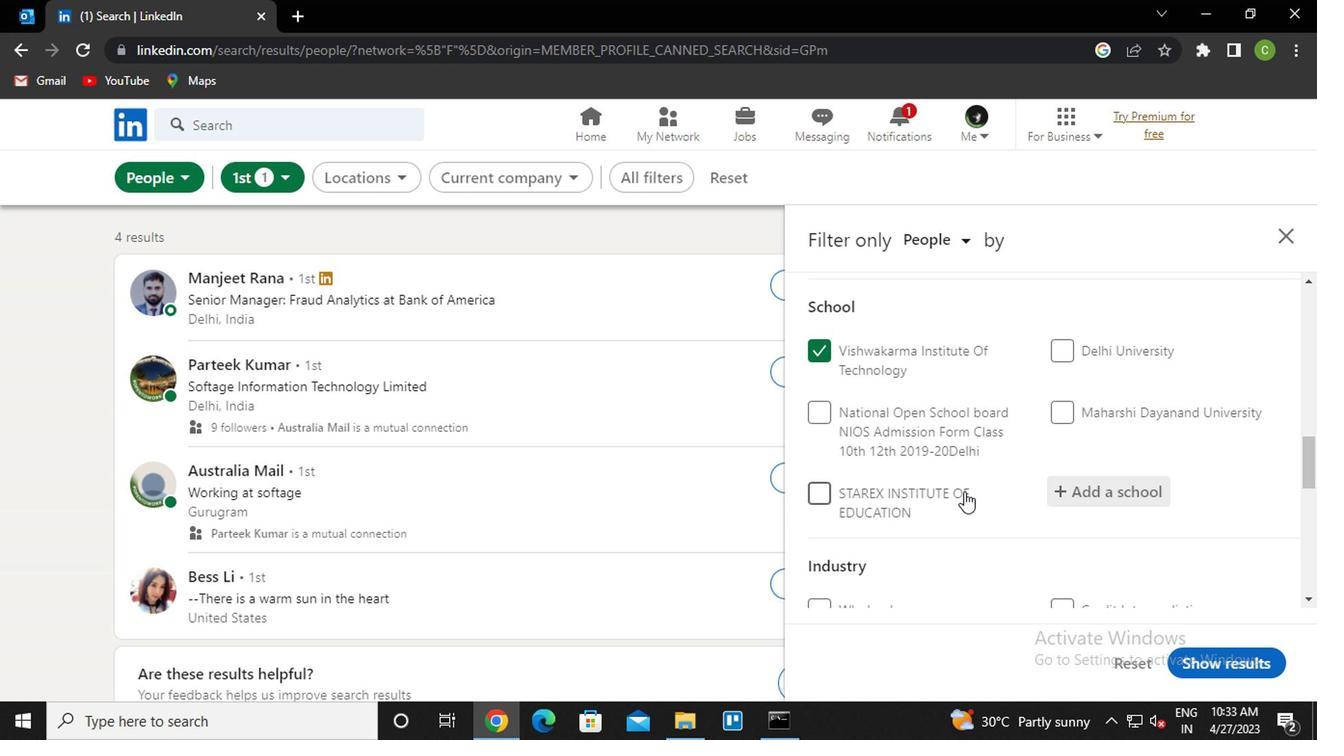 
Action: Mouse moved to (963, 487)
Screenshot: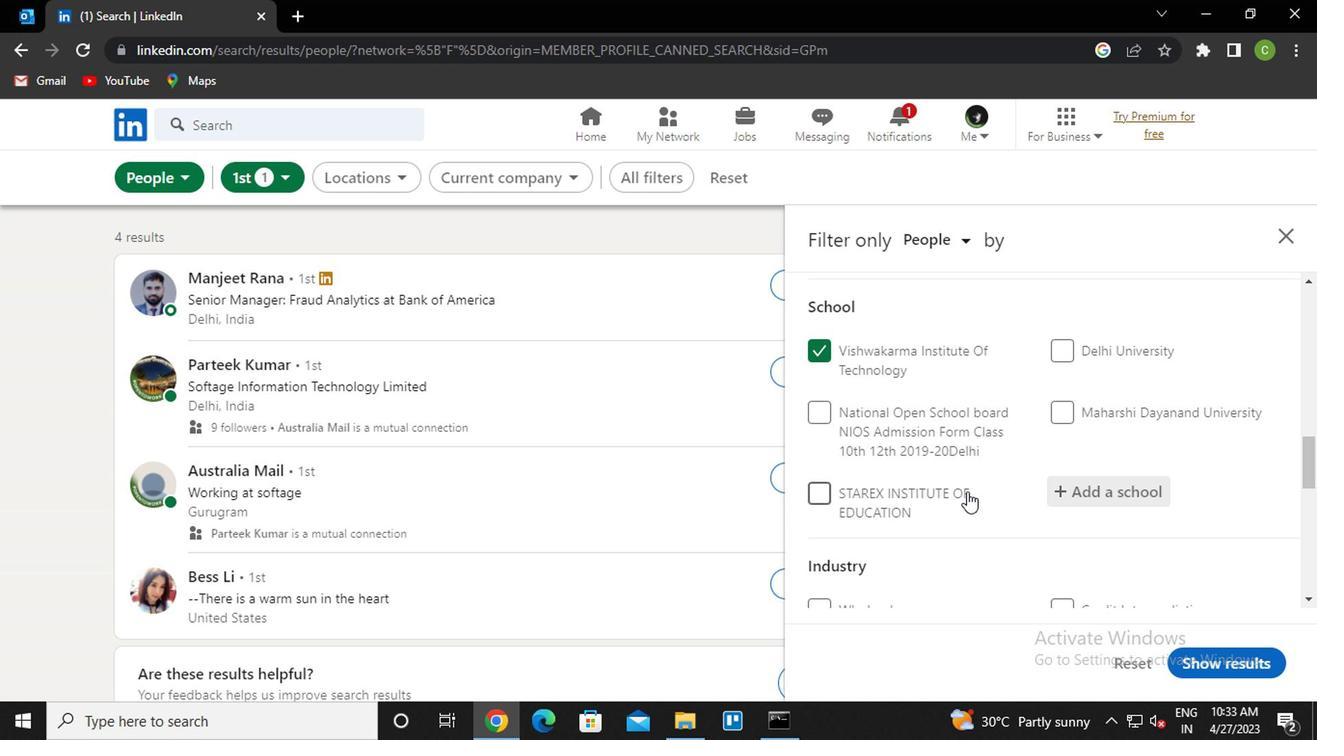 
Action: Mouse scrolled (963, 487) with delta (0, 0)
Screenshot: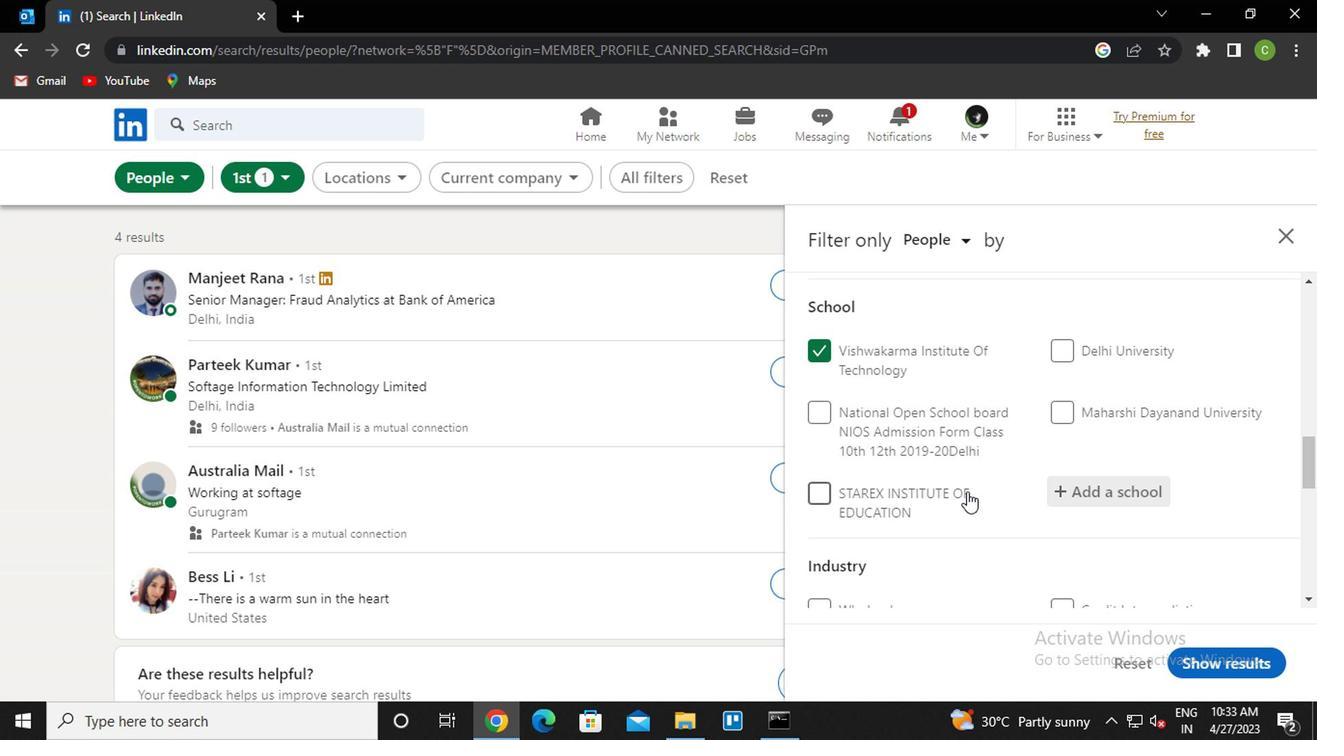 
Action: Mouse moved to (962, 468)
Screenshot: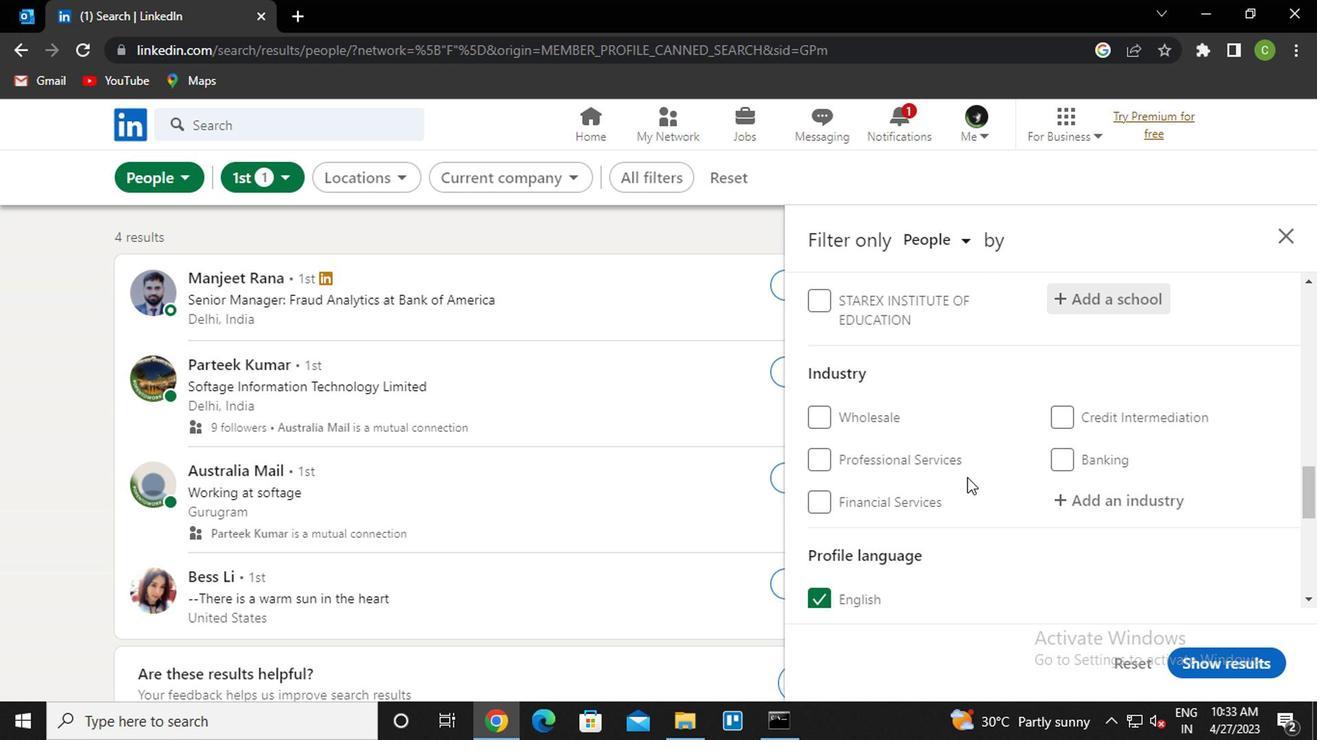 
Action: Mouse scrolled (962, 467) with delta (0, 0)
Screenshot: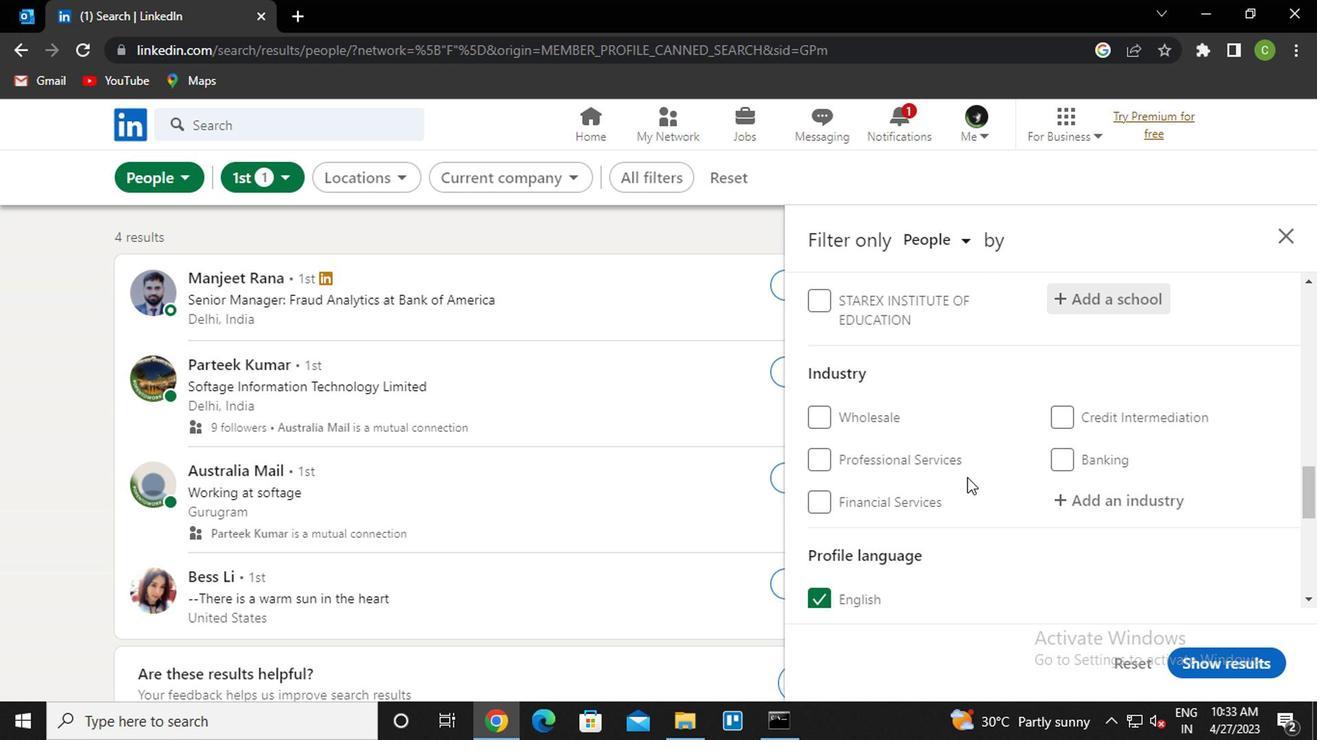 
Action: Mouse moved to (1079, 413)
Screenshot: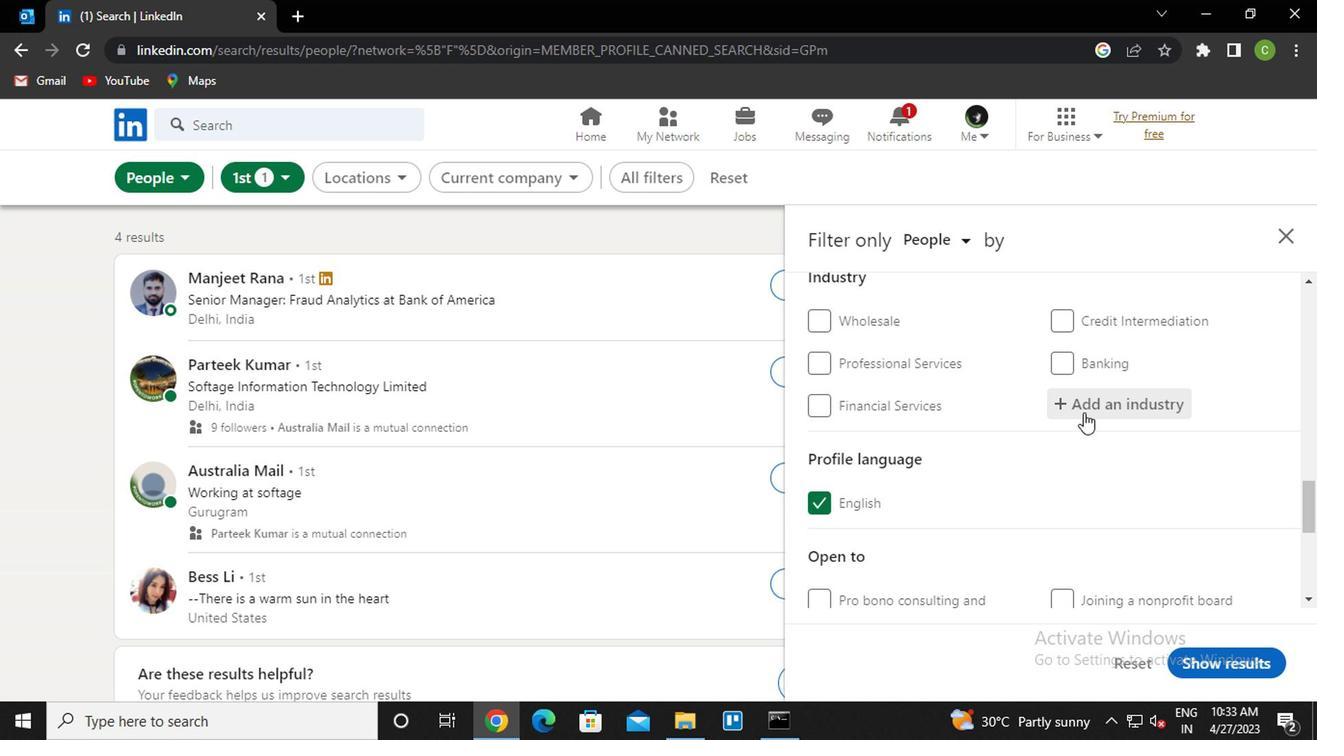 
Action: Mouse pressed left at (1079, 413)
Screenshot: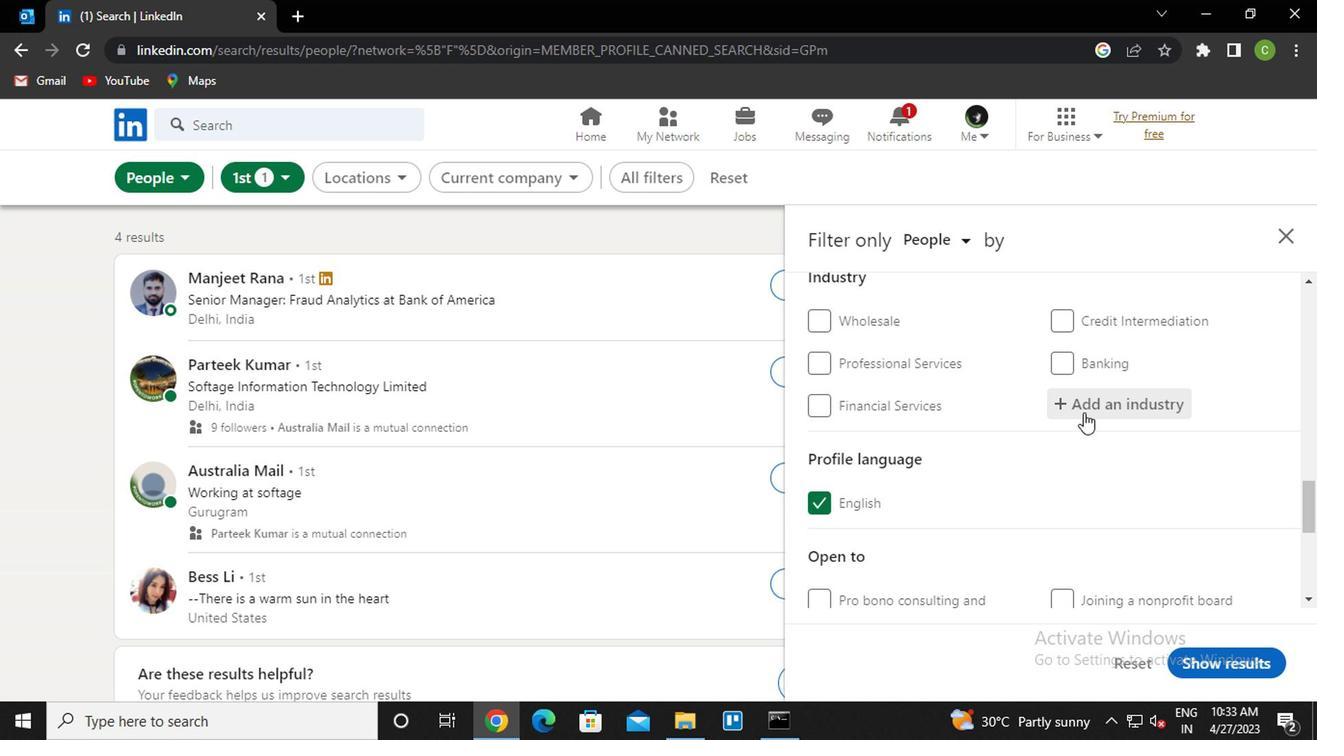 
Action: Mouse moved to (1079, 413)
Screenshot: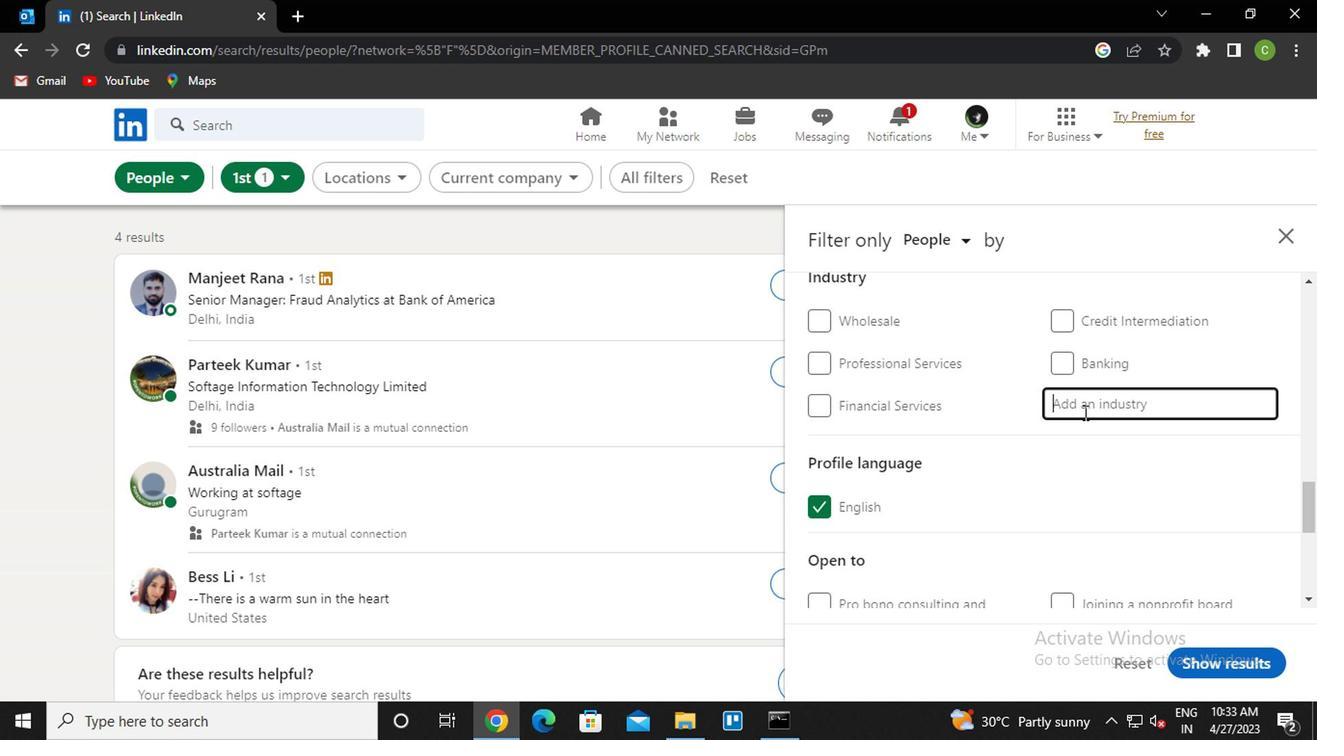 
Action: Key pressed <Key.caps_lock>w<Key.caps_lock>ell<Key.down><Key.enter>
Screenshot: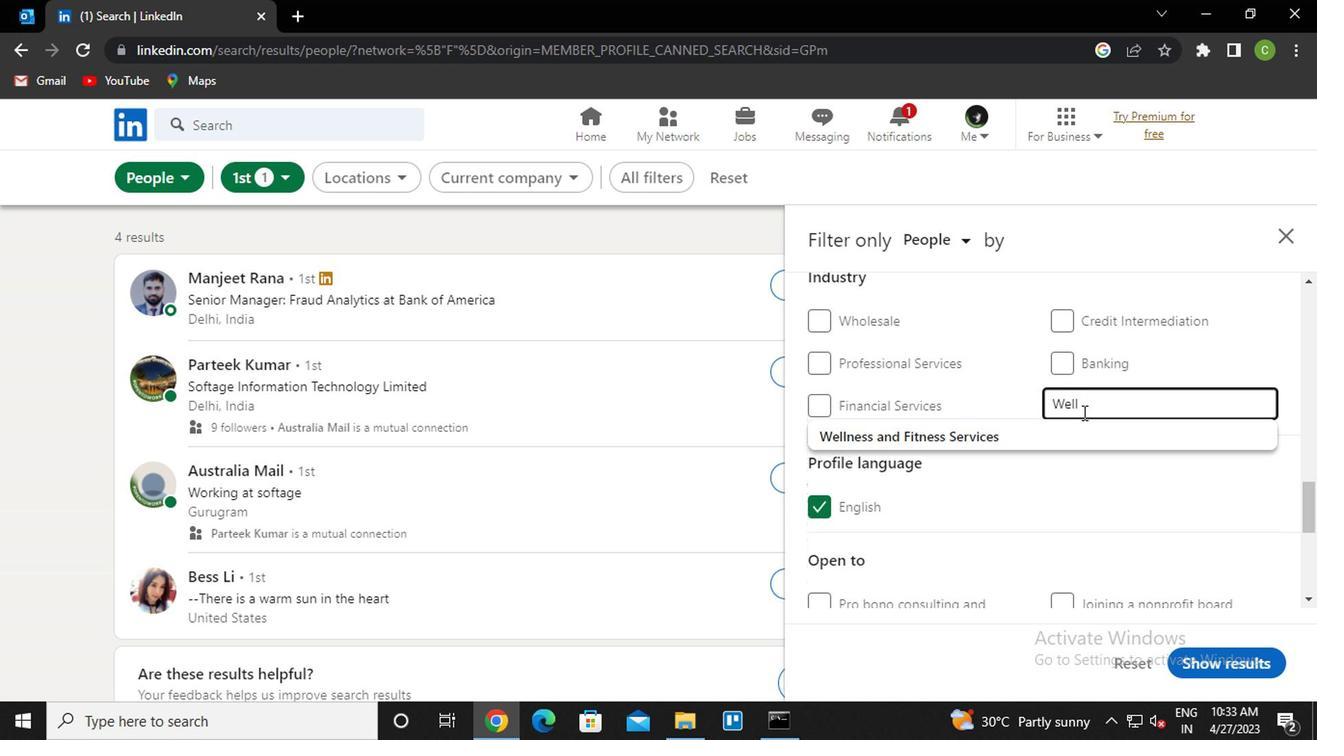 
Action: Mouse scrolled (1079, 411) with delta (0, -1)
Screenshot: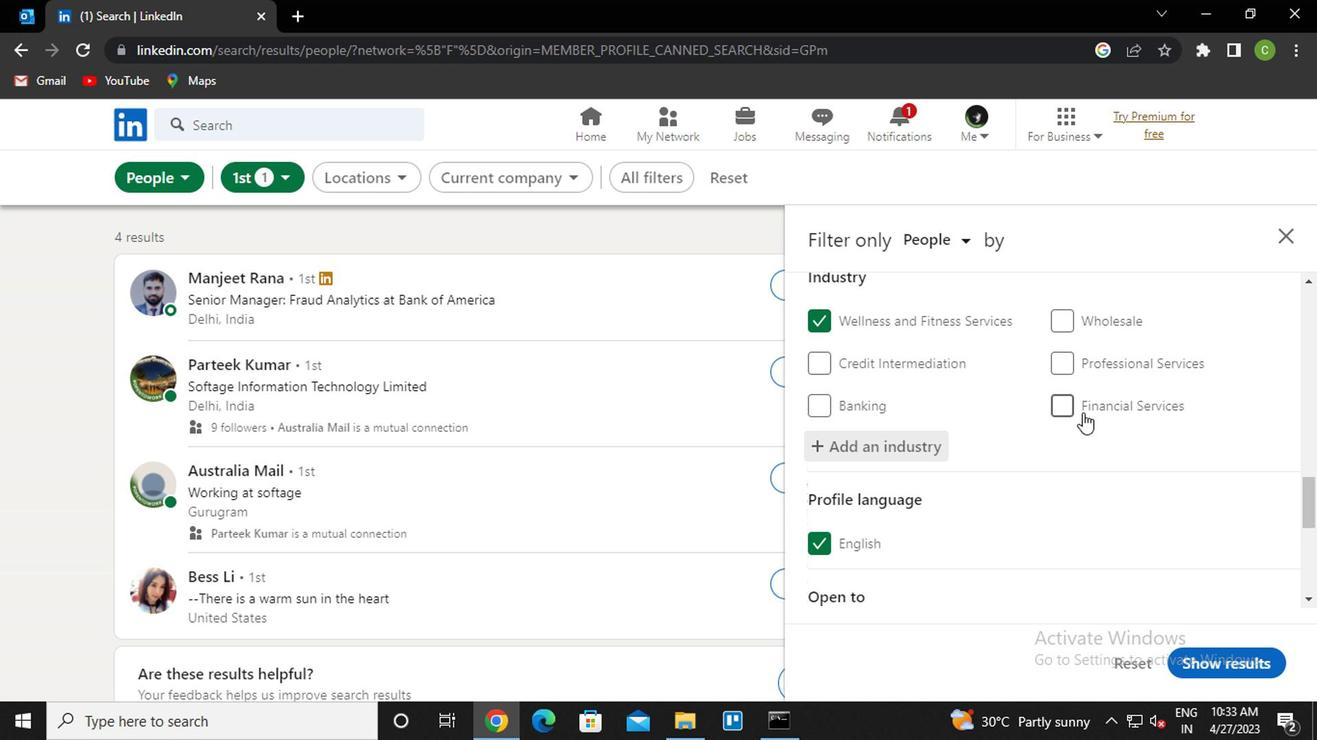 
Action: Mouse moved to (1075, 416)
Screenshot: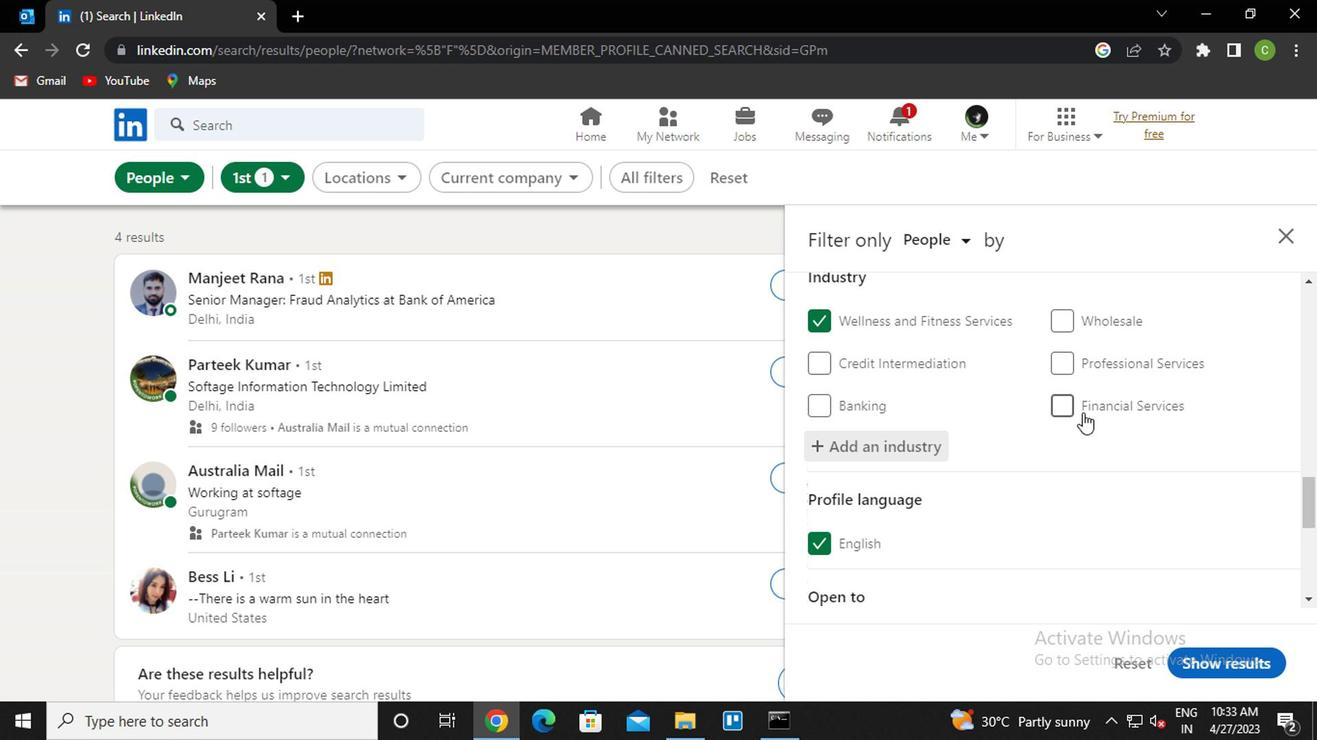 
Action: Mouse scrolled (1075, 415) with delta (0, 0)
Screenshot: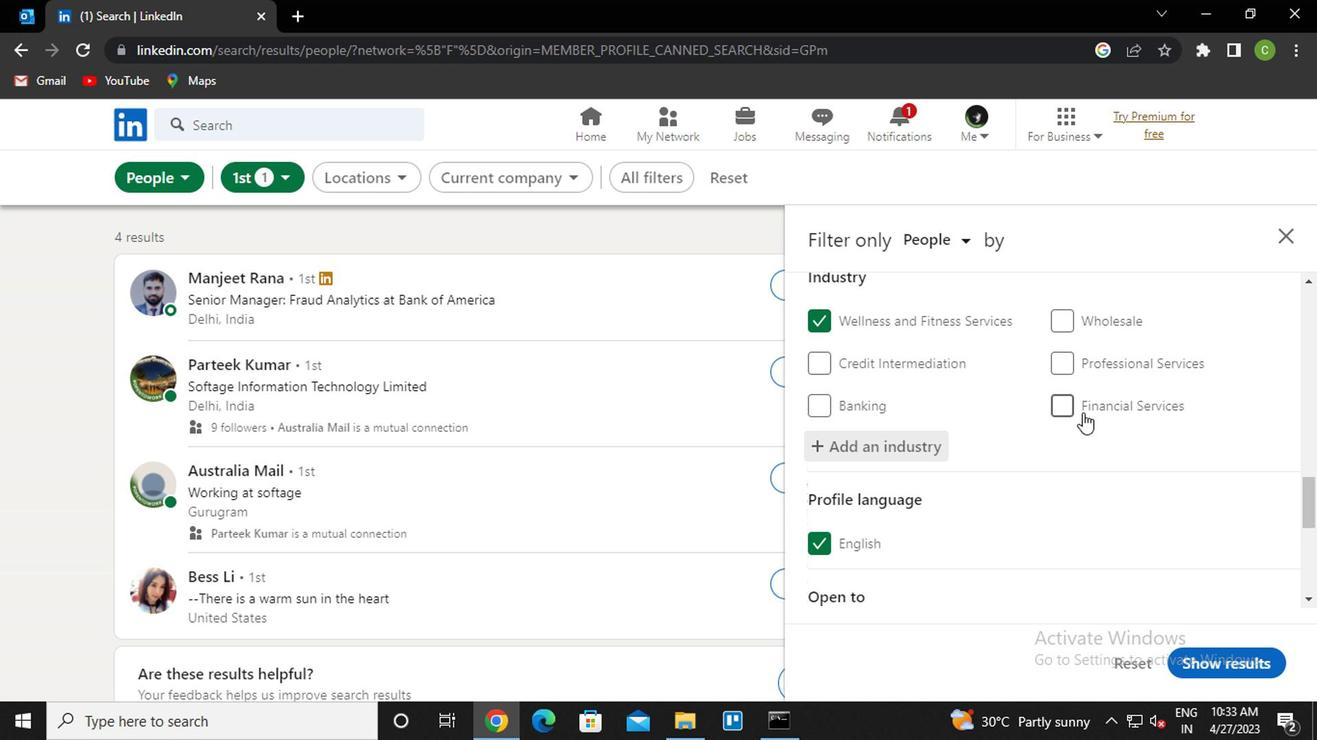 
Action: Mouse moved to (1072, 426)
Screenshot: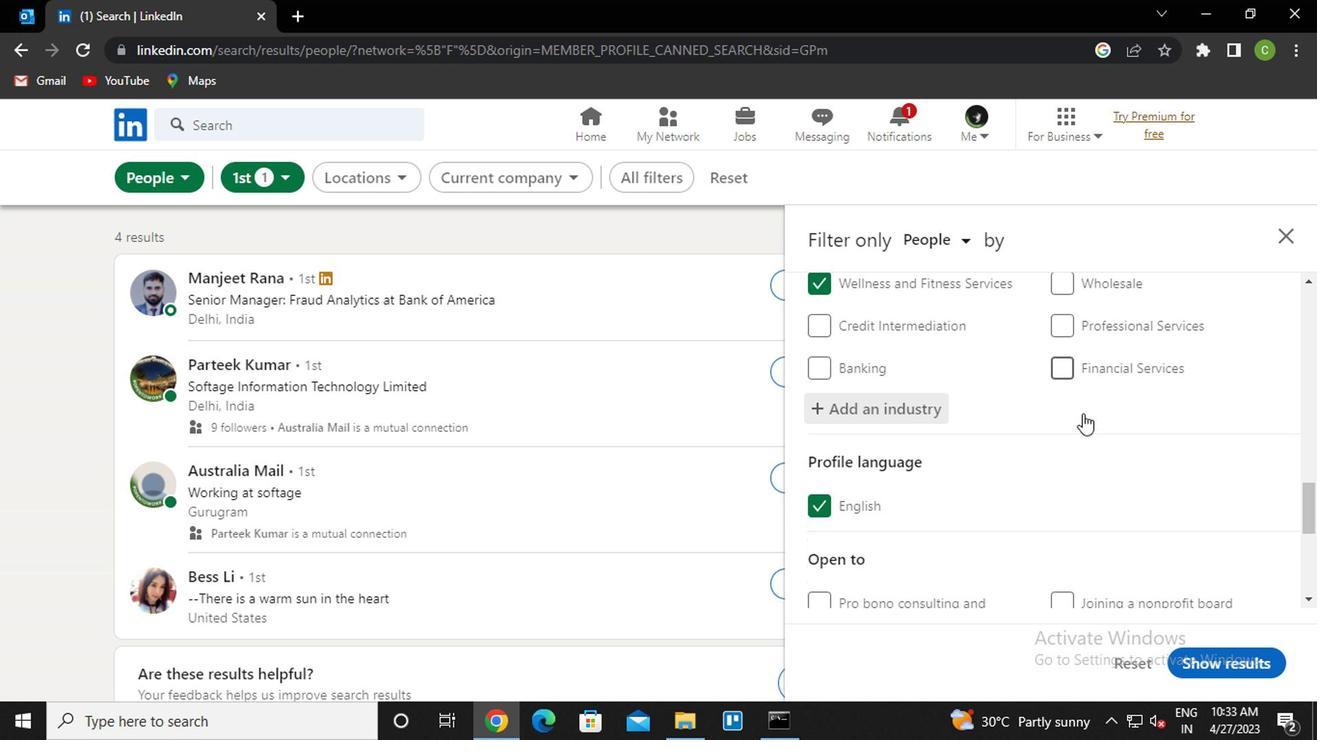 
Action: Mouse scrolled (1072, 425) with delta (0, 0)
Screenshot: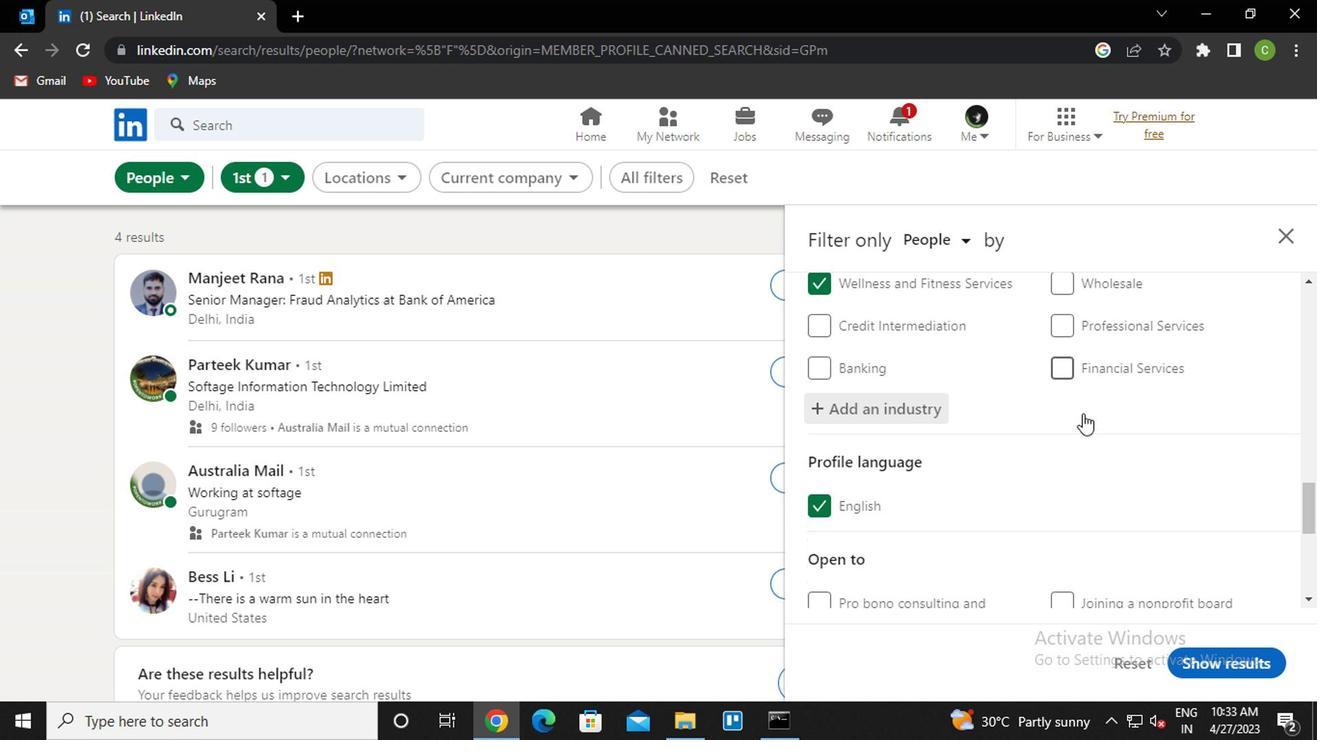 
Action: Mouse moved to (1050, 432)
Screenshot: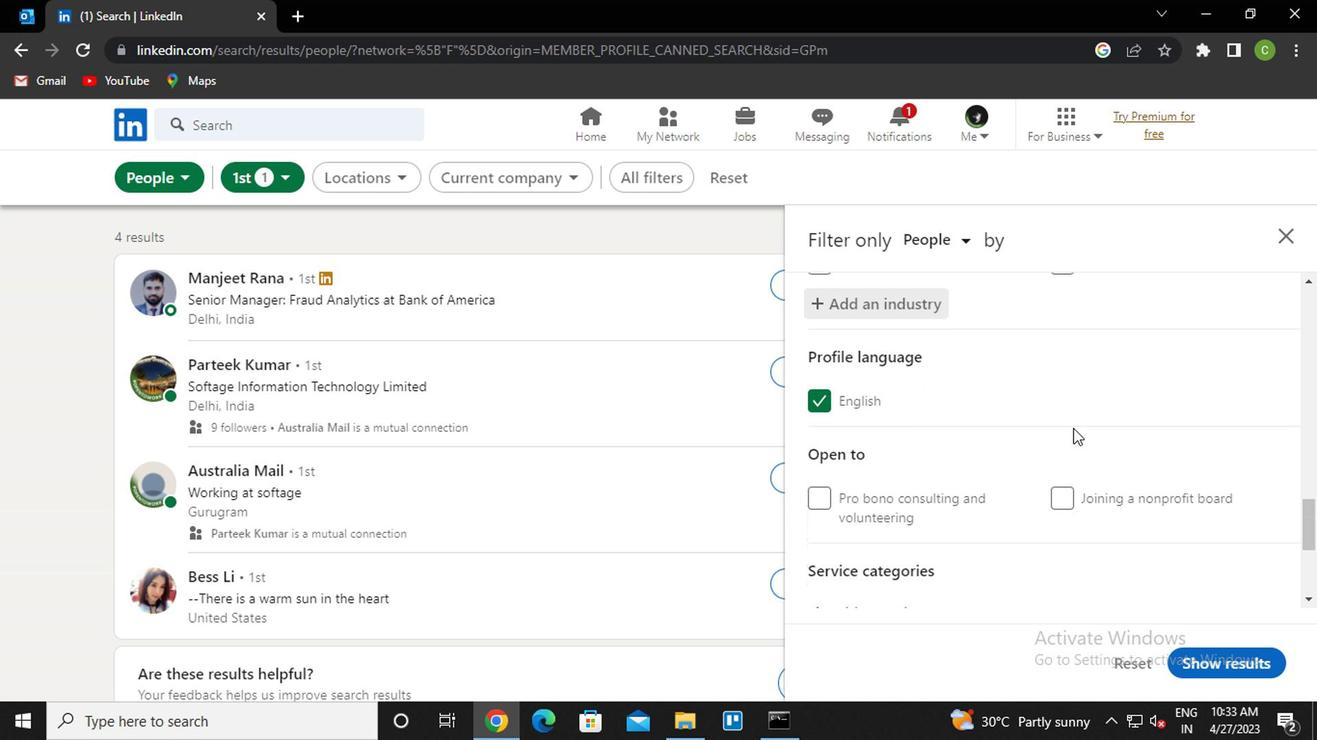 
Action: Mouse scrolled (1050, 431) with delta (0, -1)
Screenshot: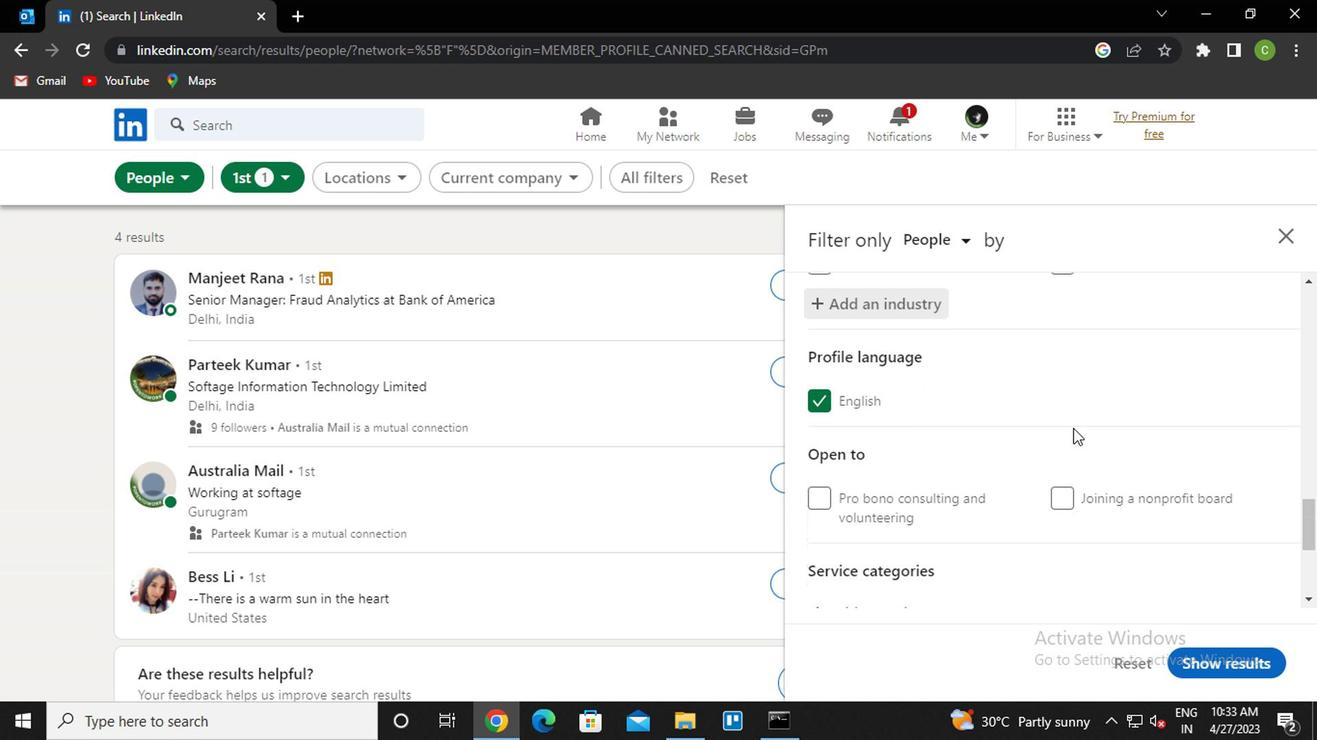
Action: Mouse moved to (892, 378)
Screenshot: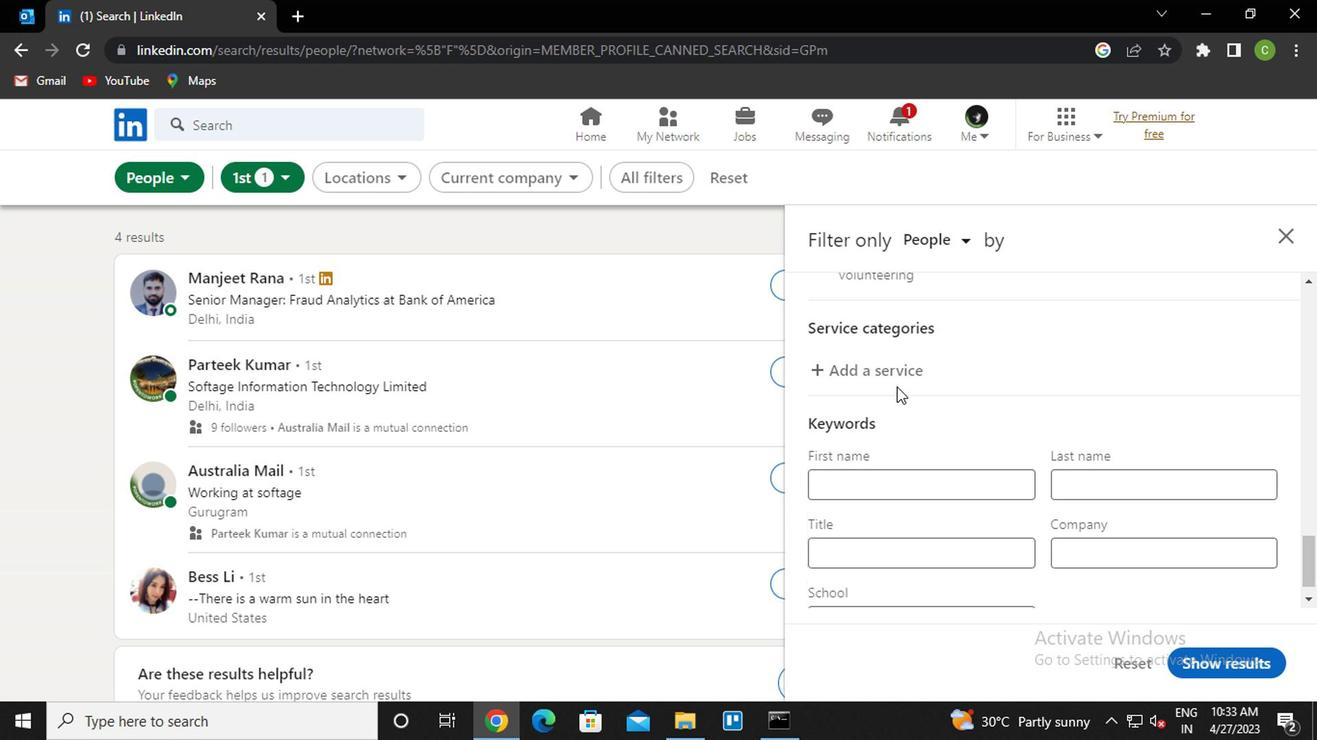 
Action: Mouse pressed left at (892, 378)
Screenshot: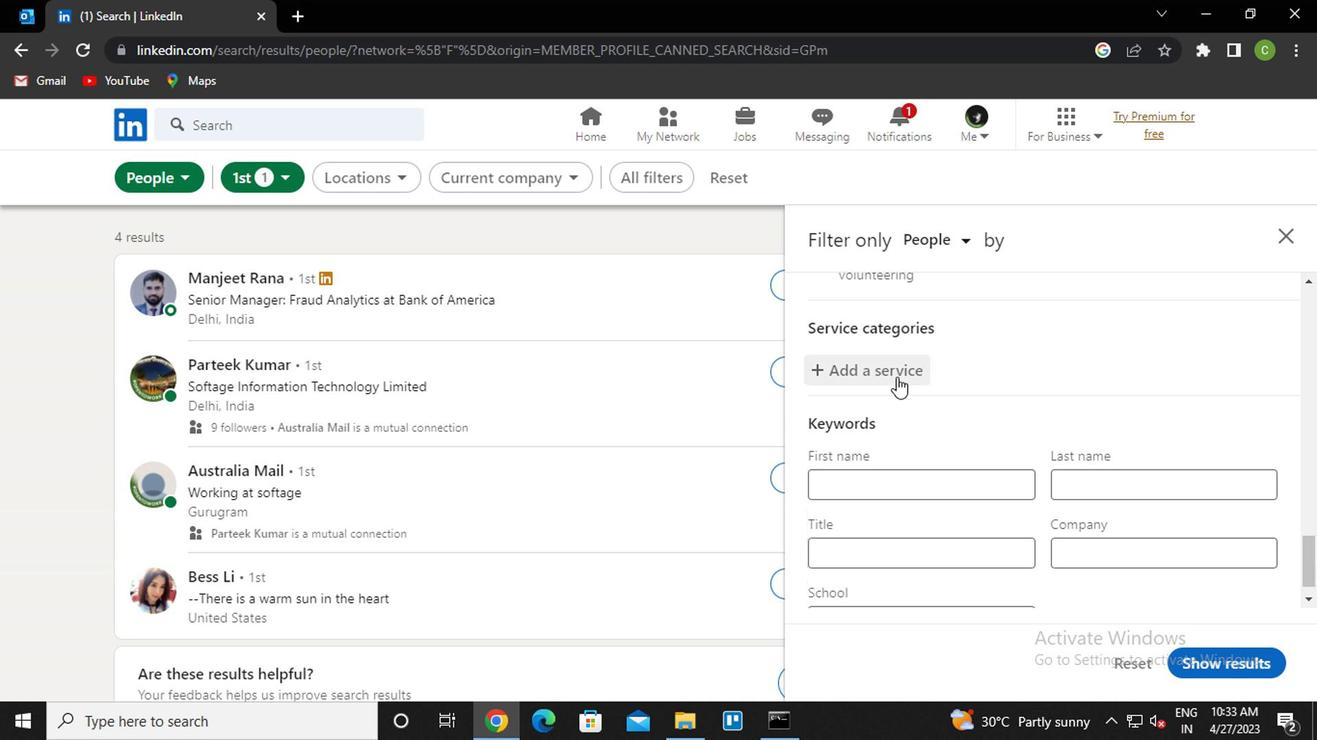 
Action: Mouse moved to (916, 402)
Screenshot: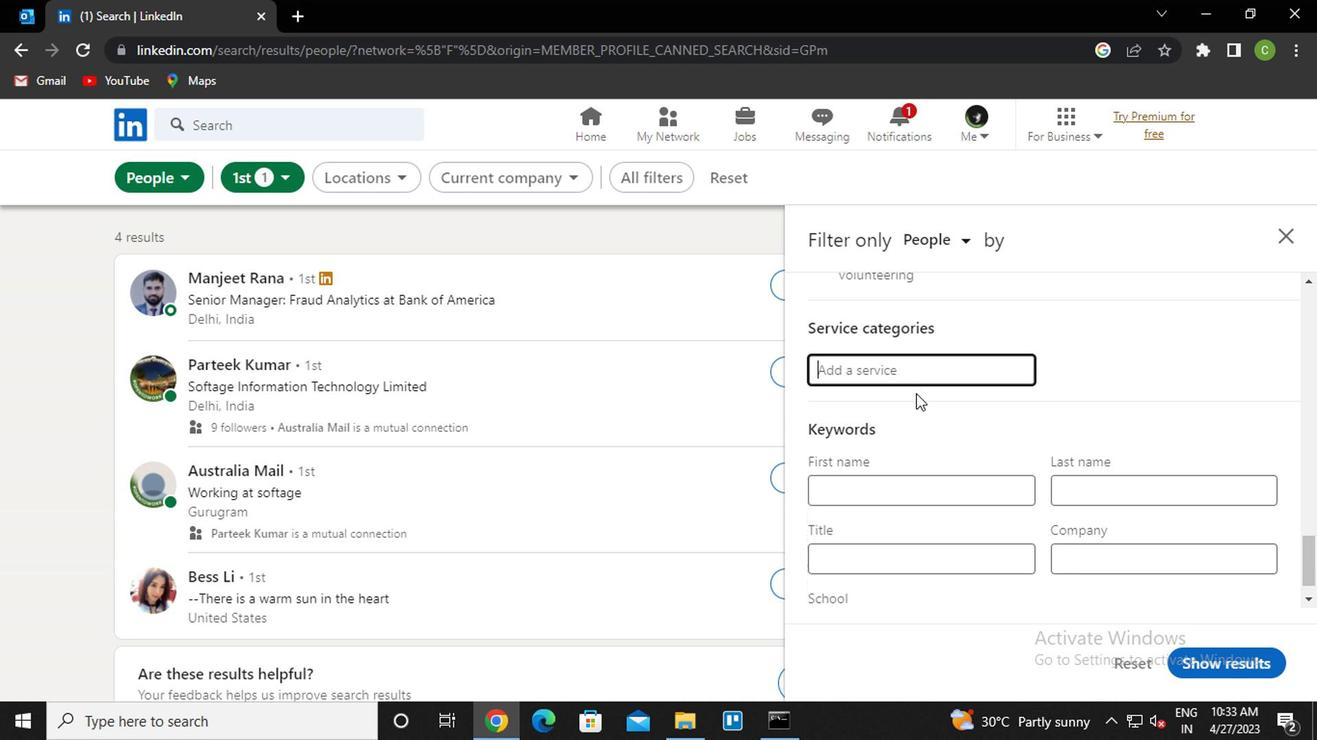 
Action: Key pressed <Key.caps_lock>g<Key.caps_lock>rowth<Key.down><Key.enter>
Screenshot: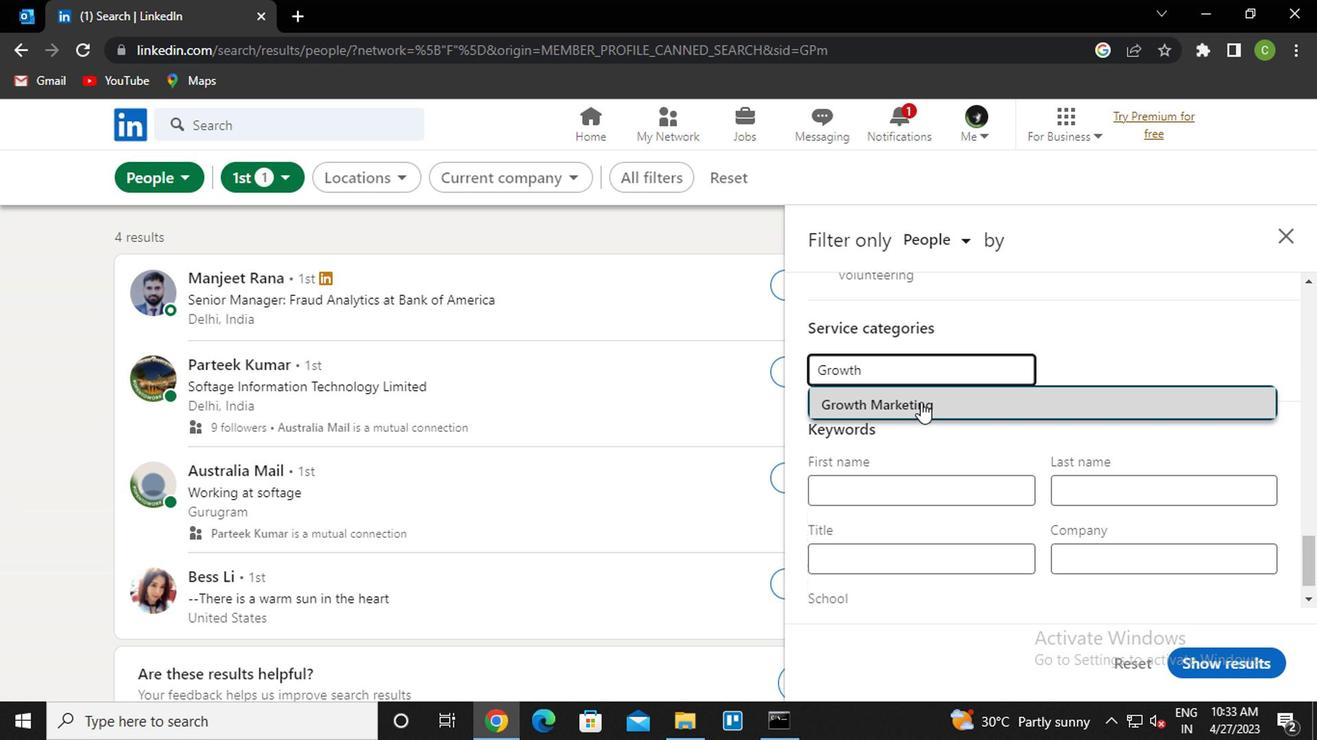 
Action: Mouse moved to (1062, 458)
Screenshot: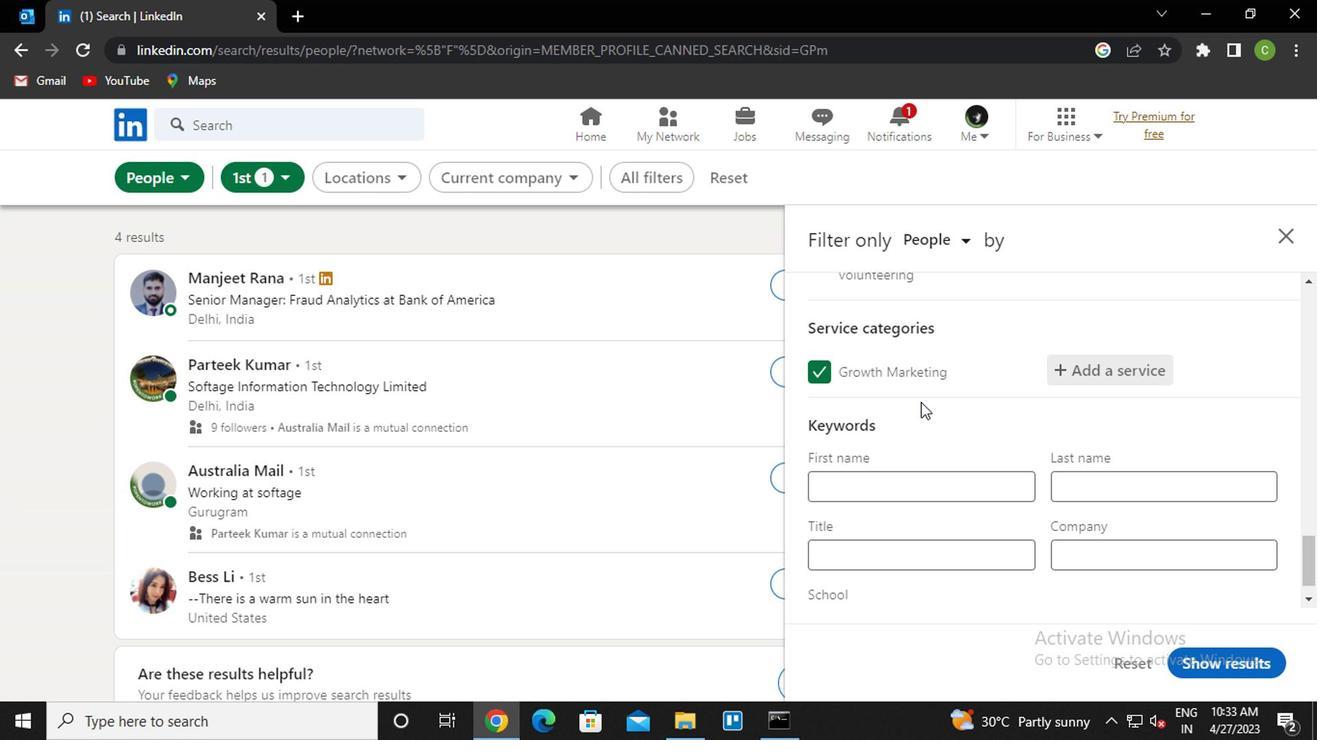 
Action: Mouse scrolled (1062, 457) with delta (0, 0)
Screenshot: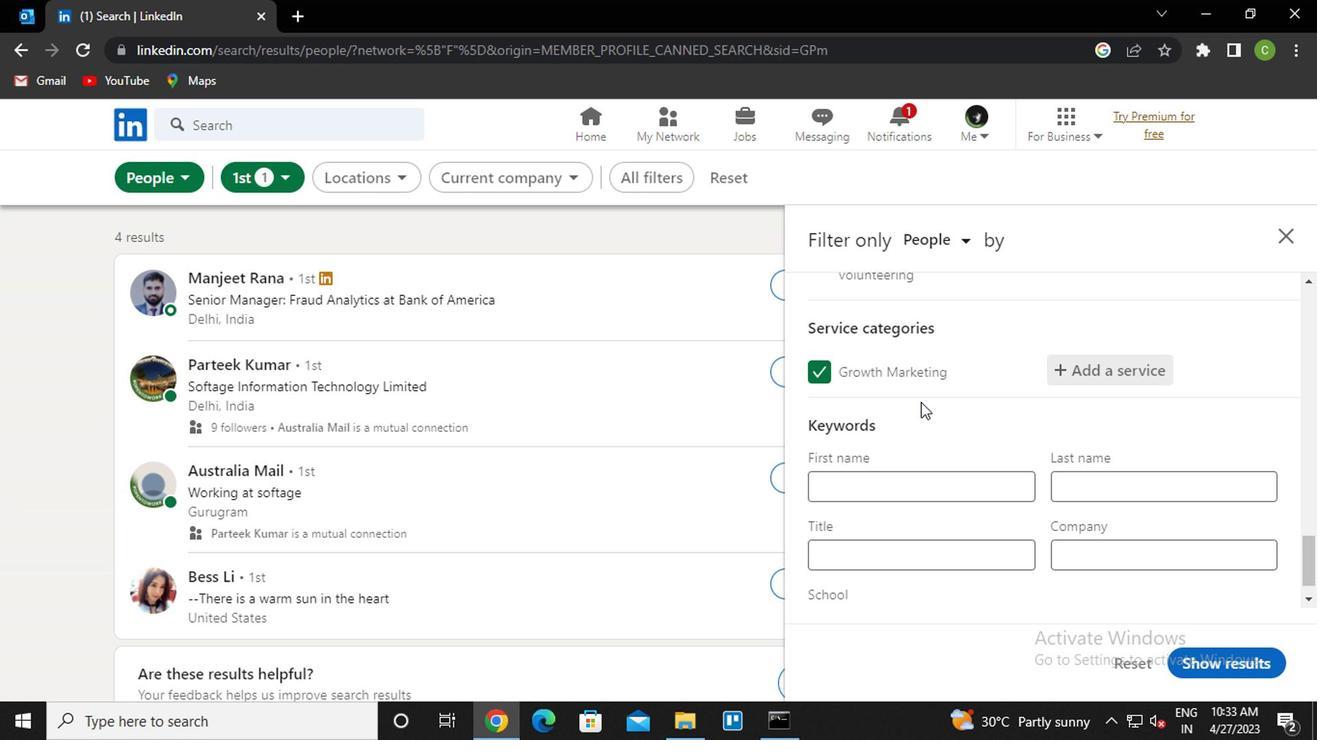 
Action: Mouse moved to (1064, 465)
Screenshot: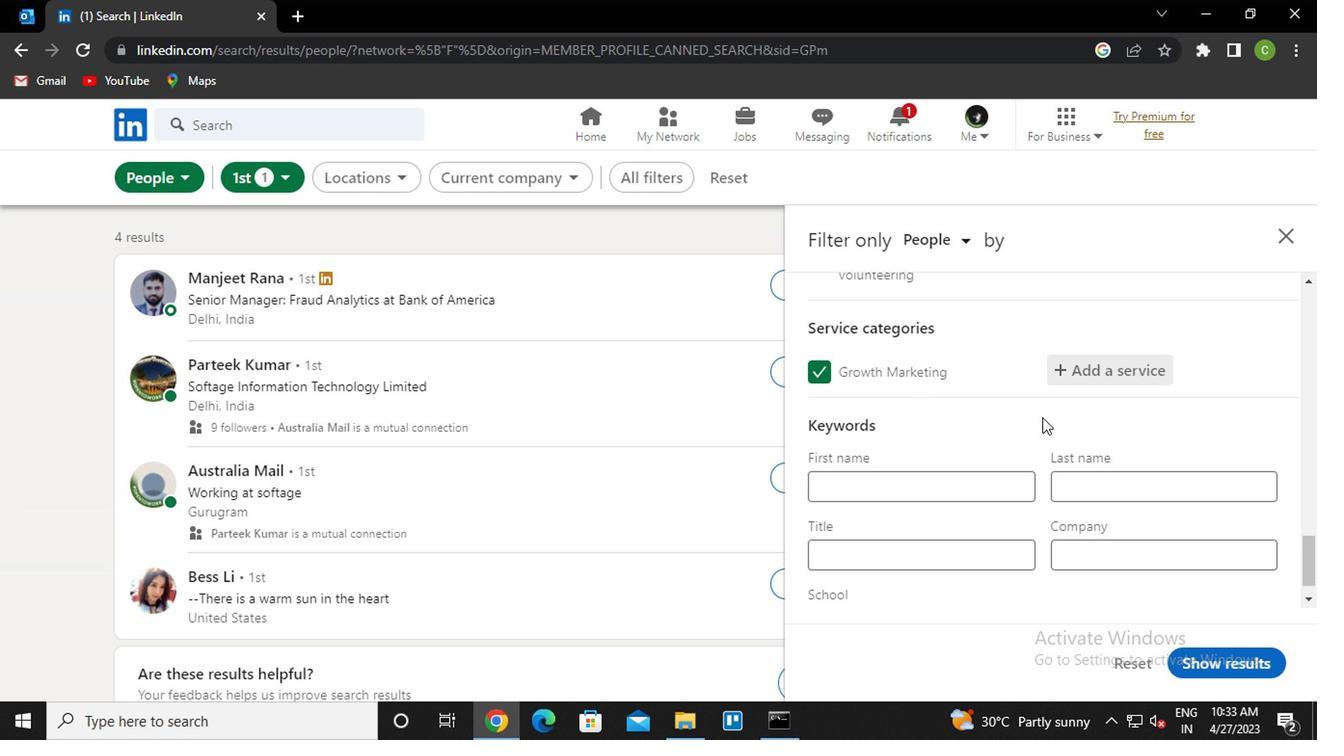 
Action: Mouse scrolled (1064, 463) with delta (0, -1)
Screenshot: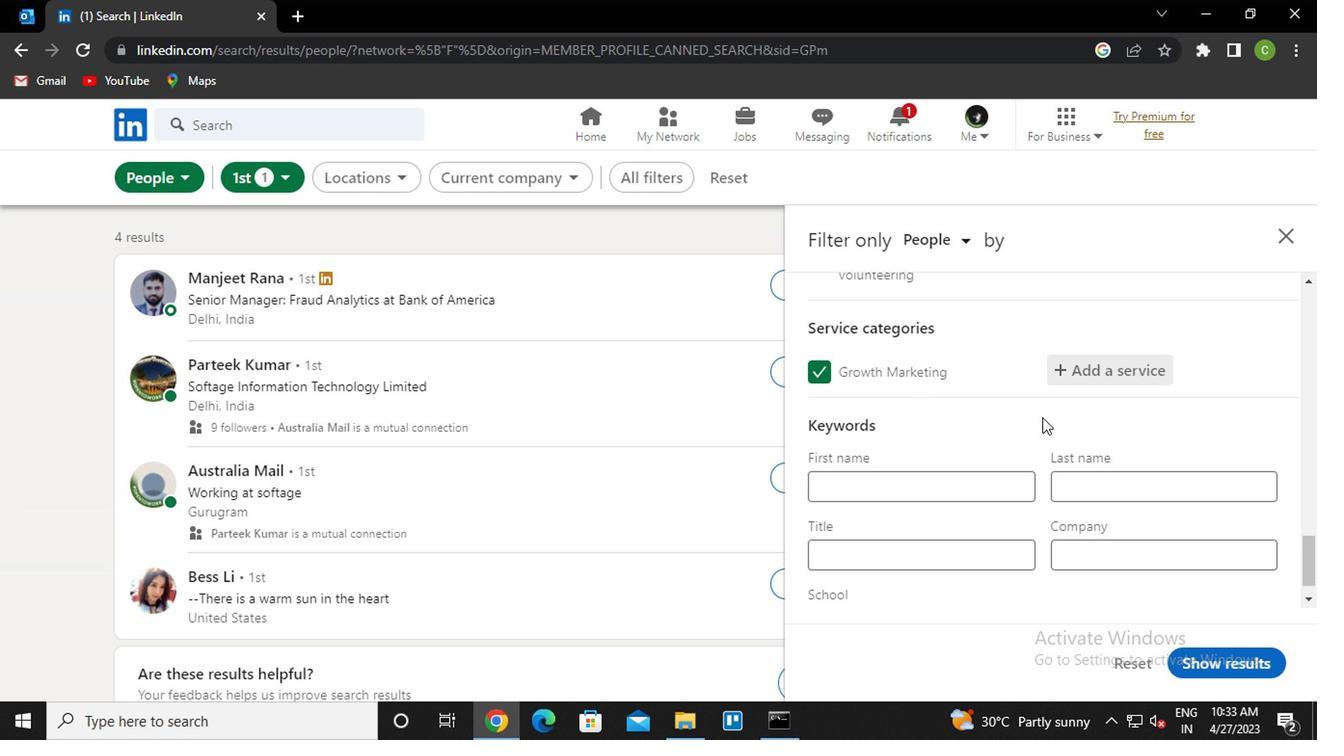 
Action: Mouse moved to (1065, 465)
Screenshot: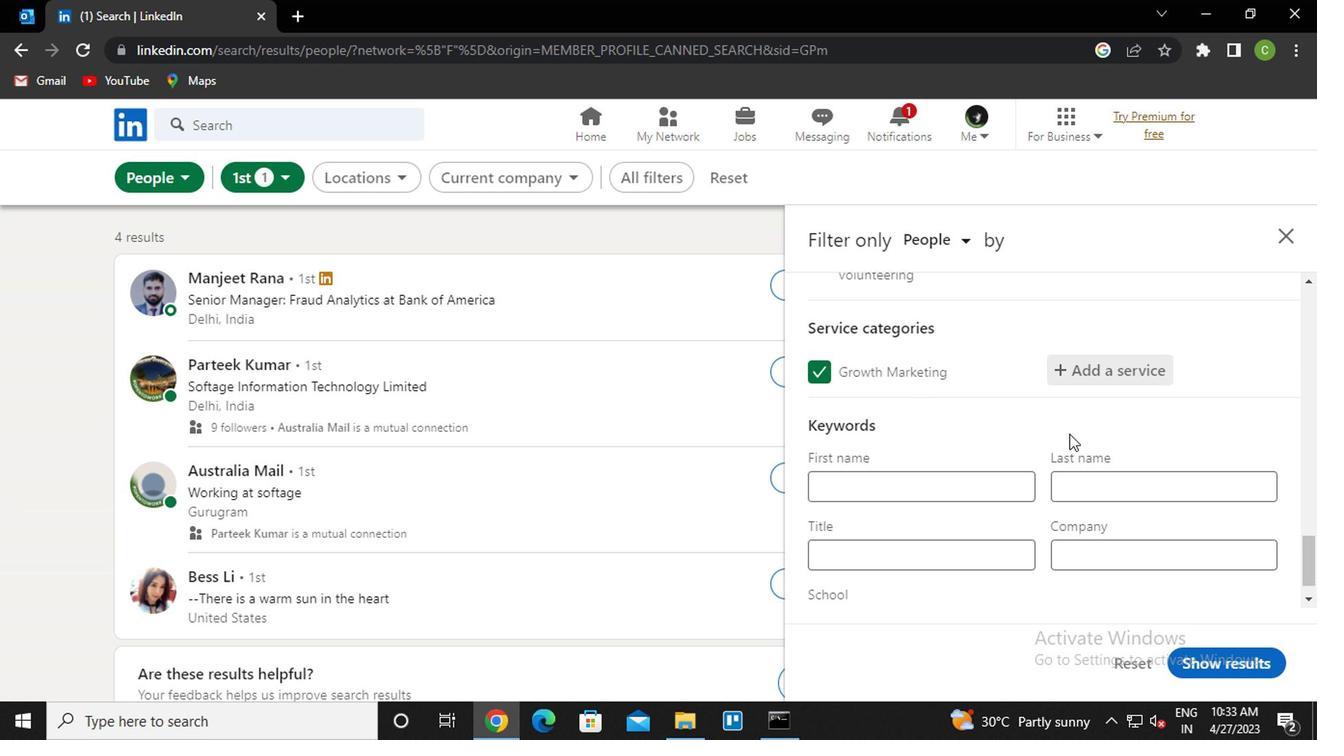 
Action: Mouse scrolled (1065, 465) with delta (0, 0)
Screenshot: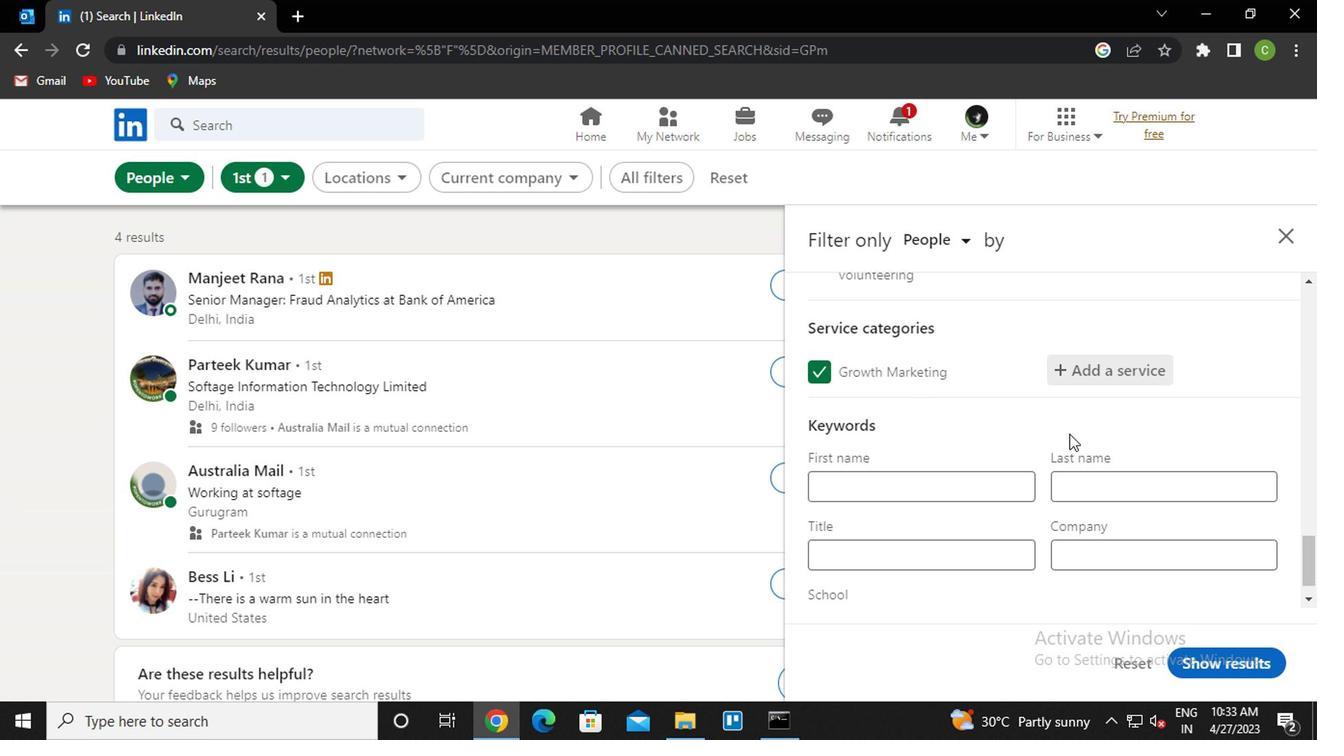 
Action: Mouse moved to (960, 510)
Screenshot: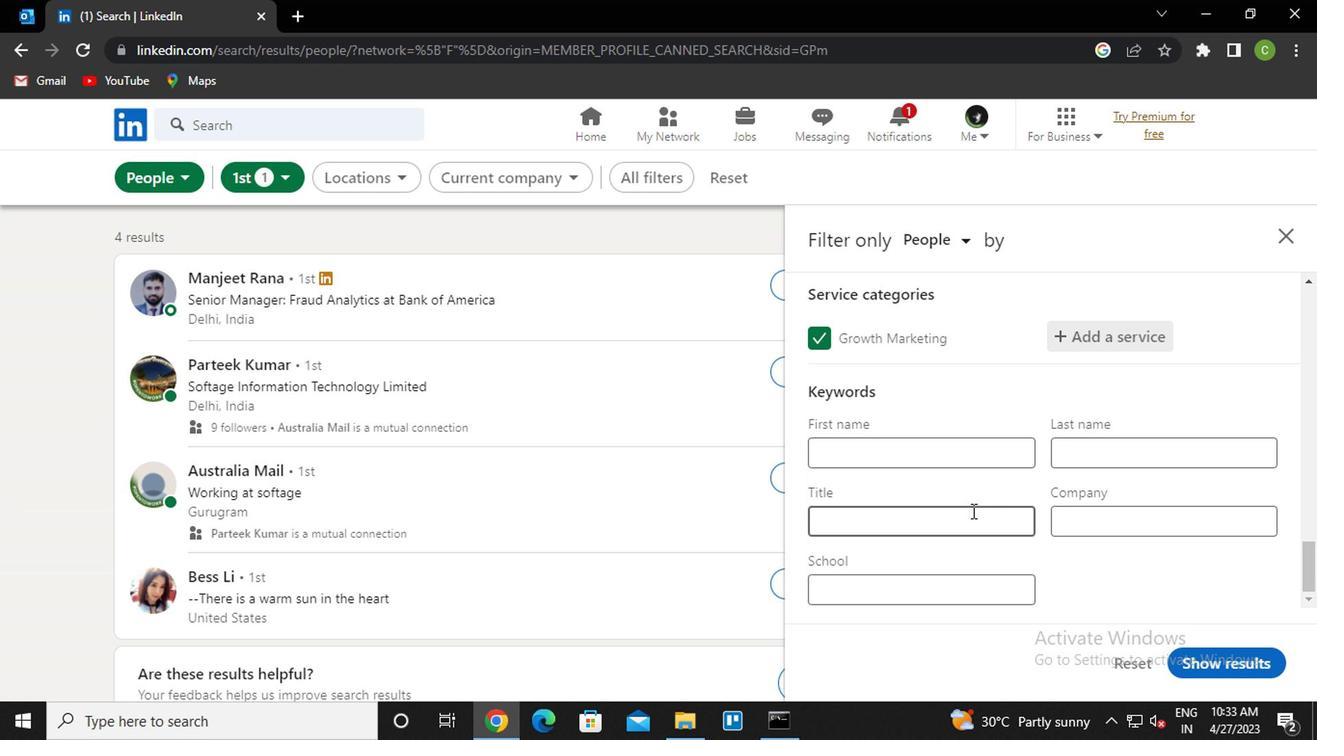 
Action: Mouse pressed left at (960, 510)
Screenshot: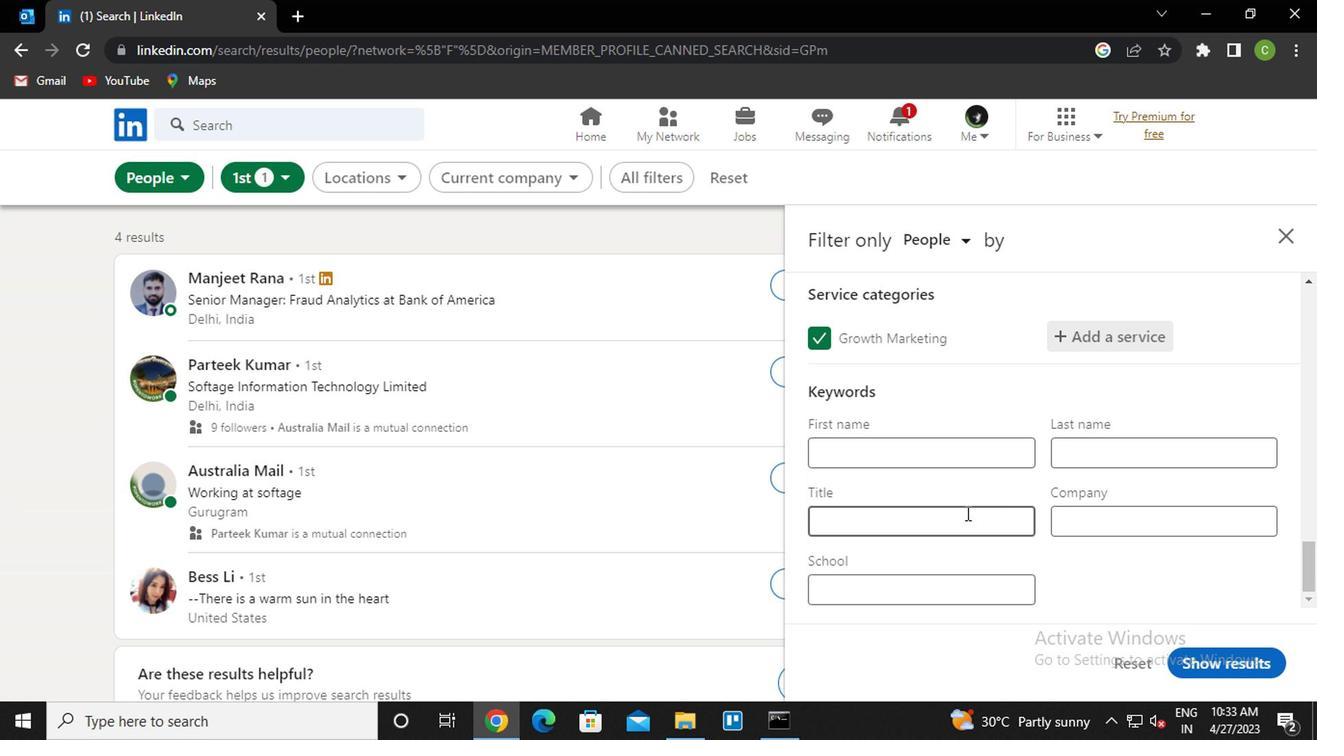 
Action: Key pressed <Key.caps_lock>b<Key.caps_lock>usimess<Key.space><Key.caps_lock>m<Key.caps_lock>anager
Screenshot: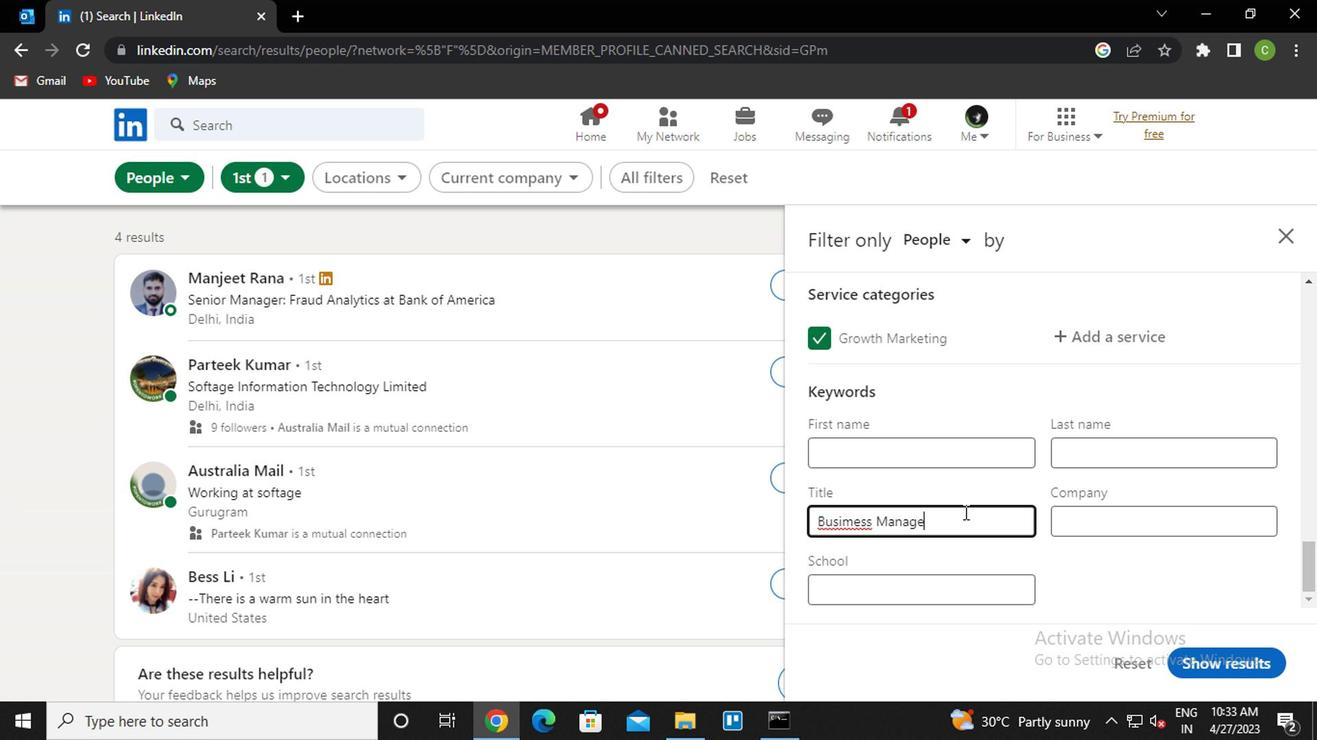 
Action: Mouse moved to (852, 522)
Screenshot: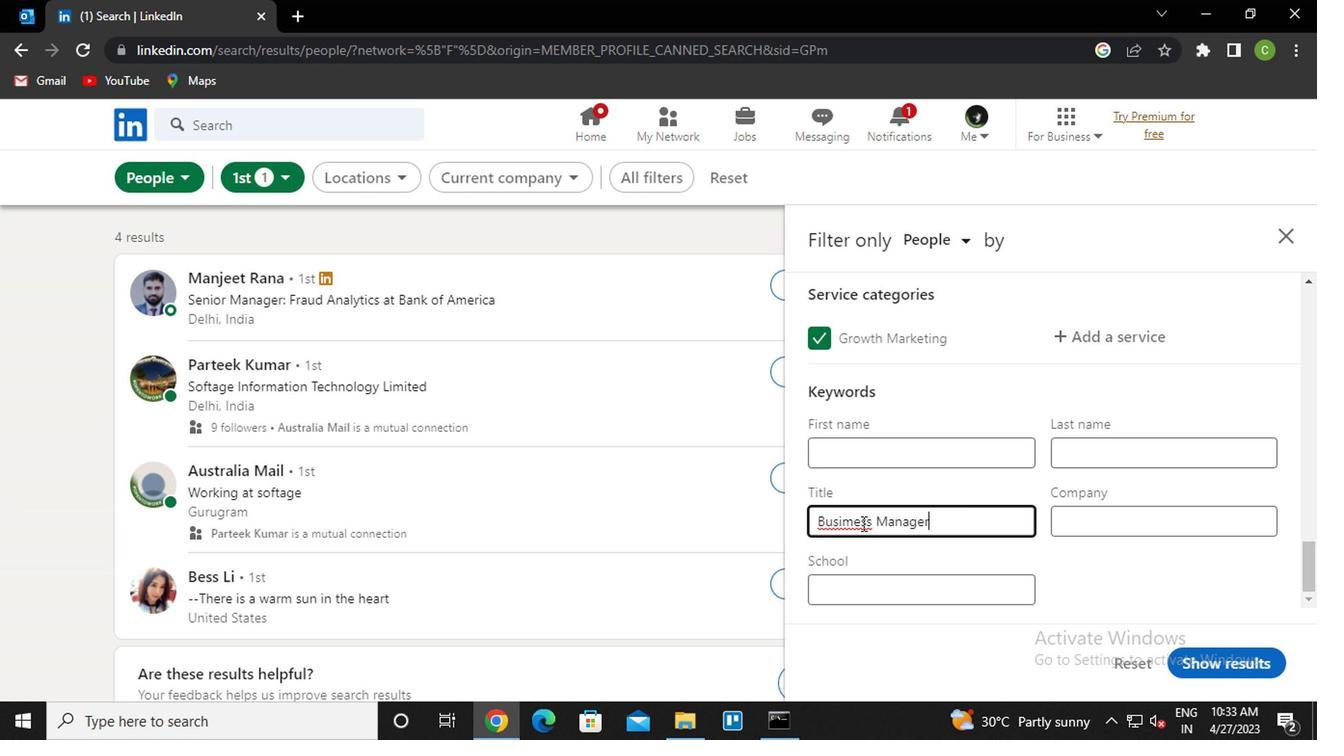 
Action: Mouse pressed left at (852, 522)
Screenshot: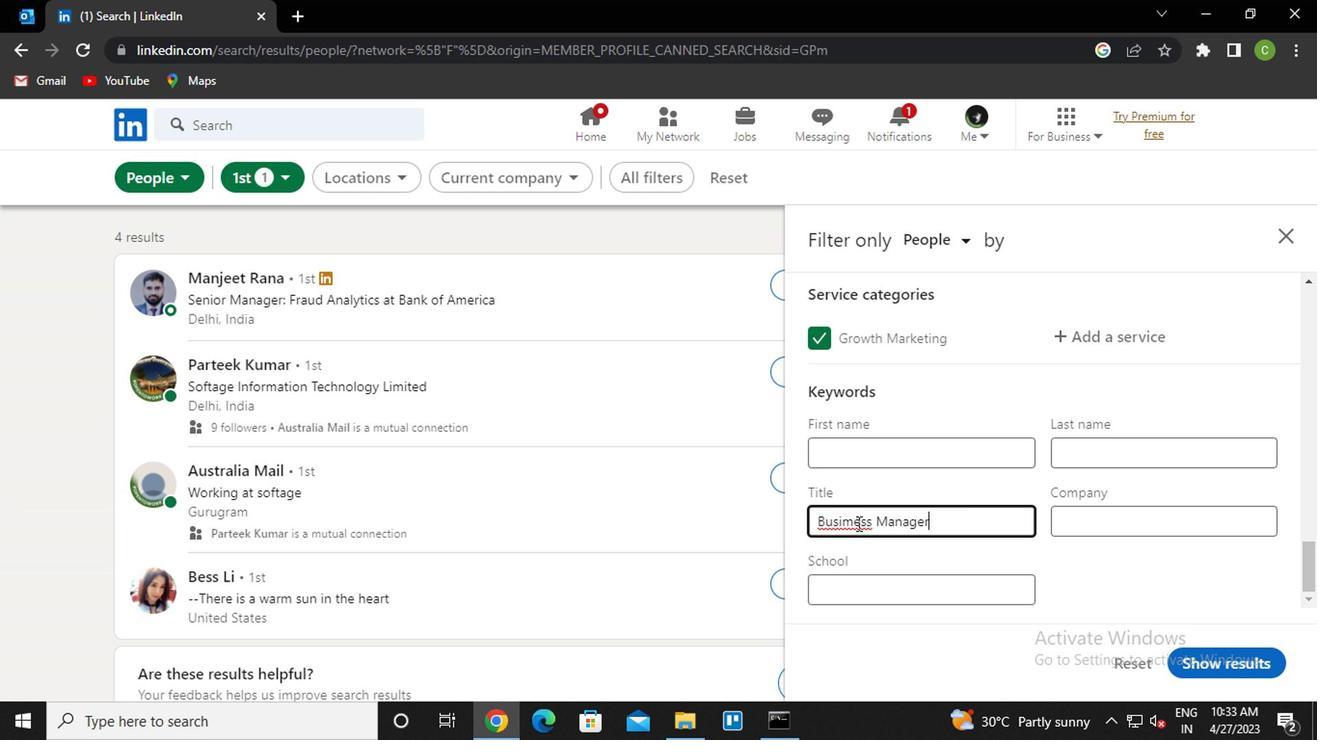 
Action: Mouse moved to (871, 524)
Screenshot: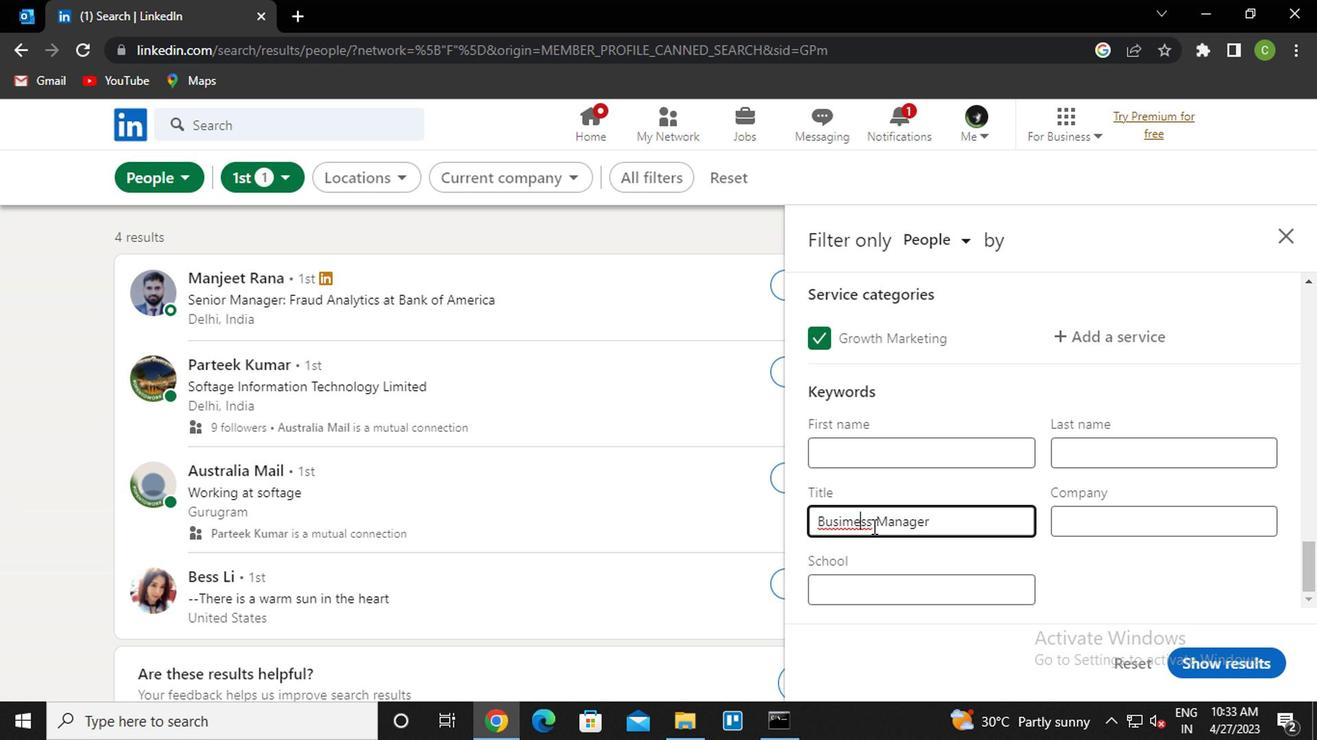 
Action: Key pressed <Key.left><Key.backspace>n
Screenshot: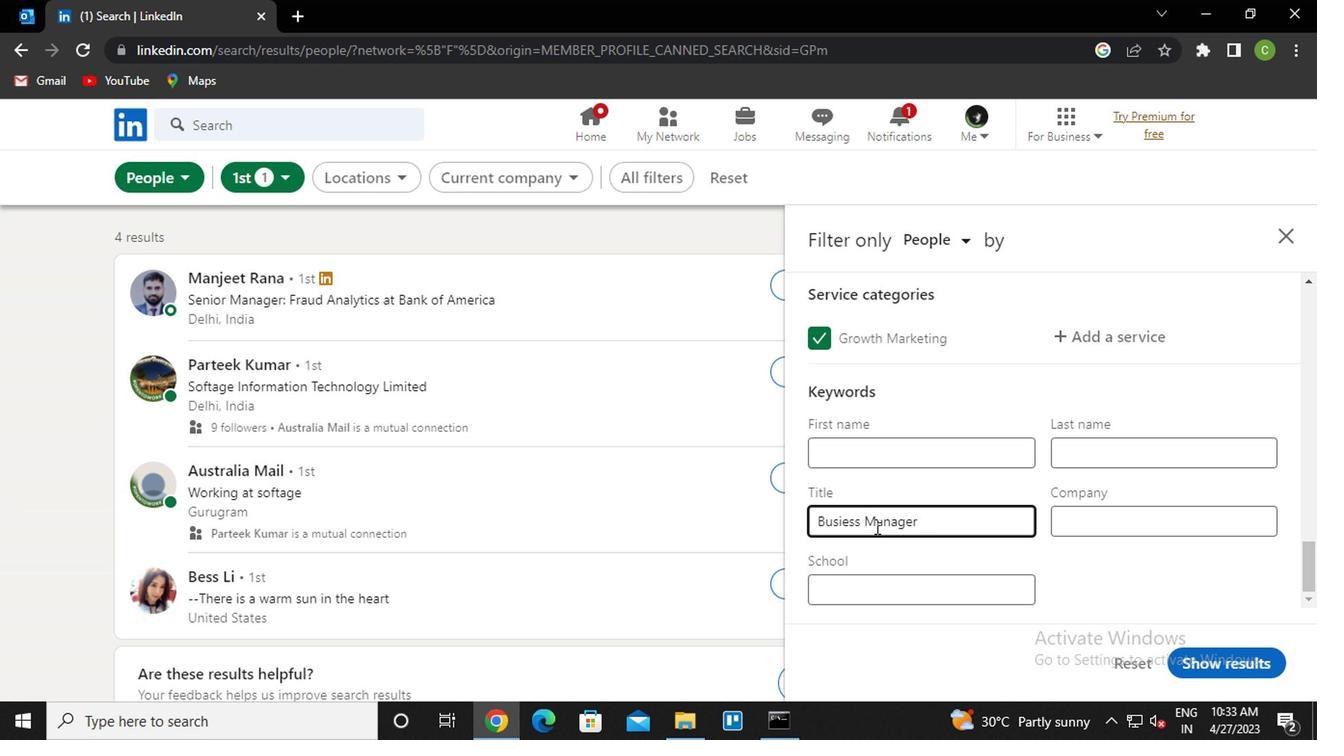 
Action: Mouse moved to (1187, 659)
Screenshot: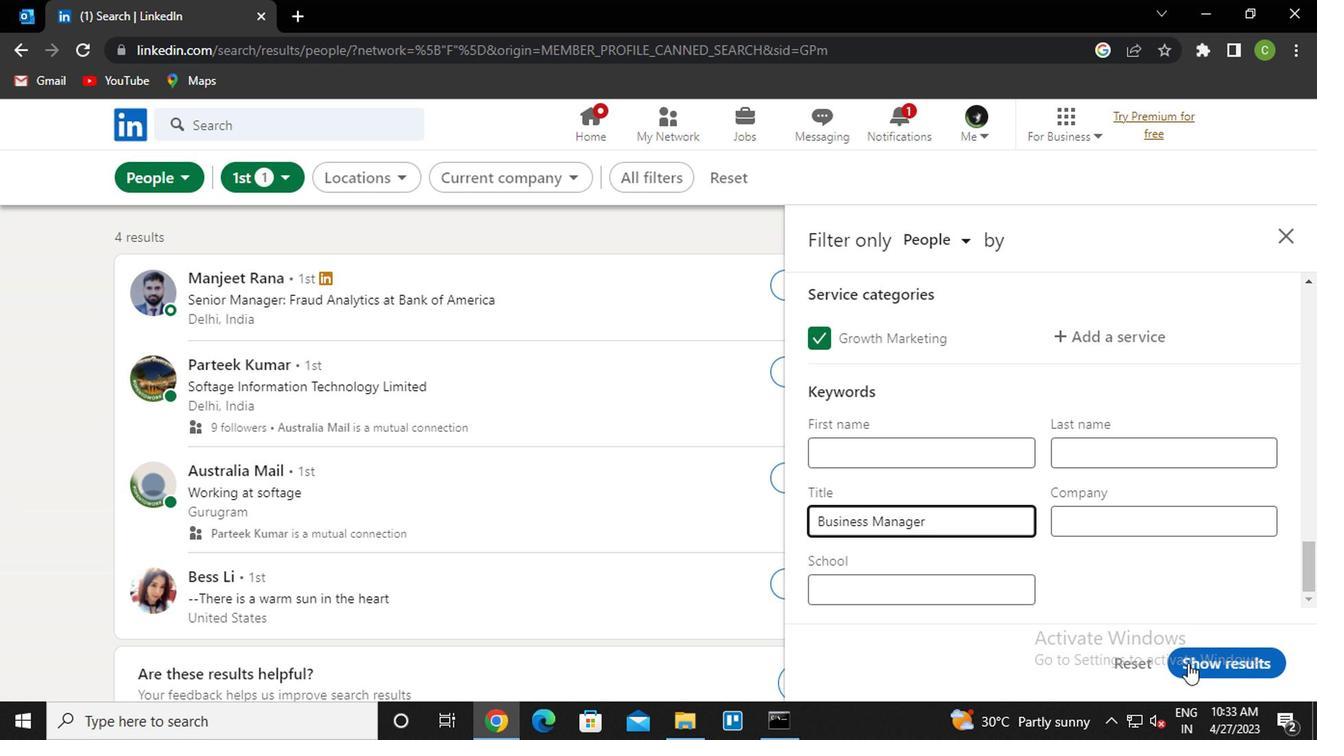 
Action: Mouse pressed left at (1187, 659)
Screenshot: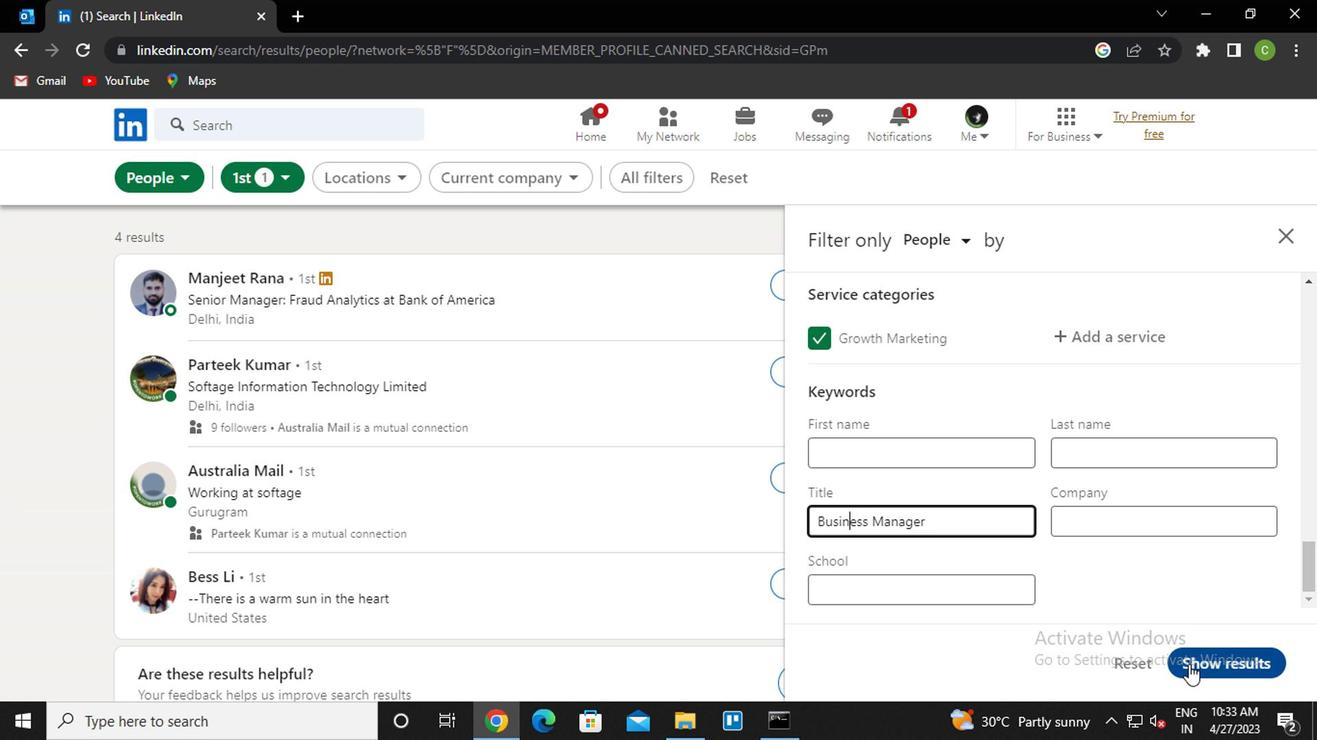 
Action: Mouse moved to (686, 564)
Screenshot: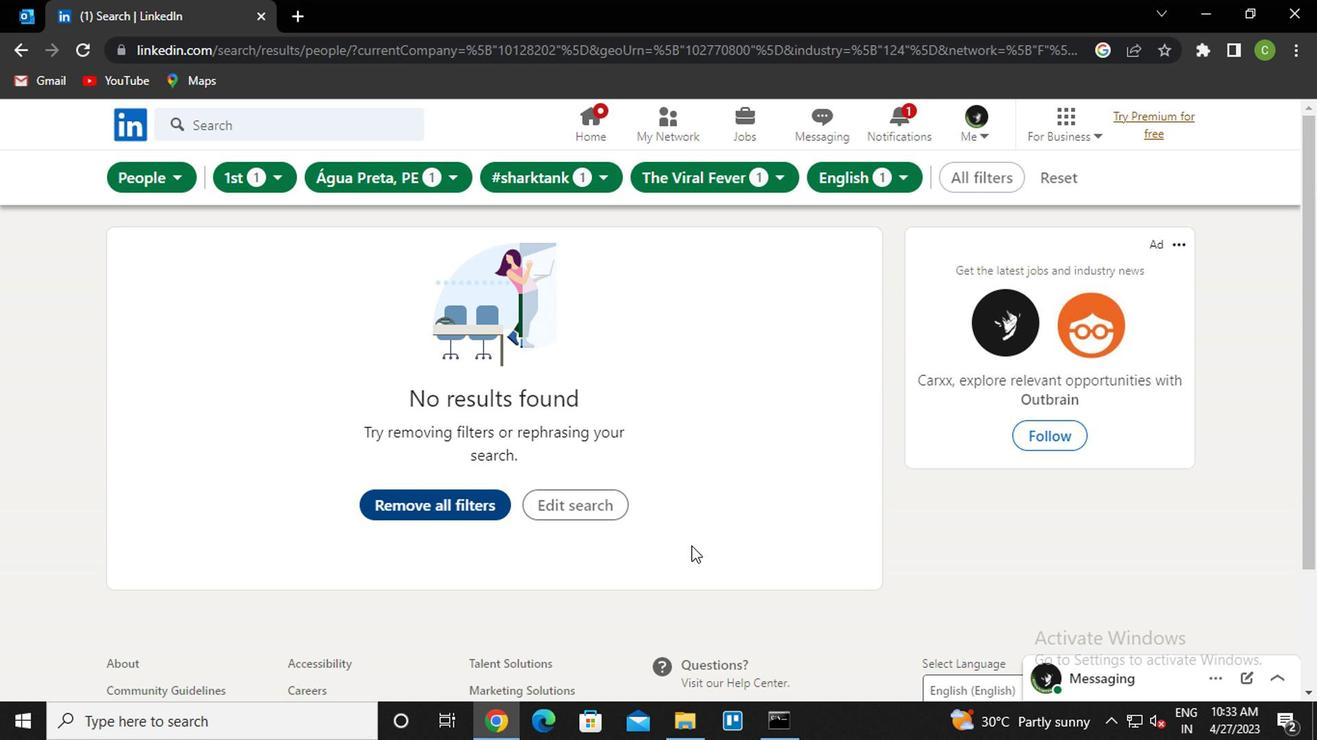 
Action: Key pressed <Key.f8>
Screenshot: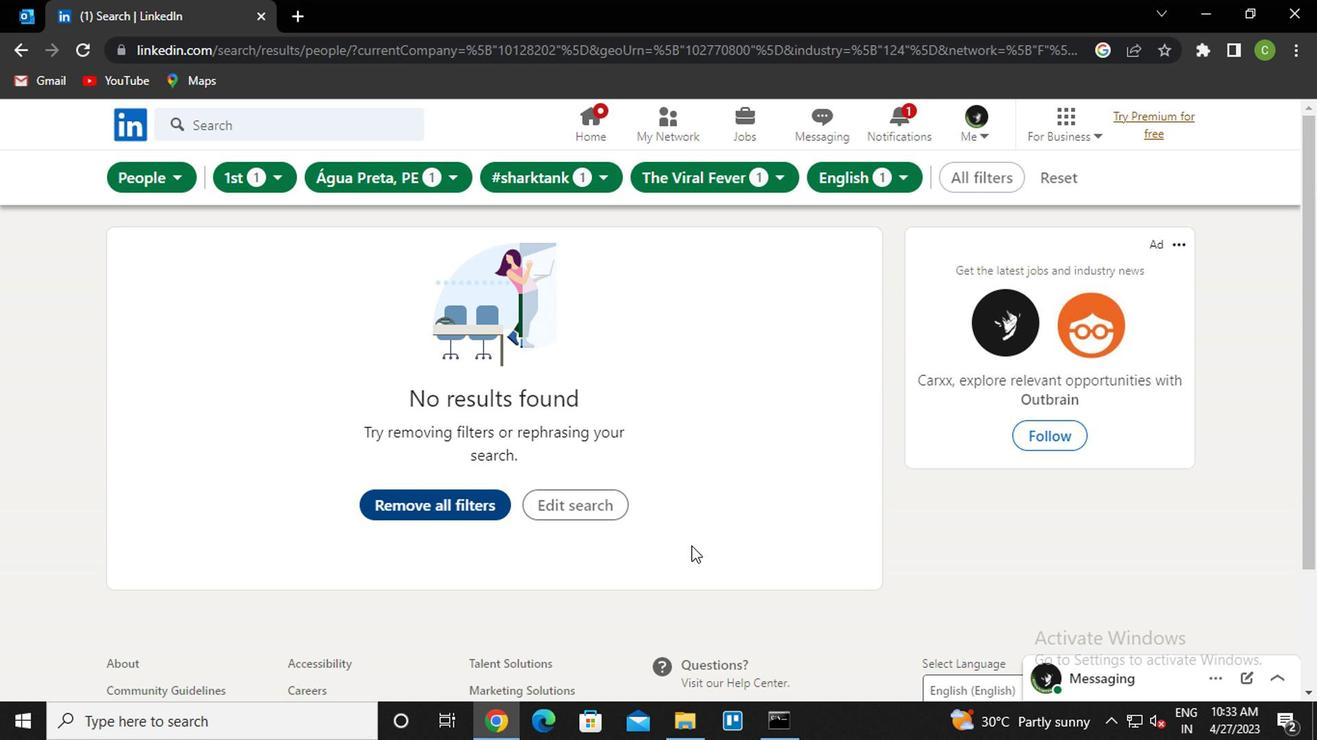 
